 Task: View property listings for condos in Phoenix, Arizona, with access to golf courses and scenic desert views.
Action: Mouse pressed left at (300, 176)
Screenshot: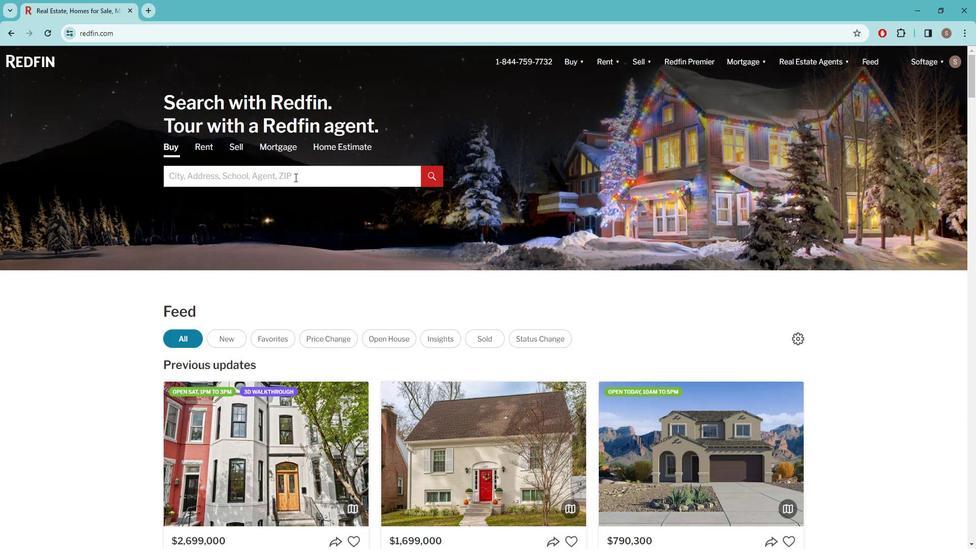 
Action: Key pressed p<Key.caps_lock>HO
Screenshot: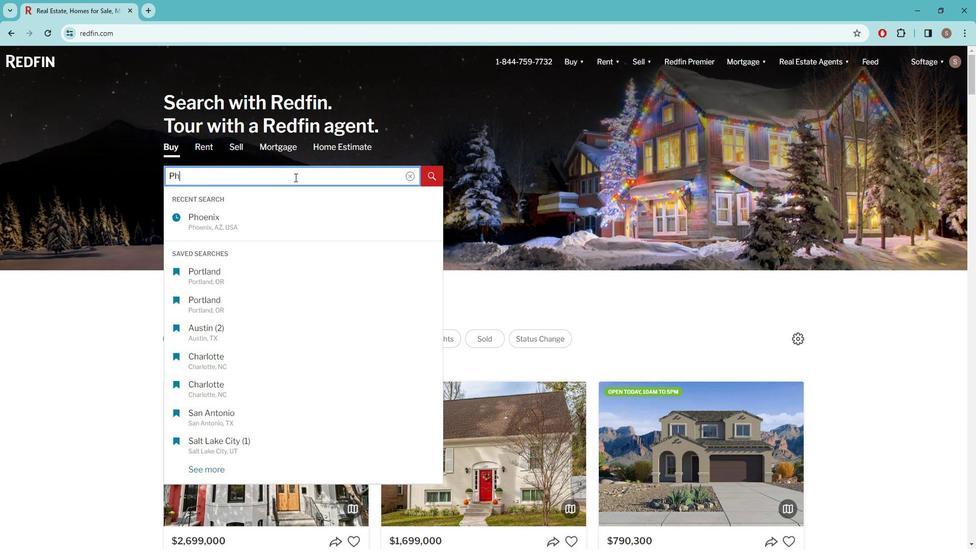 
Action: Mouse moved to (265, 225)
Screenshot: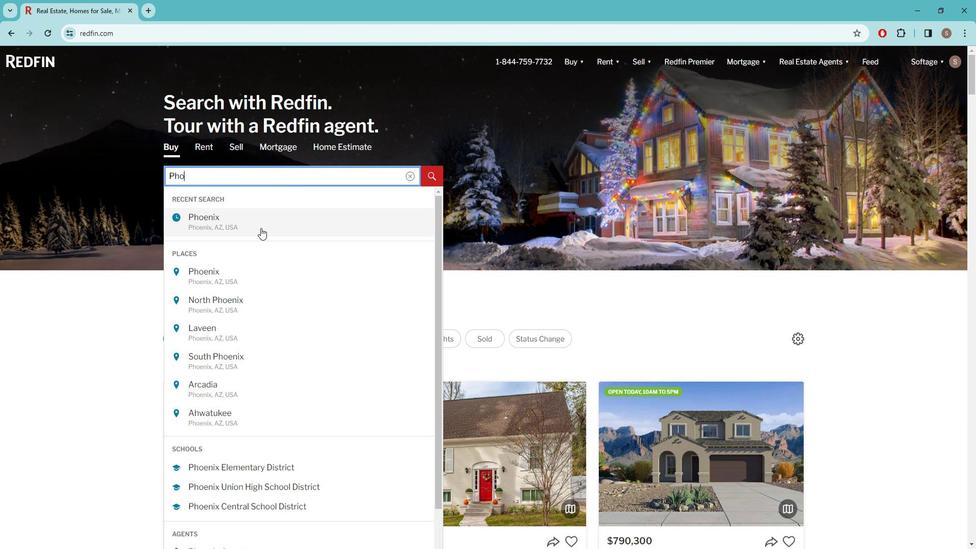 
Action: Mouse pressed left at (265, 225)
Screenshot: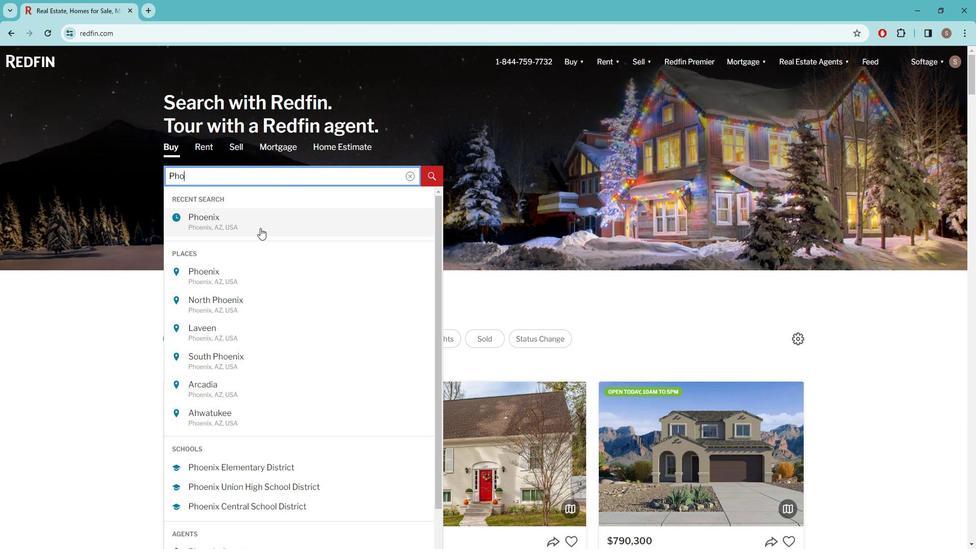 
Action: Mouse moved to (856, 127)
Screenshot: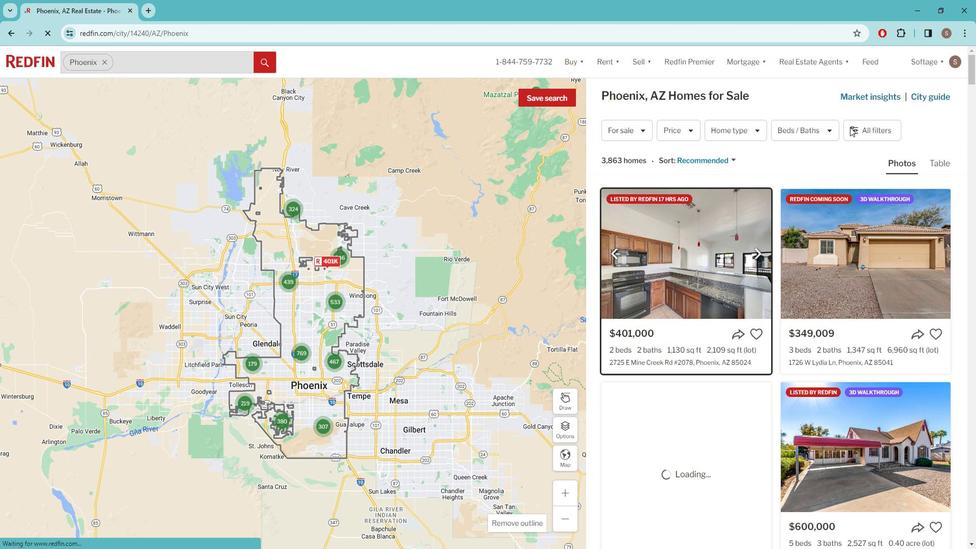 
Action: Mouse pressed left at (856, 127)
Screenshot: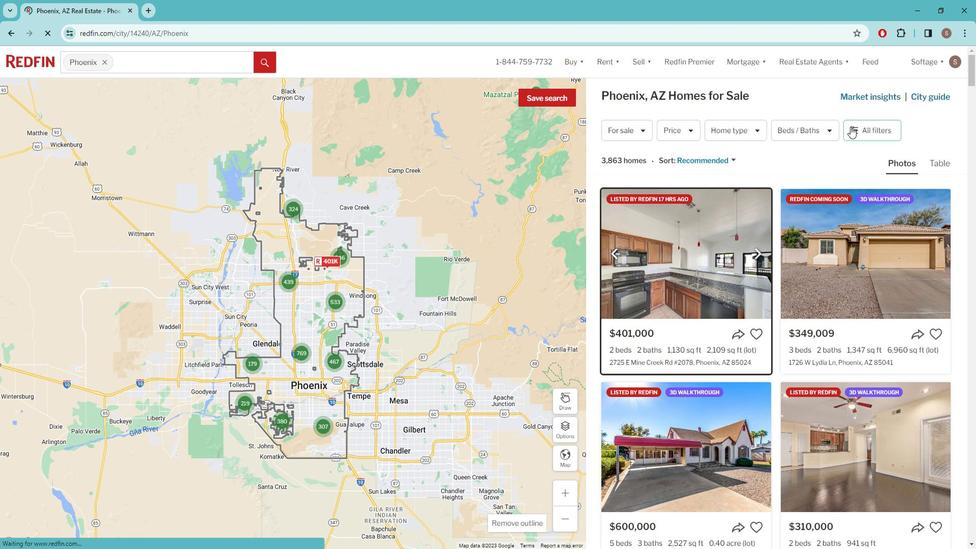 
Action: Mouse moved to (864, 128)
Screenshot: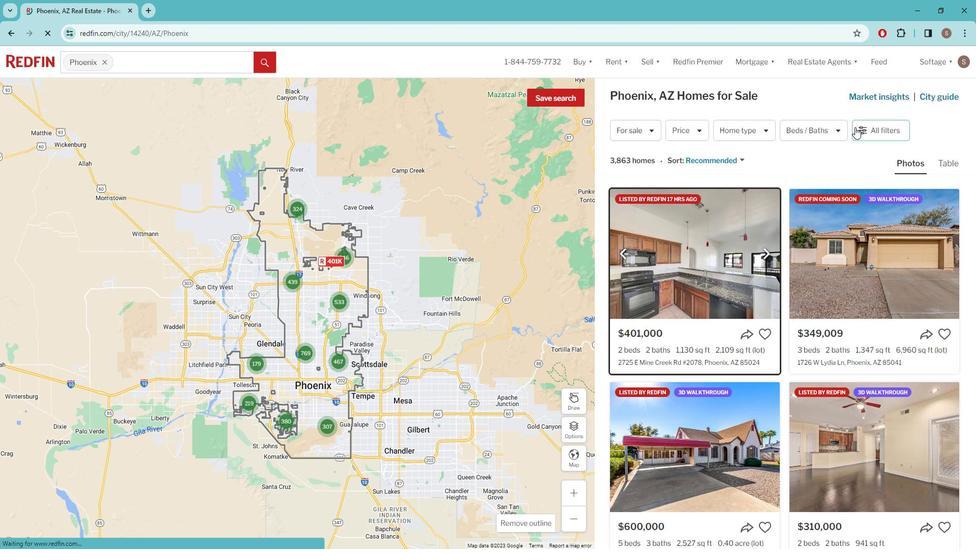 
Action: Mouse pressed left at (864, 128)
Screenshot: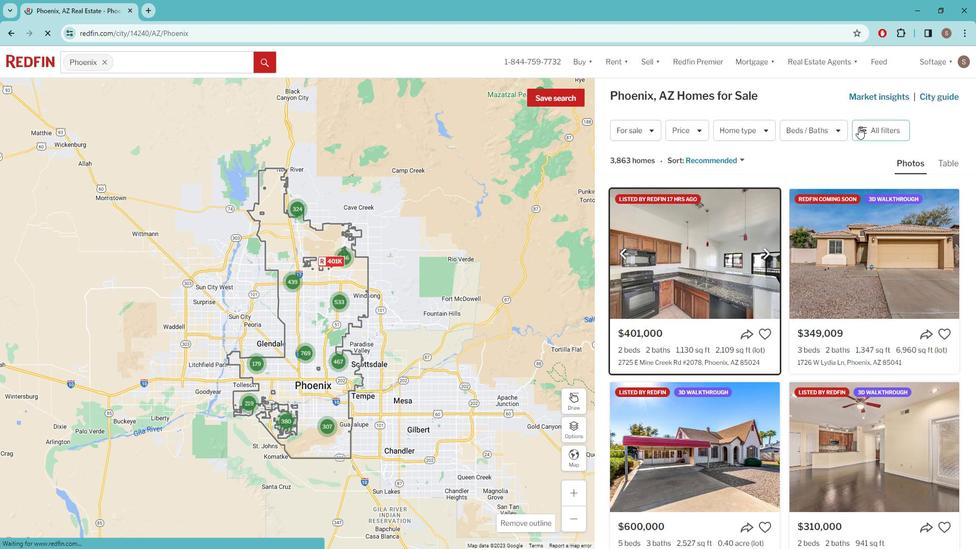 
Action: Mouse pressed left at (864, 128)
Screenshot: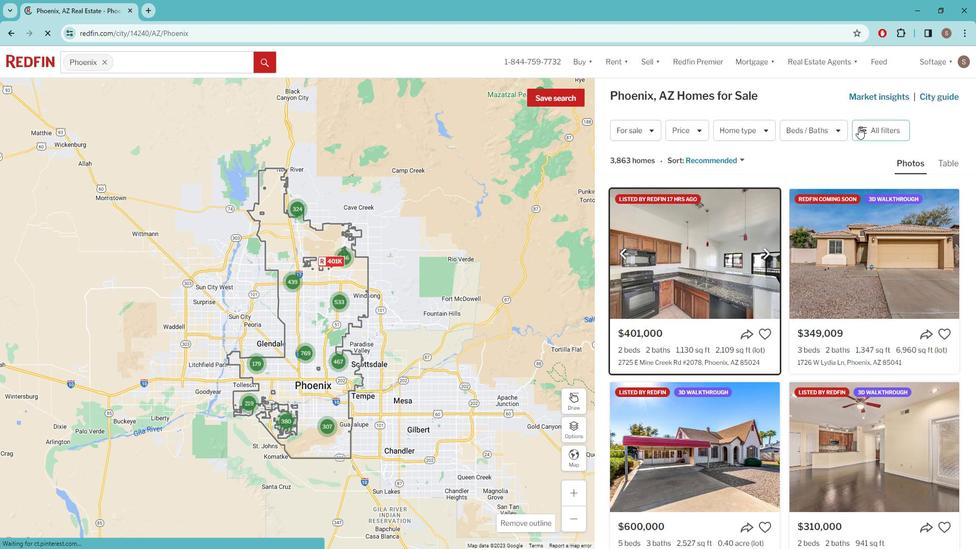 
Action: Mouse moved to (810, 224)
Screenshot: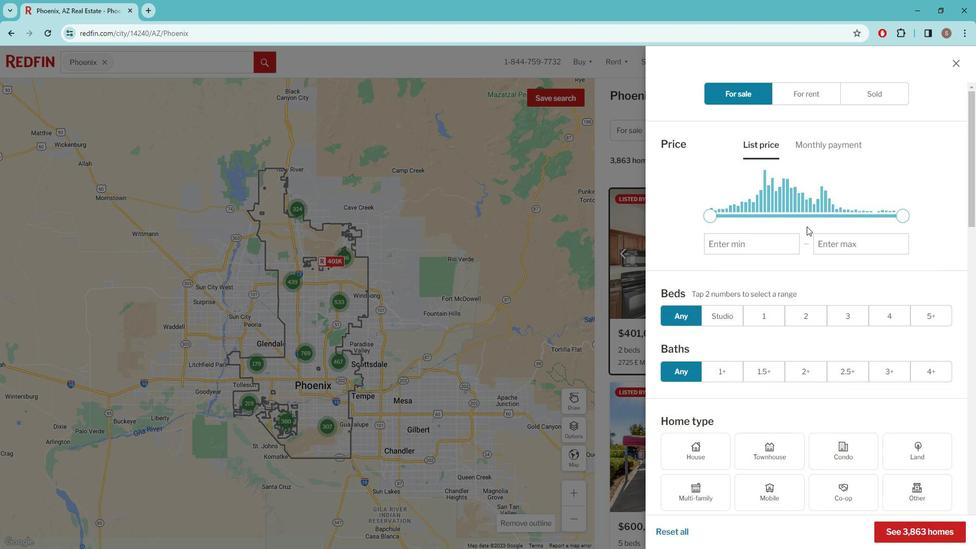 
Action: Mouse scrolled (810, 224) with delta (0, 0)
Screenshot: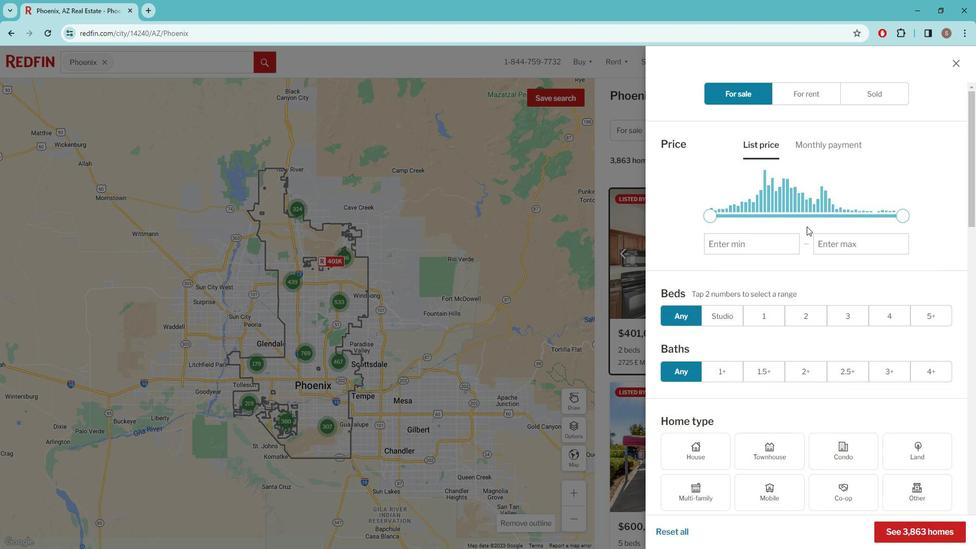 
Action: Mouse moved to (809, 224)
Screenshot: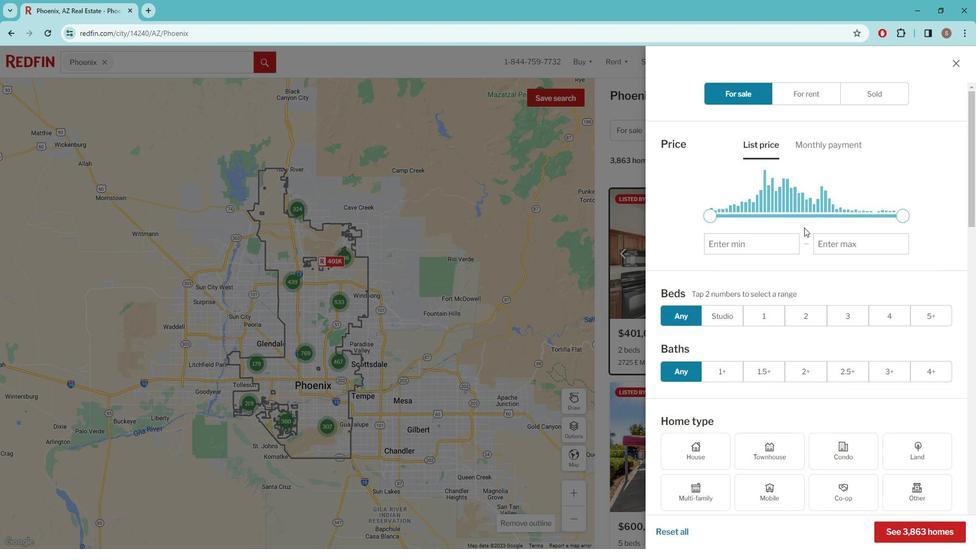 
Action: Mouse scrolled (809, 224) with delta (0, 0)
Screenshot: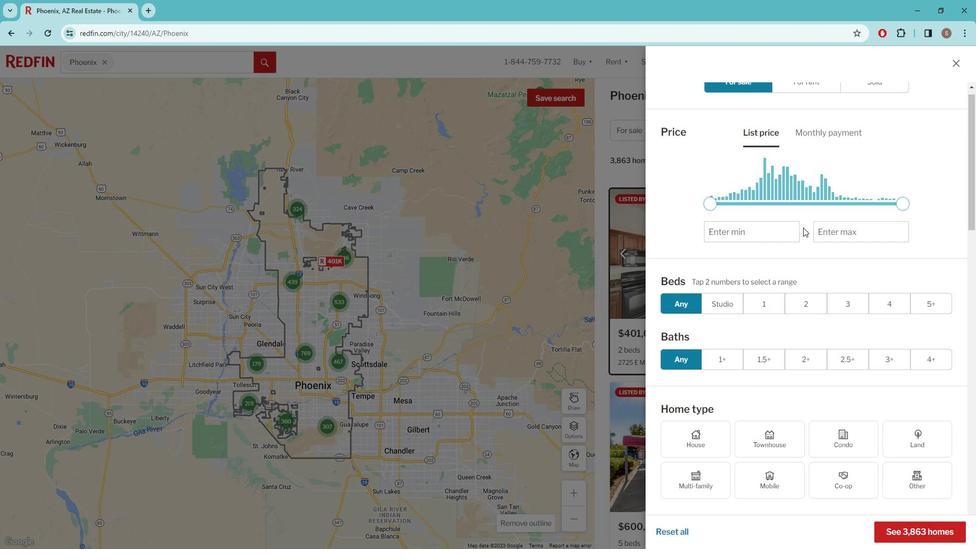 
Action: Mouse moved to (841, 334)
Screenshot: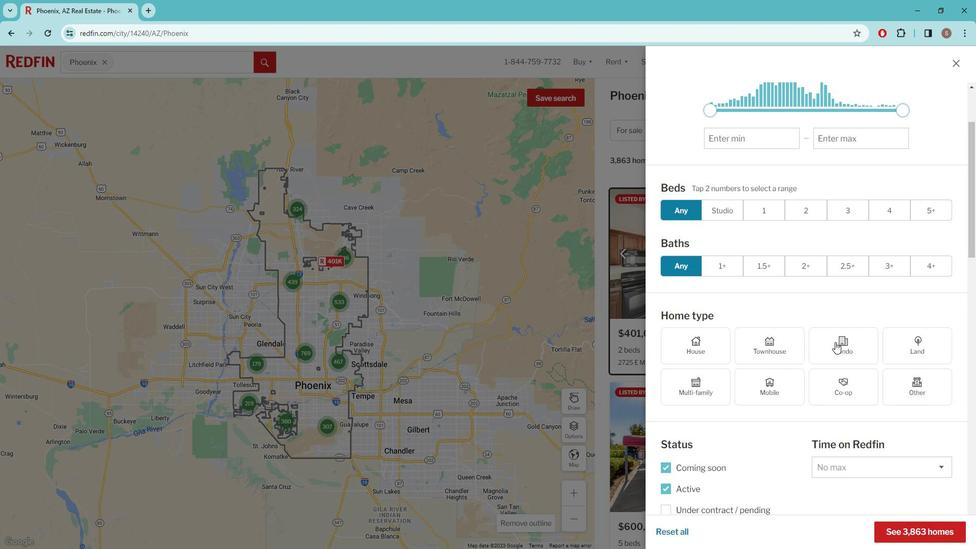 
Action: Mouse pressed left at (841, 334)
Screenshot: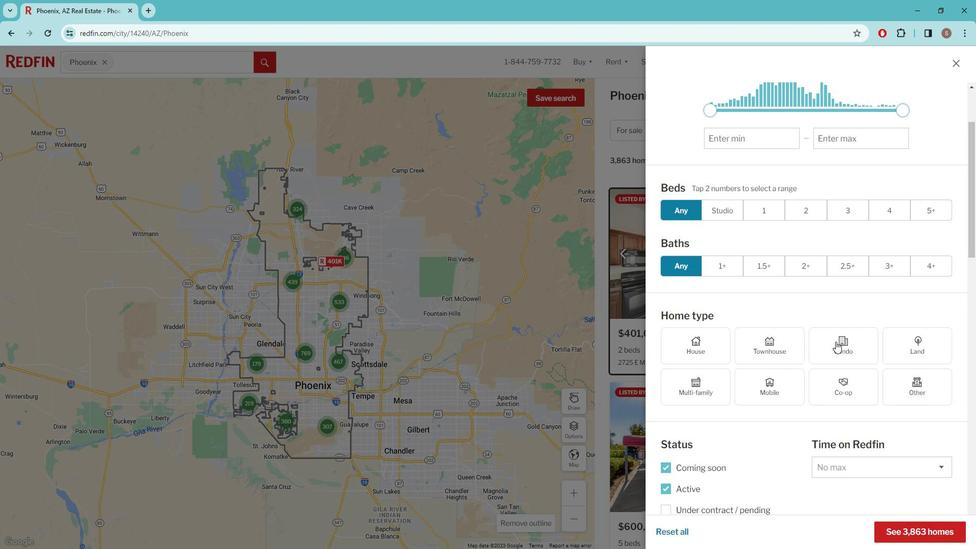 
Action: Mouse moved to (826, 326)
Screenshot: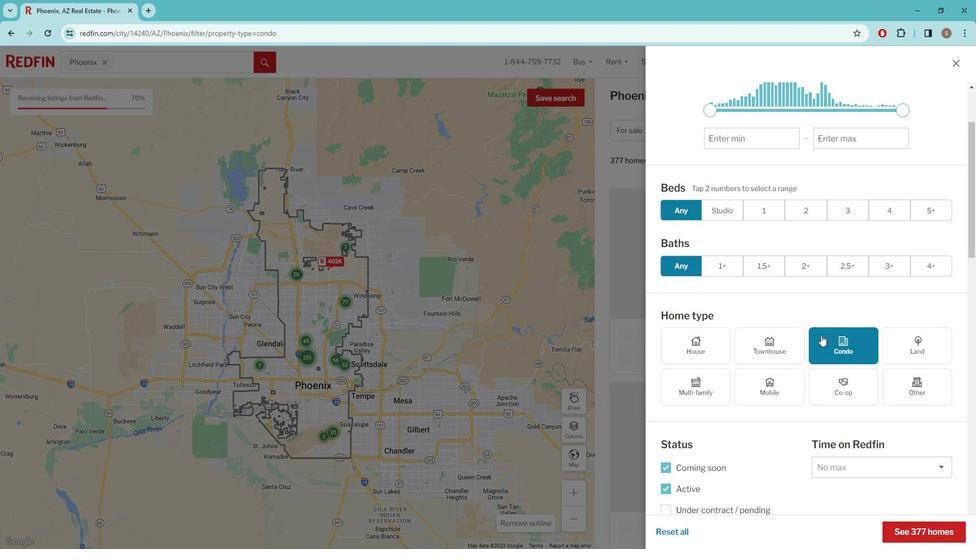 
Action: Mouse scrolled (826, 326) with delta (0, 0)
Screenshot: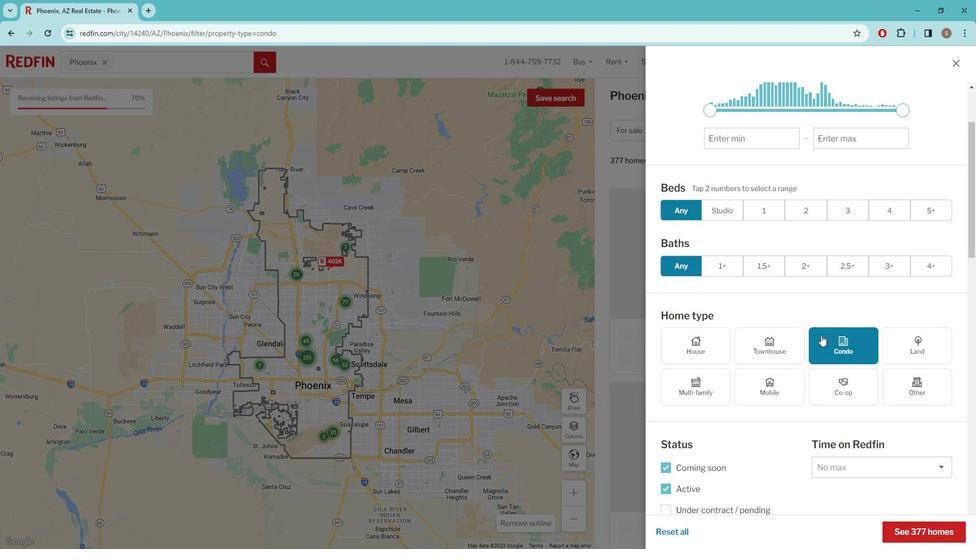 
Action: Mouse moved to (817, 306)
Screenshot: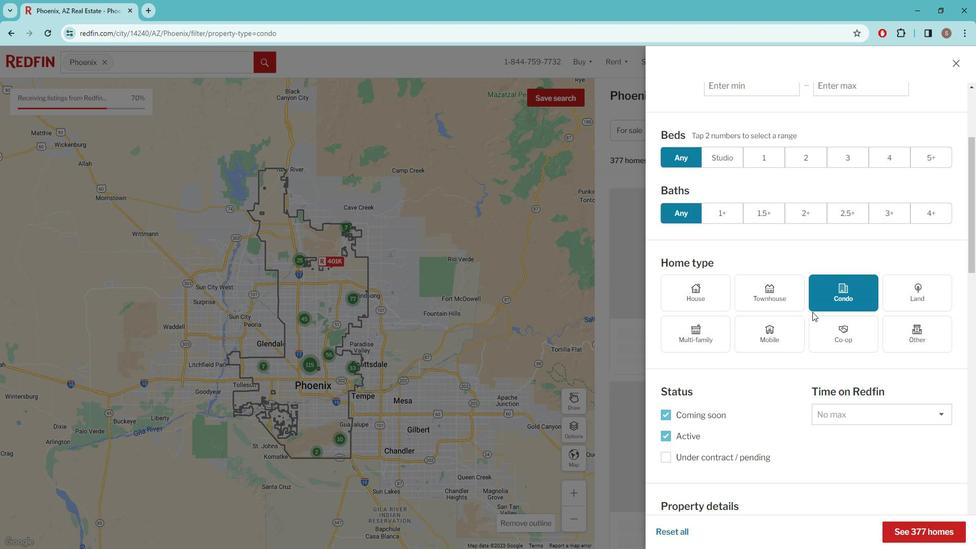 
Action: Mouse scrolled (817, 305) with delta (0, 0)
Screenshot: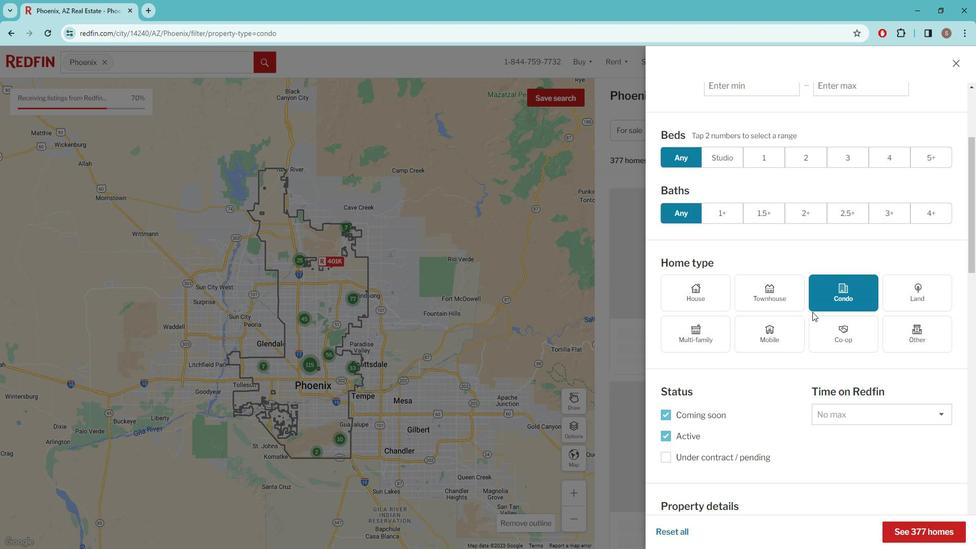 
Action: Mouse moved to (816, 306)
Screenshot: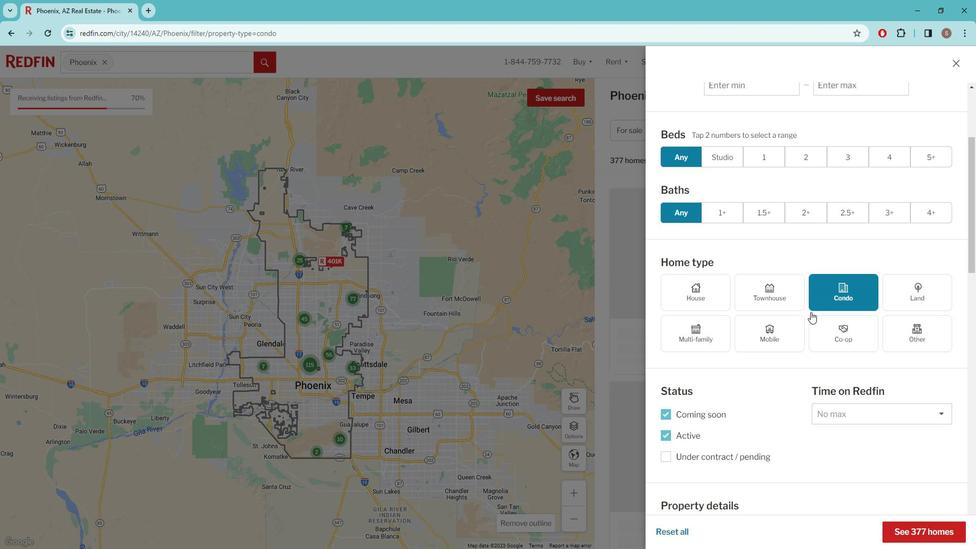
Action: Mouse scrolled (816, 305) with delta (0, 0)
Screenshot: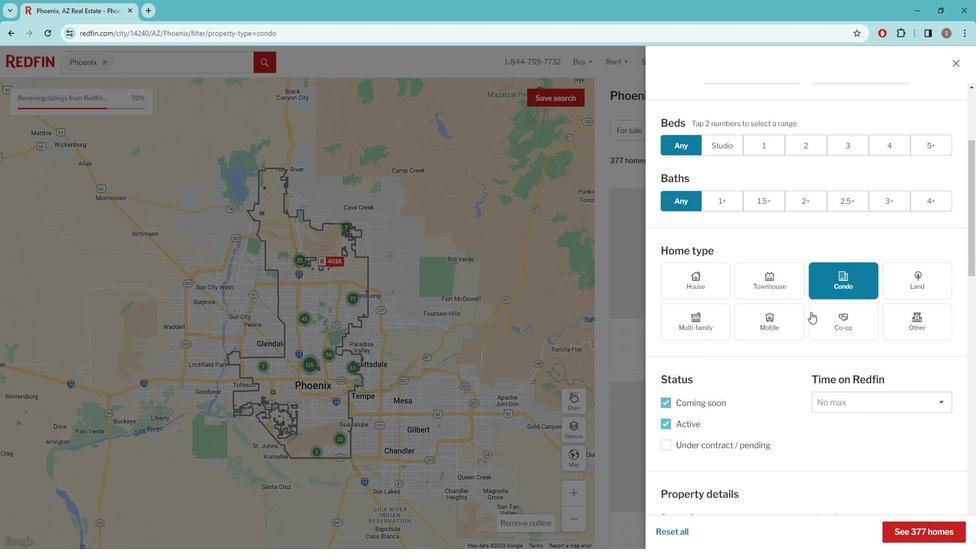 
Action: Mouse moved to (815, 304)
Screenshot: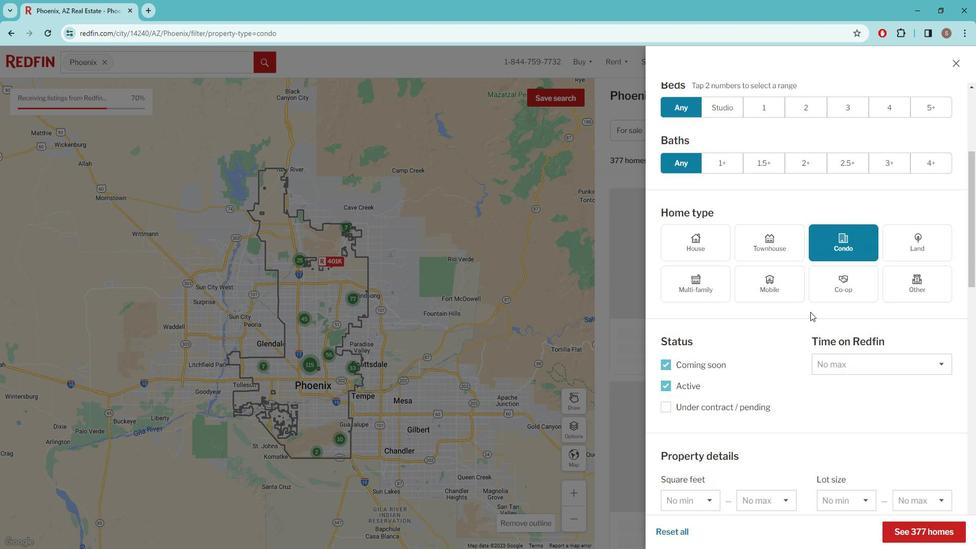 
Action: Mouse scrolled (815, 305) with delta (0, 0)
Screenshot: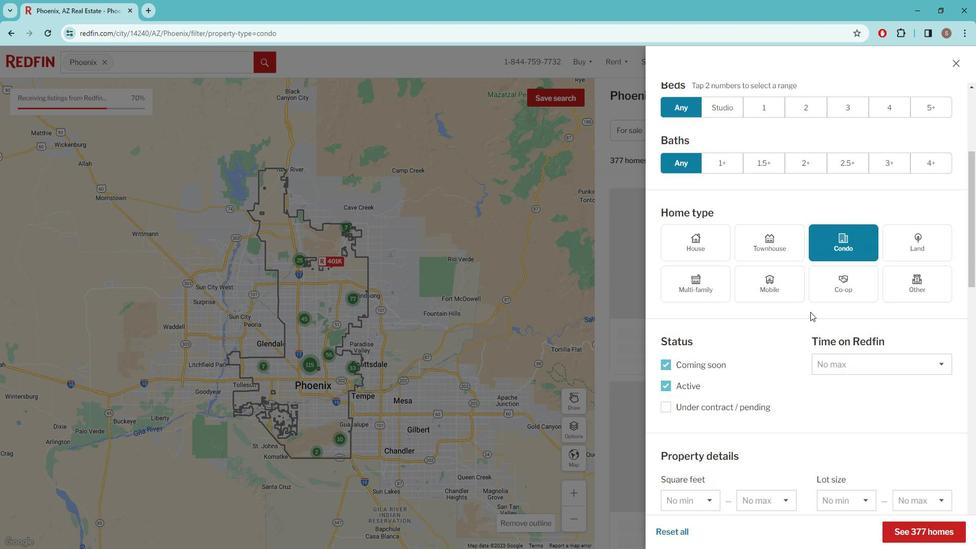 
Action: Mouse moved to (813, 302)
Screenshot: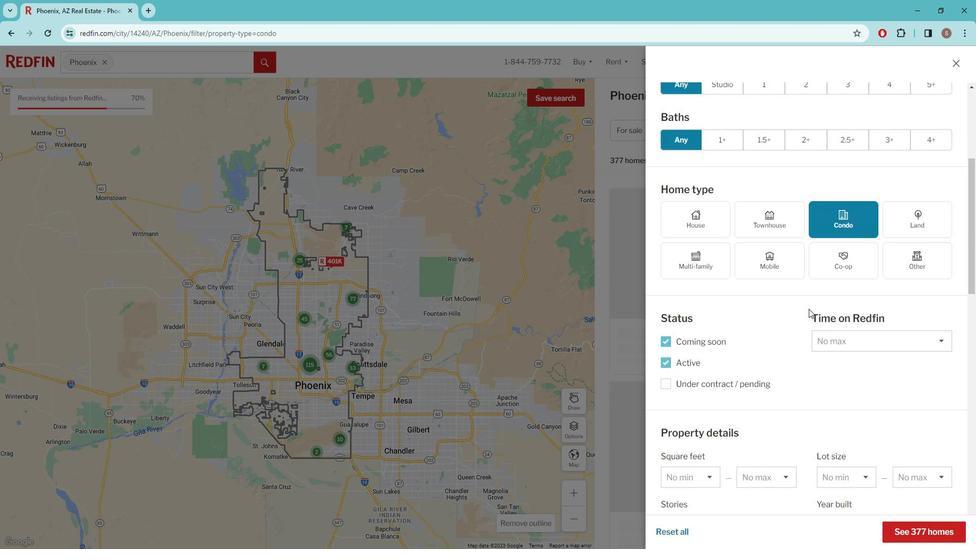
Action: Mouse scrolled (813, 302) with delta (0, 0)
Screenshot: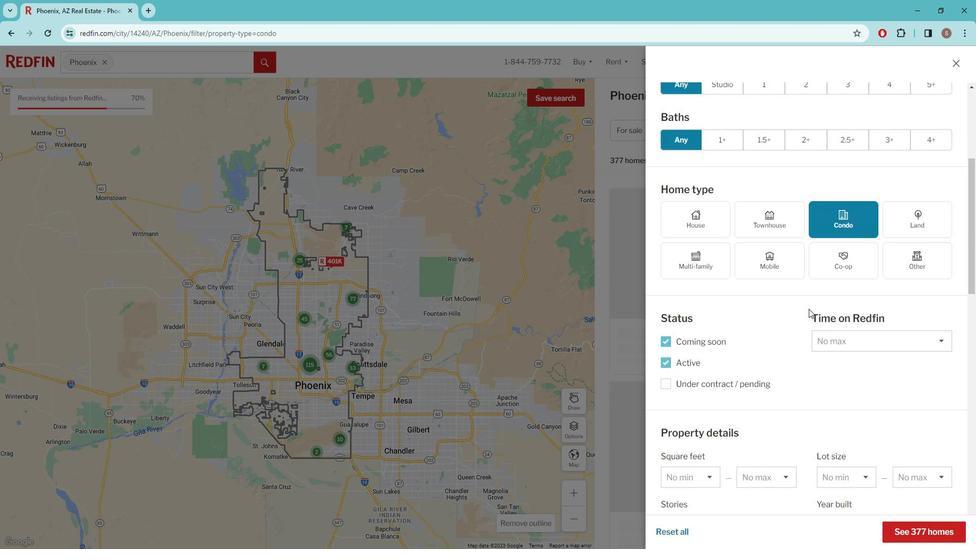 
Action: Mouse moved to (808, 298)
Screenshot: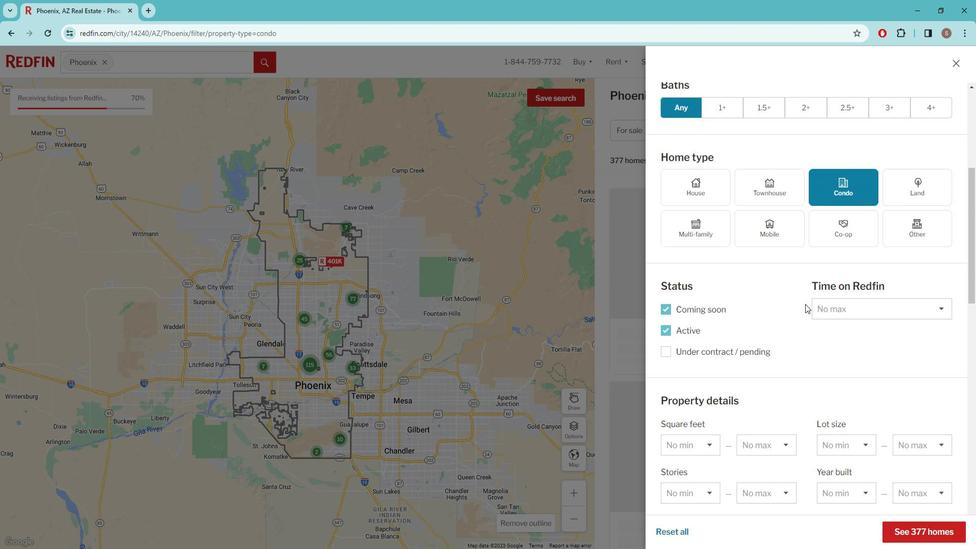 
Action: Mouse scrolled (808, 298) with delta (0, 0)
Screenshot: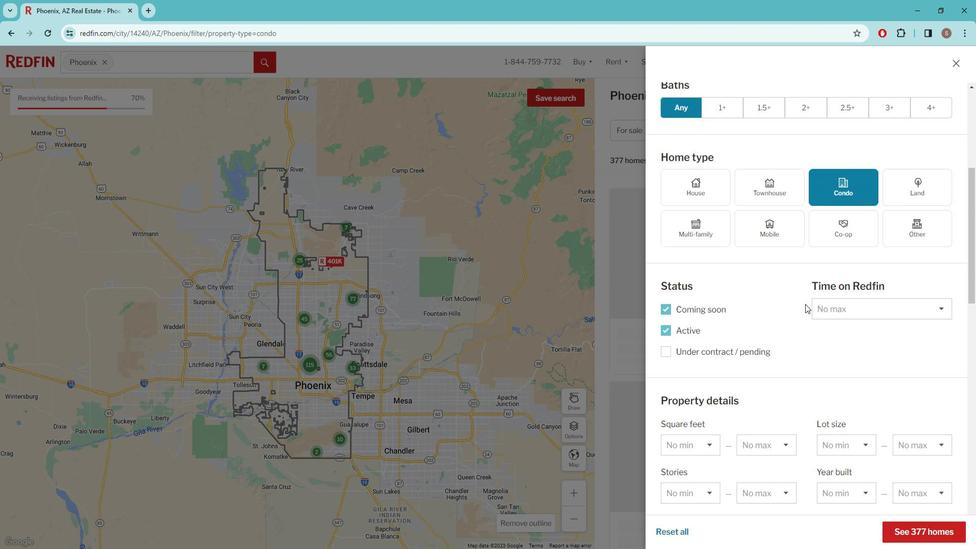 
Action: Mouse moved to (808, 298)
Screenshot: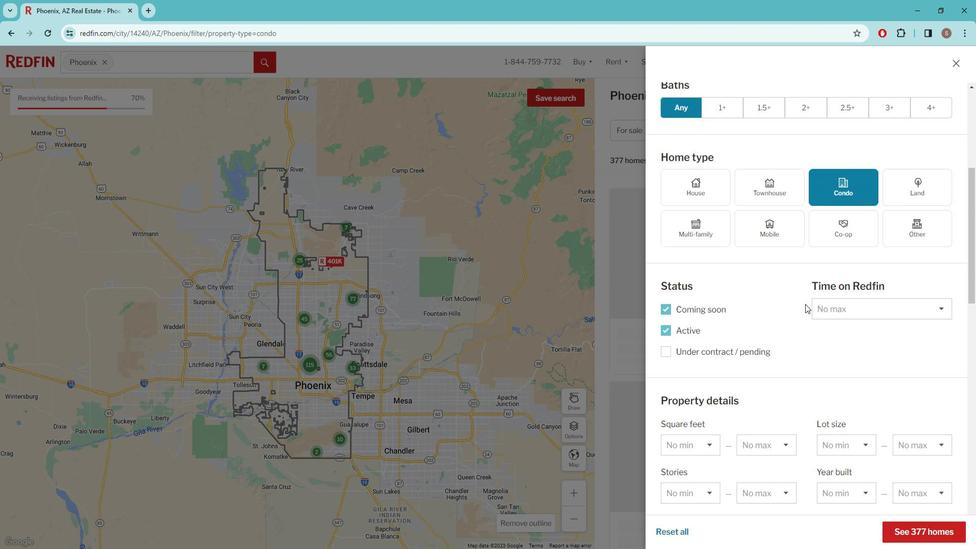 
Action: Mouse scrolled (808, 298) with delta (0, 0)
Screenshot: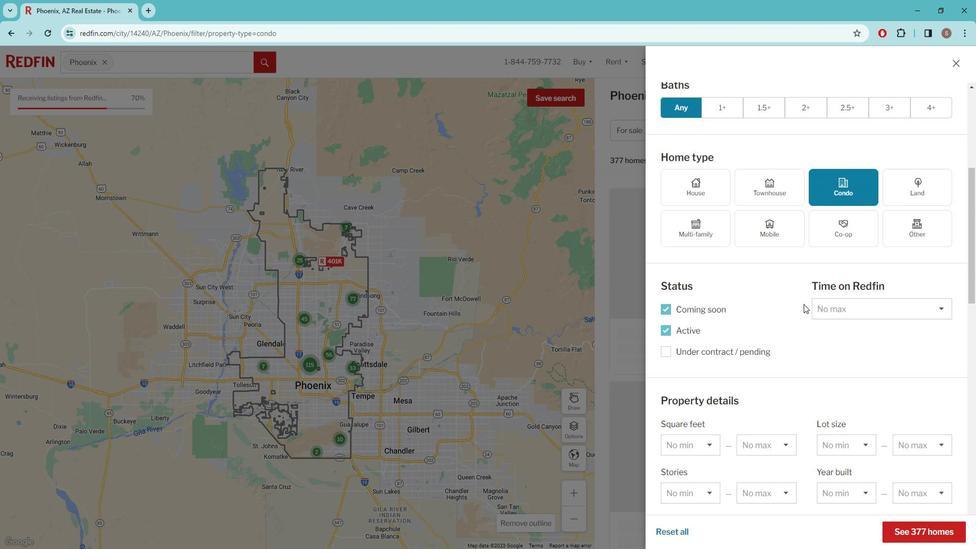 
Action: Mouse moved to (806, 299)
Screenshot: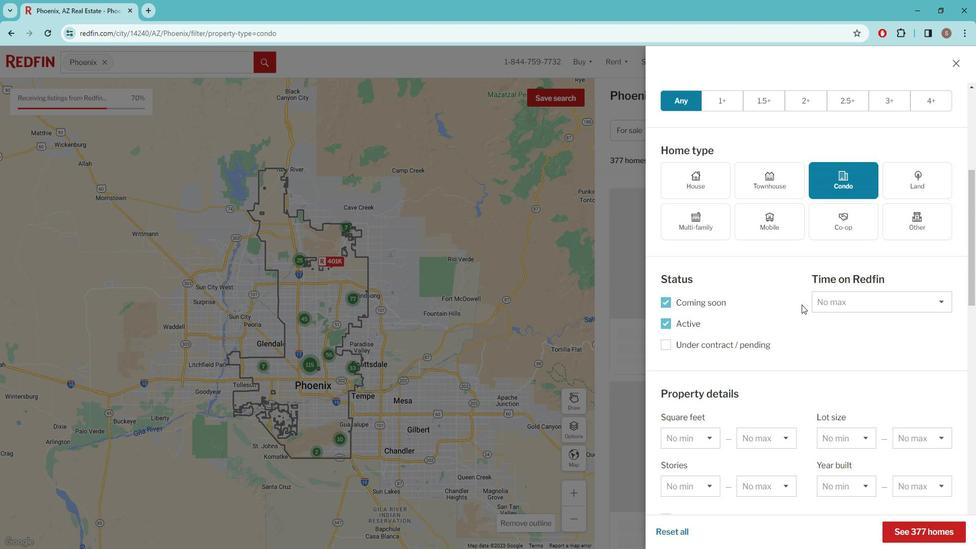 
Action: Mouse scrolled (806, 299) with delta (0, 0)
Screenshot: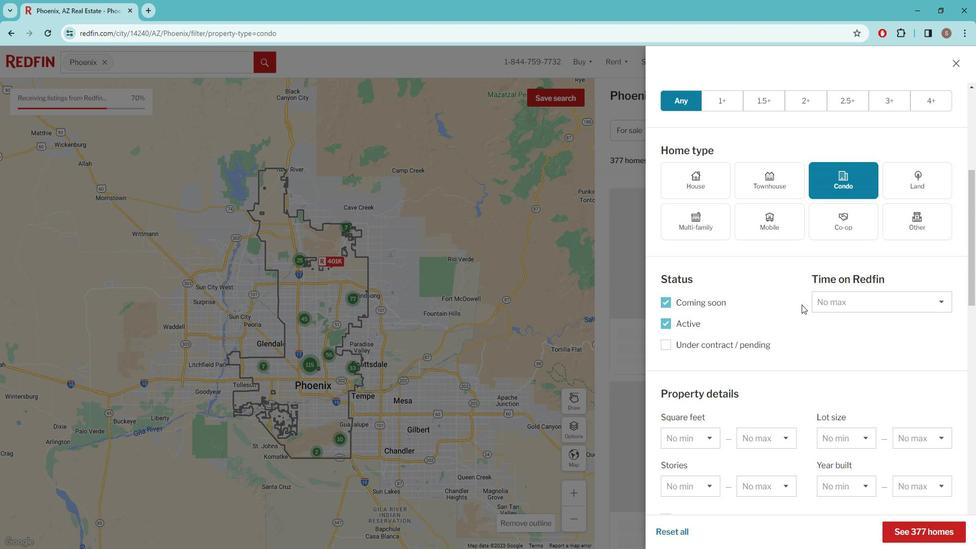 
Action: Mouse moved to (786, 297)
Screenshot: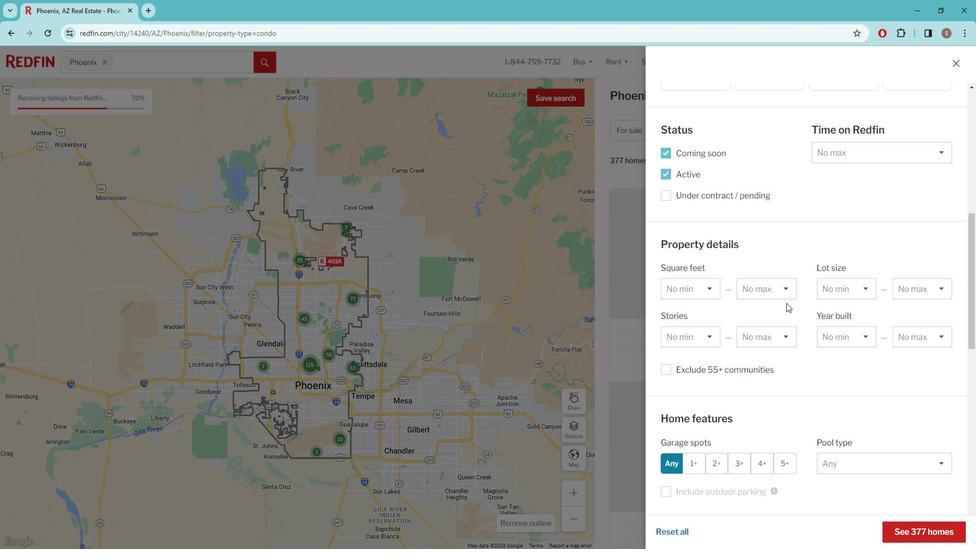 
Action: Mouse scrolled (786, 296) with delta (0, 0)
Screenshot: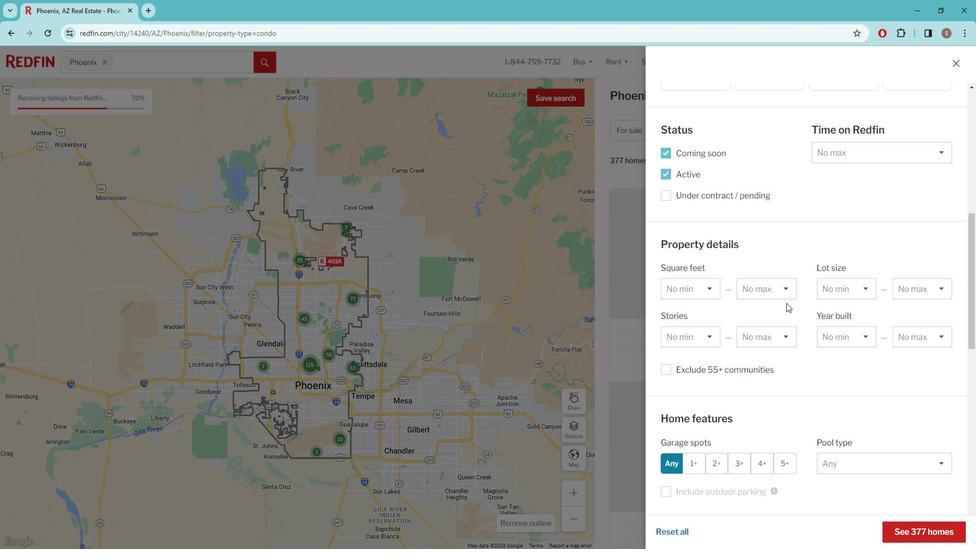 
Action: Mouse moved to (785, 298)
Screenshot: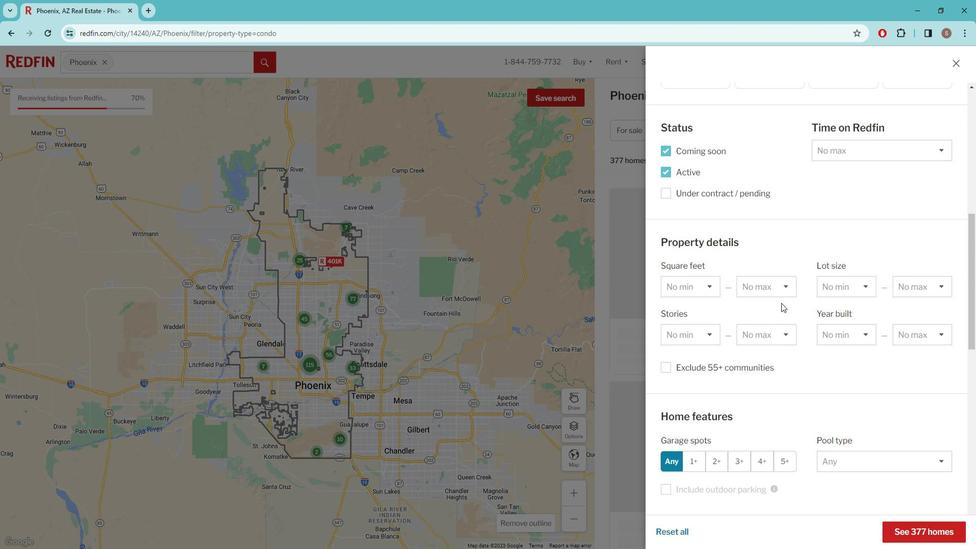 
Action: Mouse scrolled (785, 297) with delta (0, 0)
Screenshot: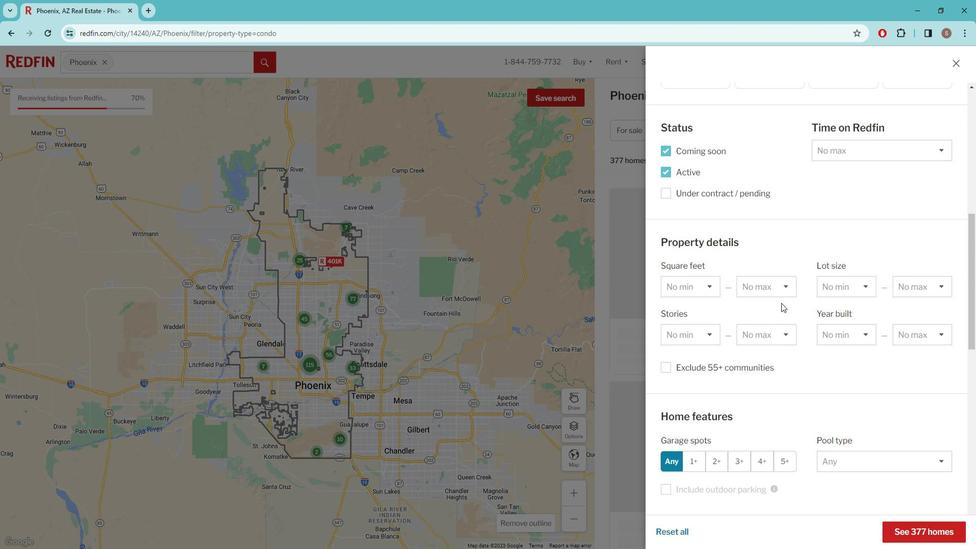 
Action: Mouse moved to (724, 327)
Screenshot: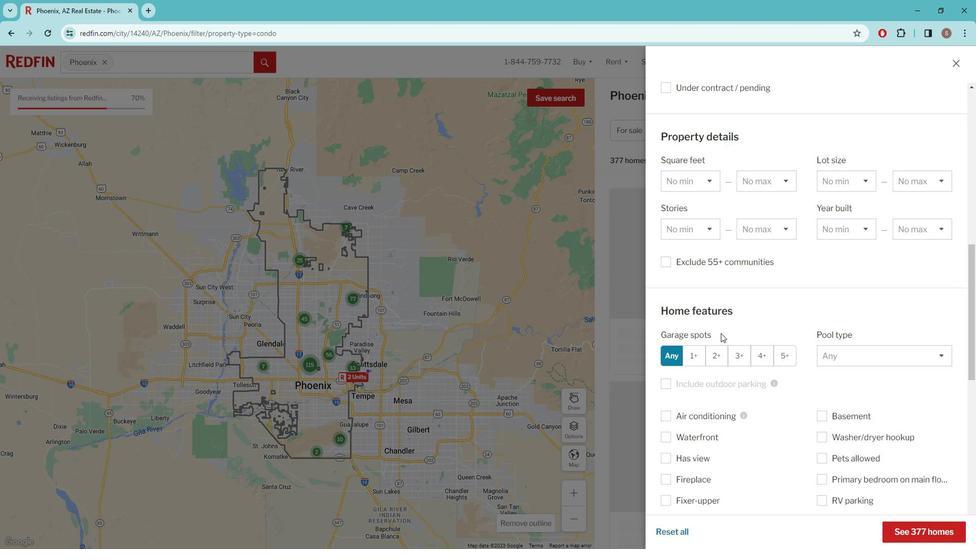 
Action: Mouse scrolled (724, 326) with delta (0, 0)
Screenshot: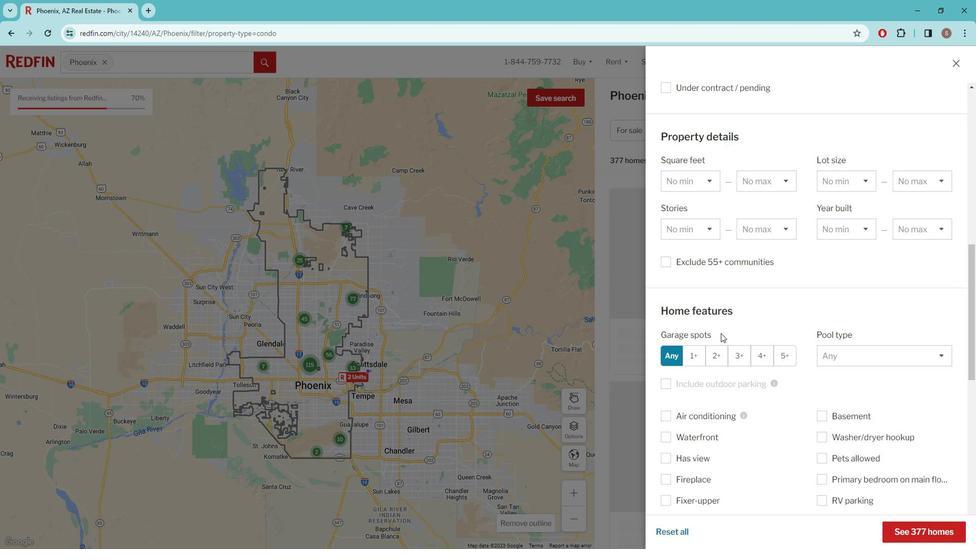 
Action: Mouse moved to (700, 348)
Screenshot: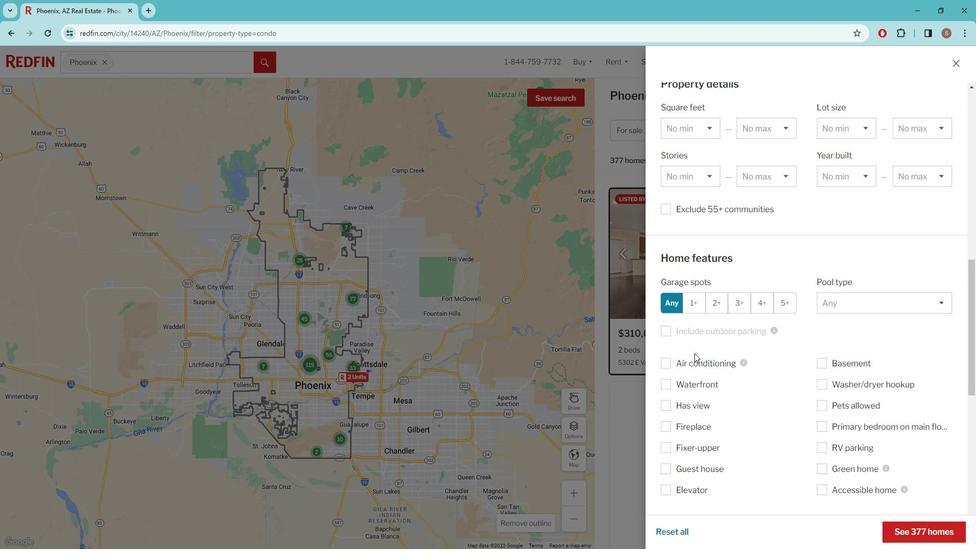 
Action: Mouse scrolled (700, 347) with delta (0, 0)
Screenshot: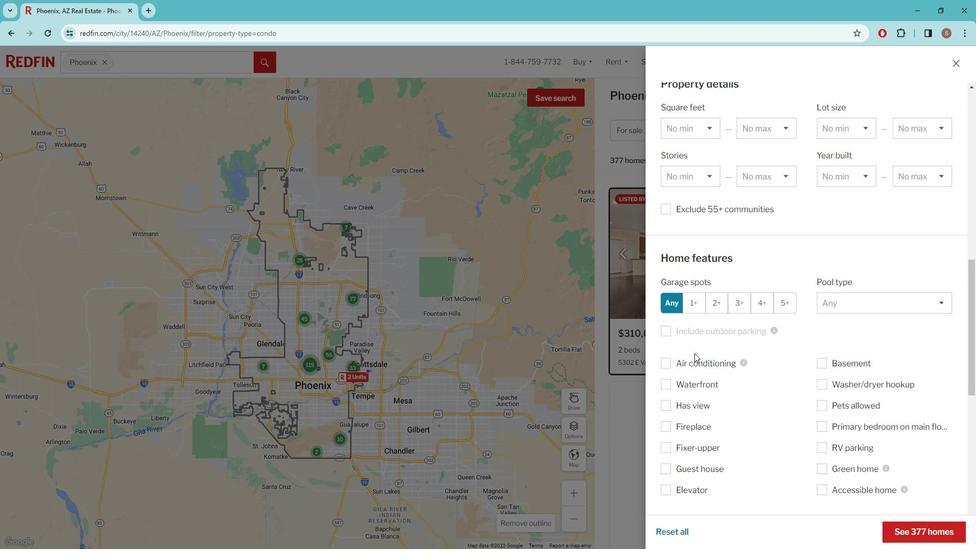 
Action: Mouse scrolled (700, 347) with delta (0, 0)
Screenshot: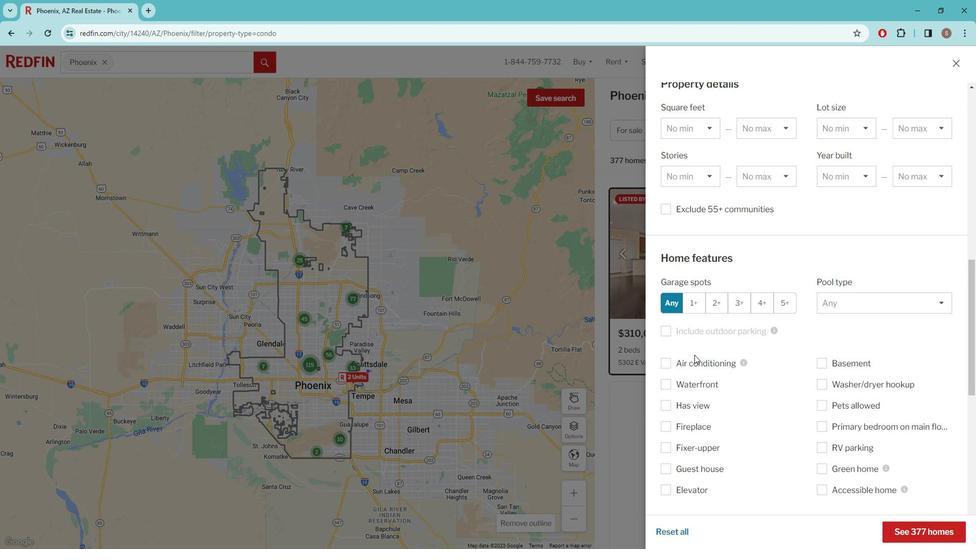 
Action: Mouse scrolled (700, 347) with delta (0, 0)
Screenshot: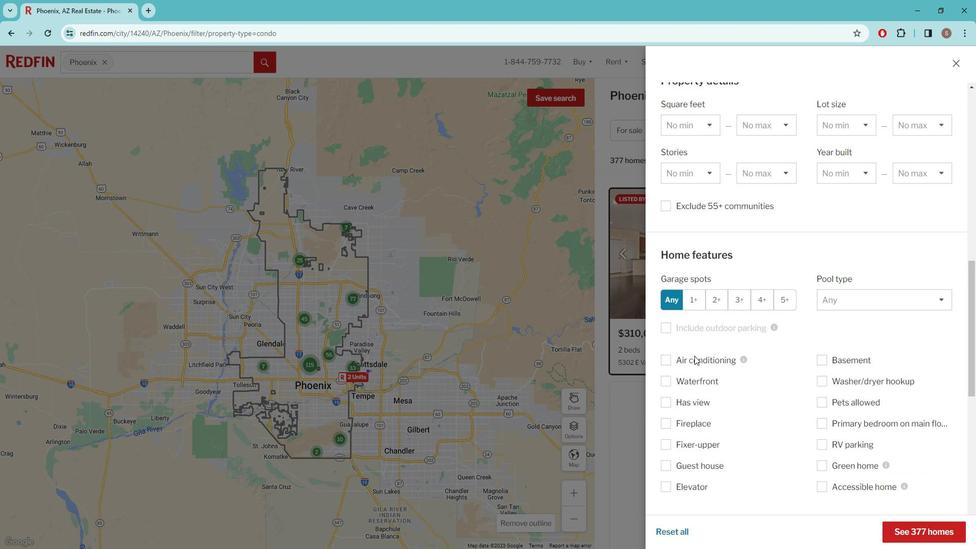 
Action: Mouse moved to (690, 381)
Screenshot: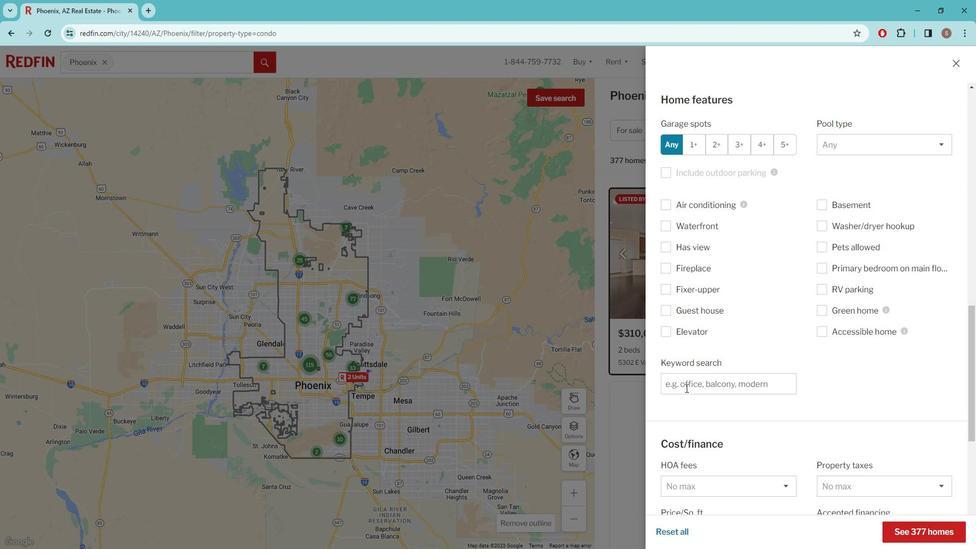 
Action: Mouse pressed left at (690, 381)
Screenshot: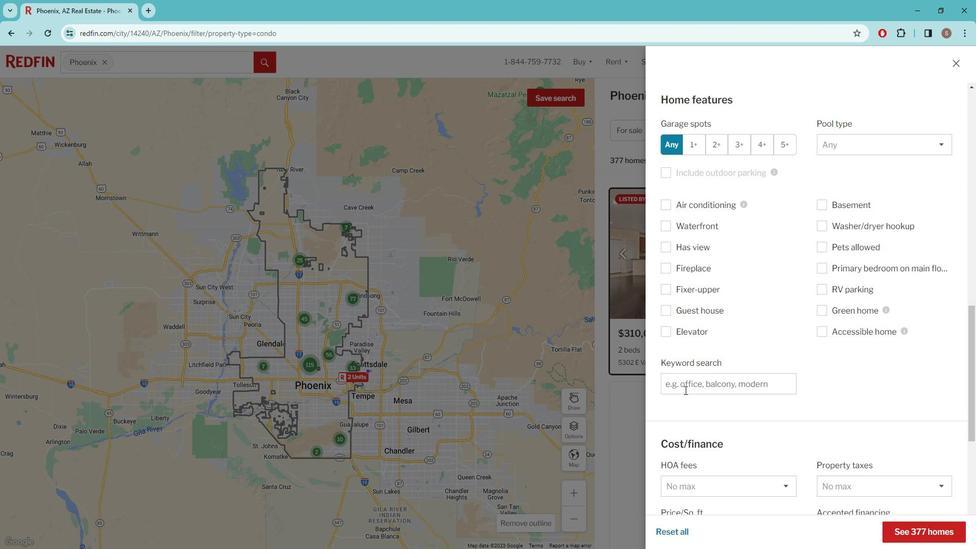 
Action: Key pressed ACCESS<Key.space>TO<Key.space>GOLF<Key.space>COURSE<Key.space>AB<Key.backspace>ND<Key.space>DESERT<Key.space>VIEW
Screenshot: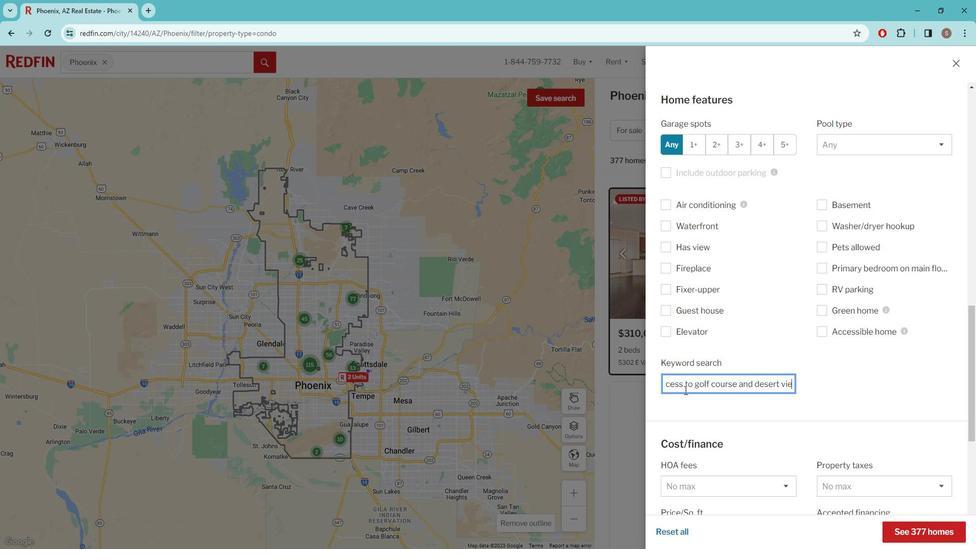 
Action: Mouse moved to (778, 410)
Screenshot: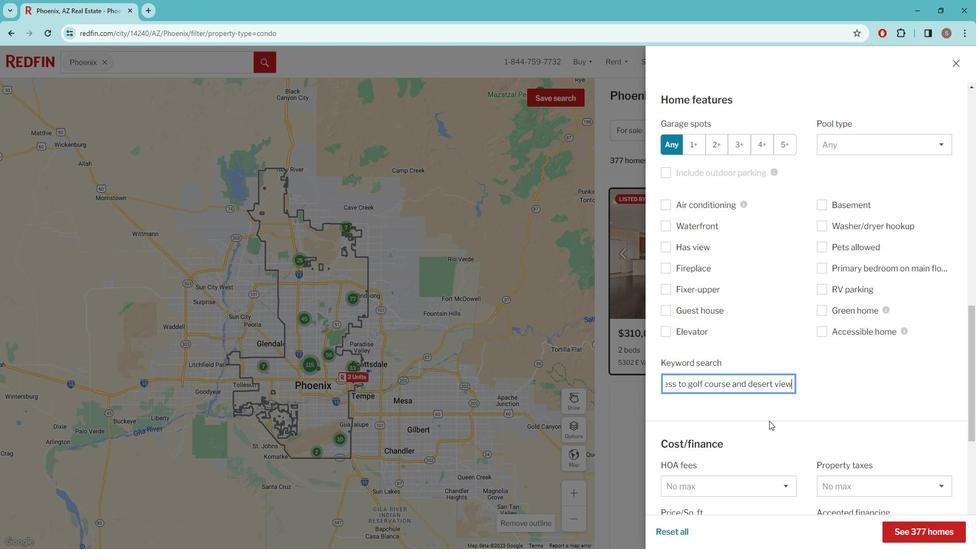 
Action: Mouse scrolled (778, 409) with delta (0, 0)
Screenshot: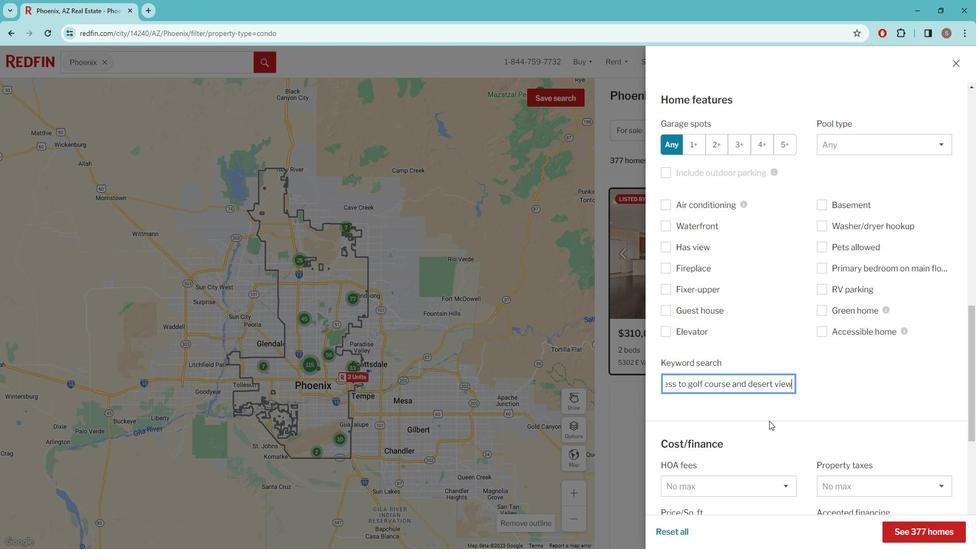 
Action: Mouse moved to (778, 409)
Screenshot: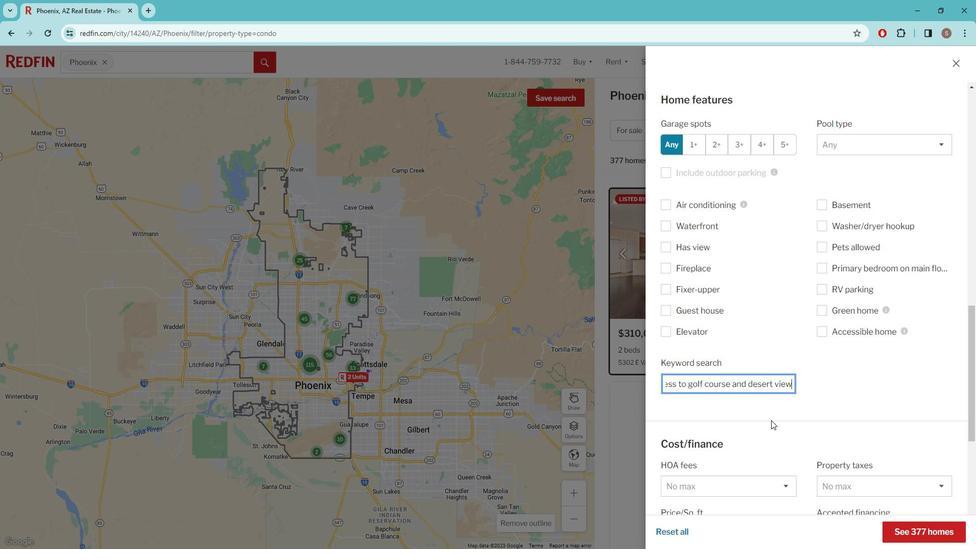 
Action: Mouse scrolled (778, 409) with delta (0, 0)
Screenshot: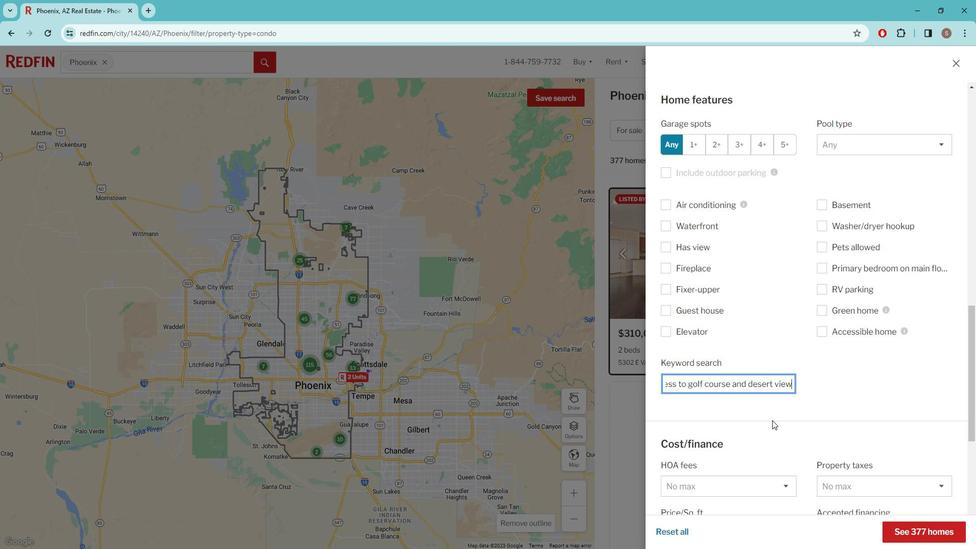 
Action: Mouse moved to (779, 409)
Screenshot: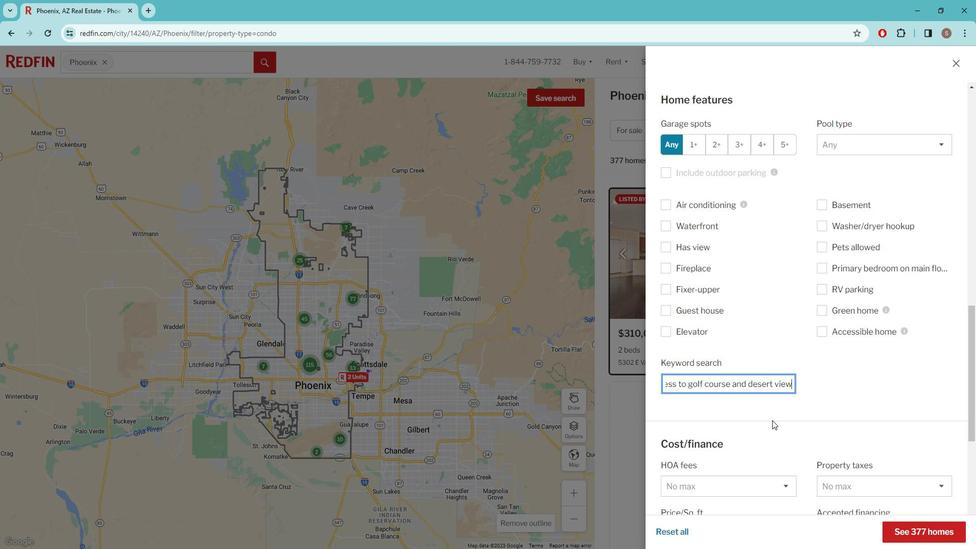 
Action: Mouse scrolled (779, 409) with delta (0, 0)
Screenshot: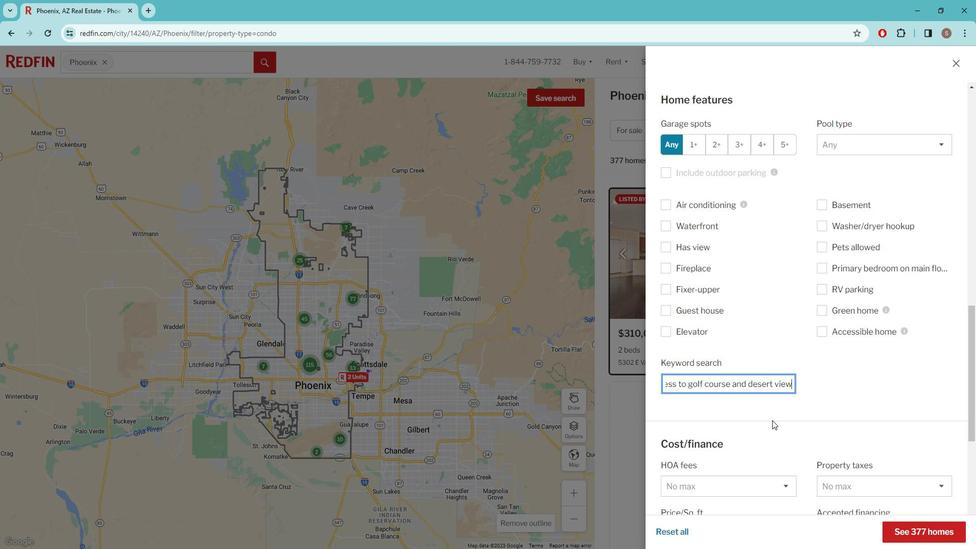
Action: Mouse moved to (779, 409)
Screenshot: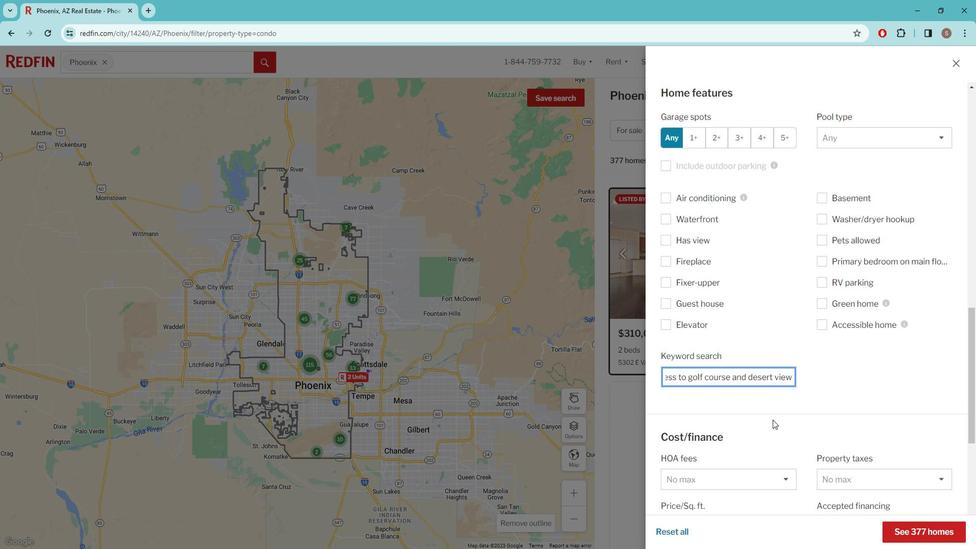 
Action: Mouse scrolled (779, 409) with delta (0, 0)
Screenshot: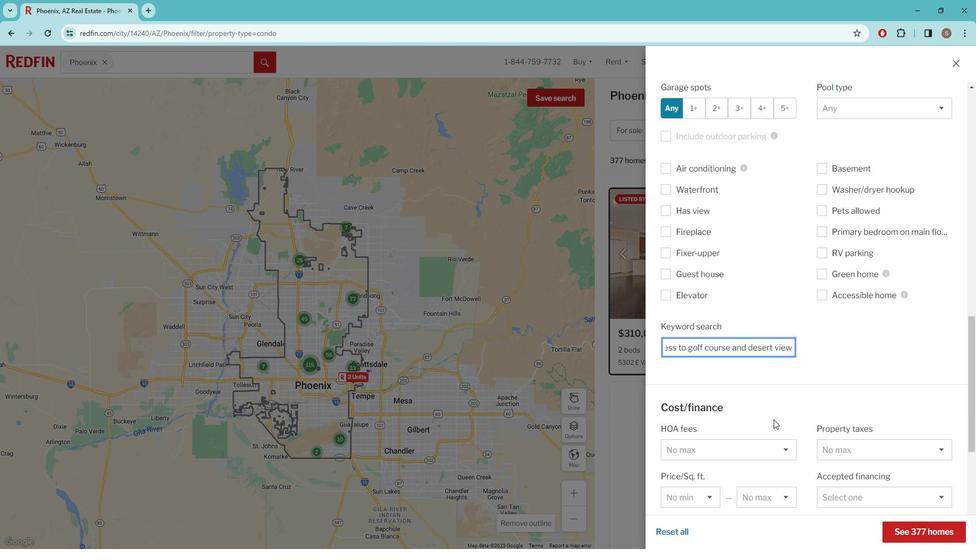 
Action: Mouse moved to (786, 407)
Screenshot: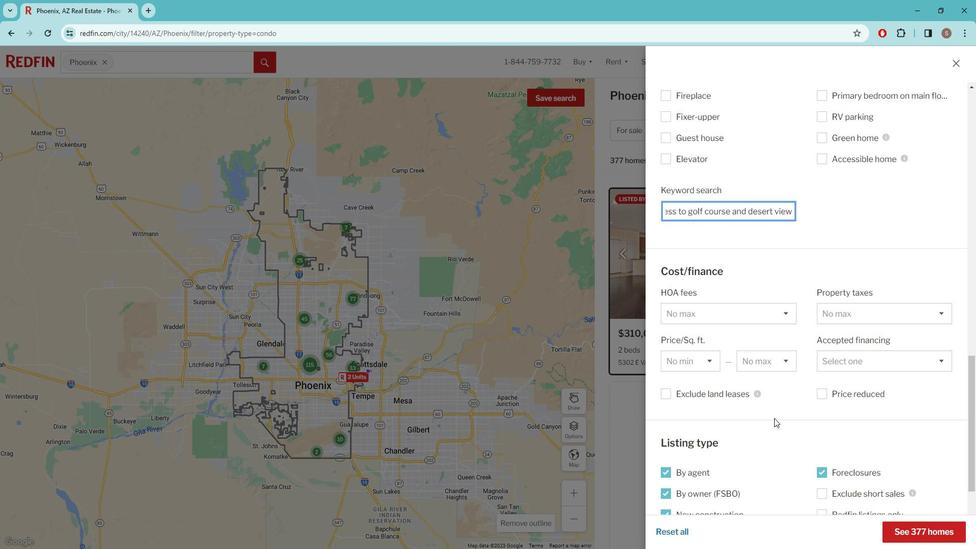 
Action: Mouse scrolled (786, 406) with delta (0, 0)
Screenshot: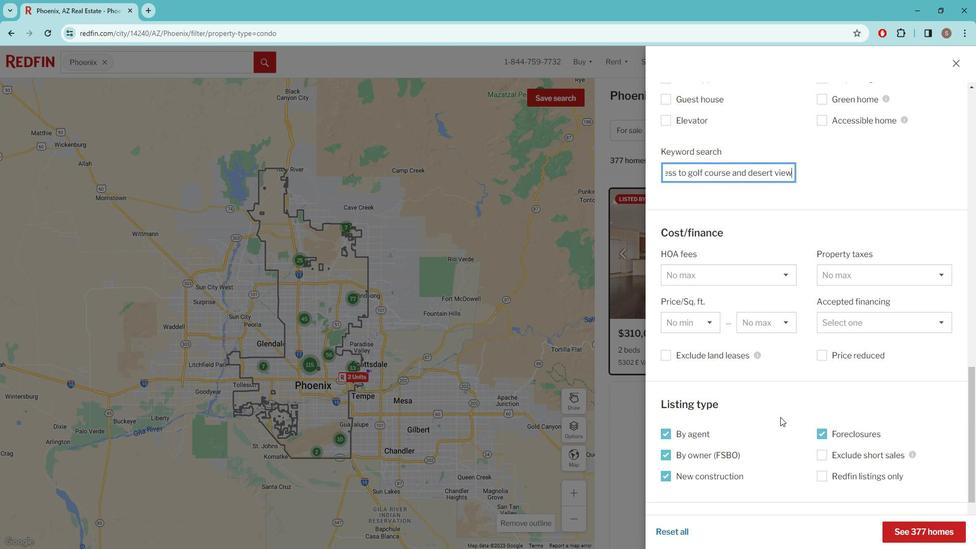 
Action: Mouse scrolled (786, 406) with delta (0, 0)
Screenshot: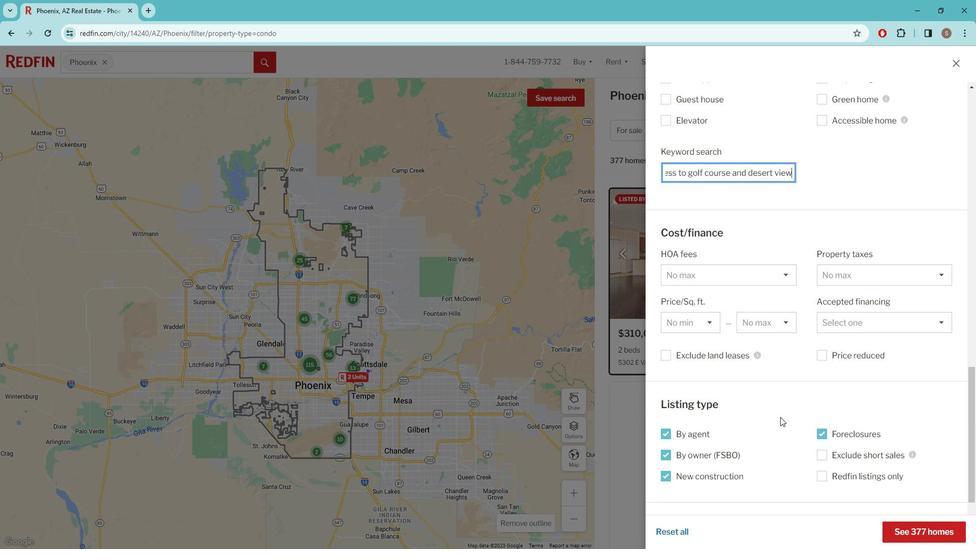 
Action: Mouse scrolled (786, 406) with delta (0, 0)
Screenshot: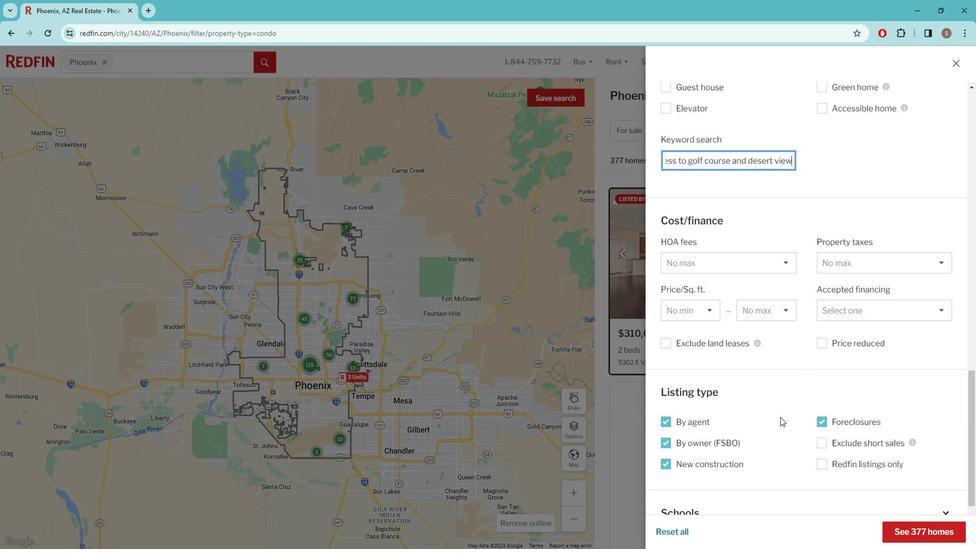 
Action: Mouse scrolled (786, 406) with delta (0, 0)
Screenshot: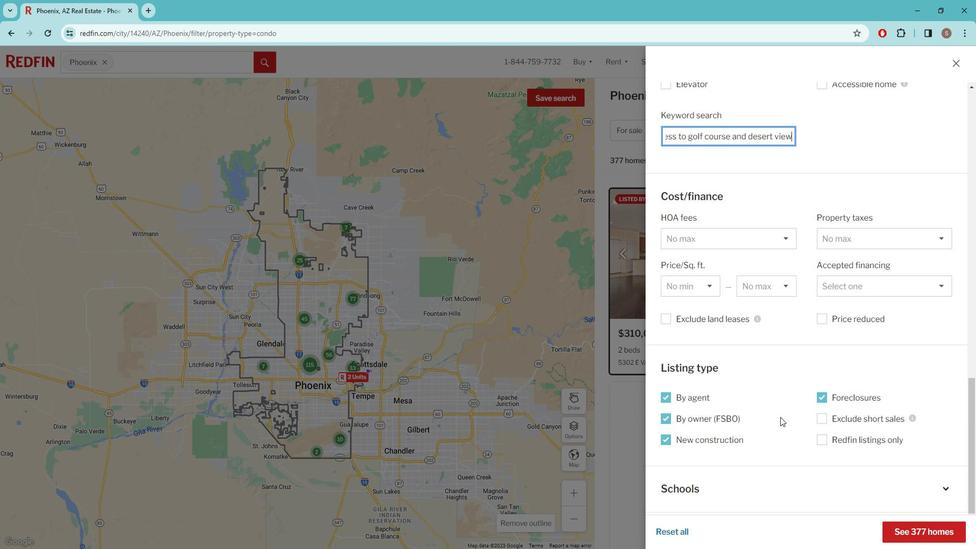 
Action: Mouse scrolled (786, 406) with delta (0, 0)
Screenshot: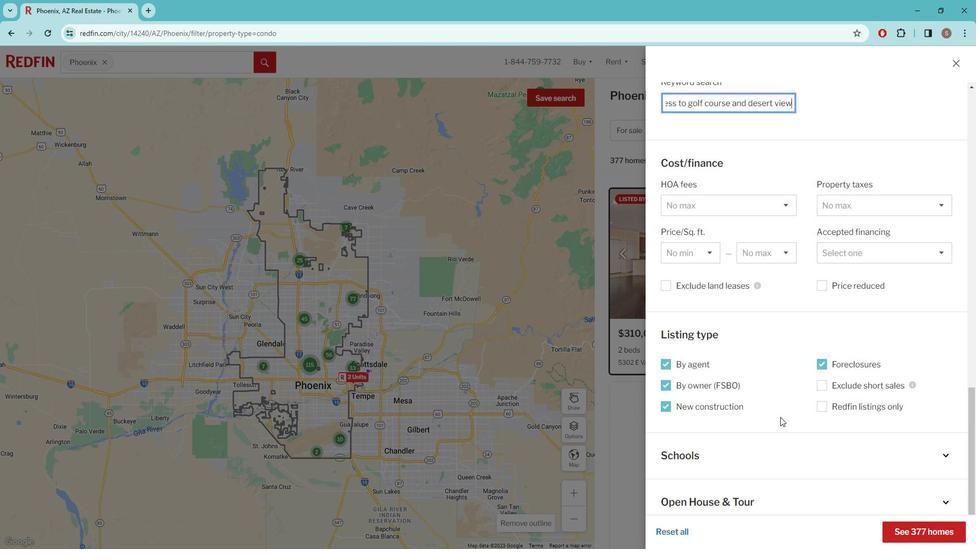 
Action: Mouse moved to (805, 411)
Screenshot: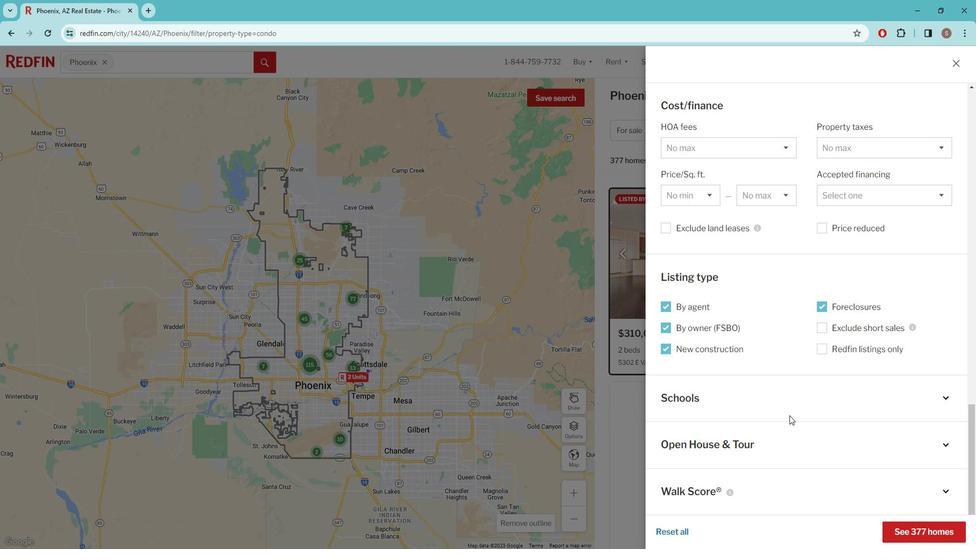 
Action: Mouse scrolled (805, 411) with delta (0, 0)
Screenshot: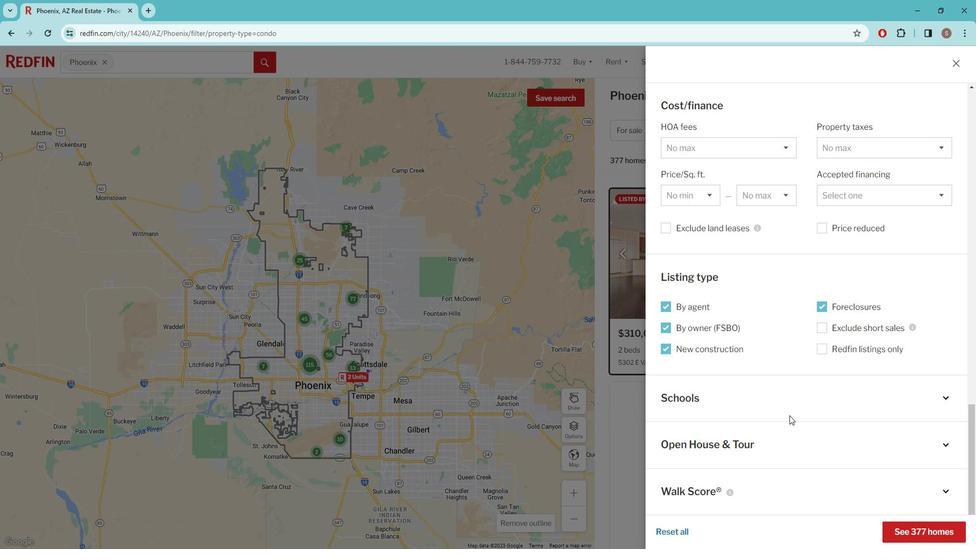 
Action: Mouse moved to (917, 515)
Screenshot: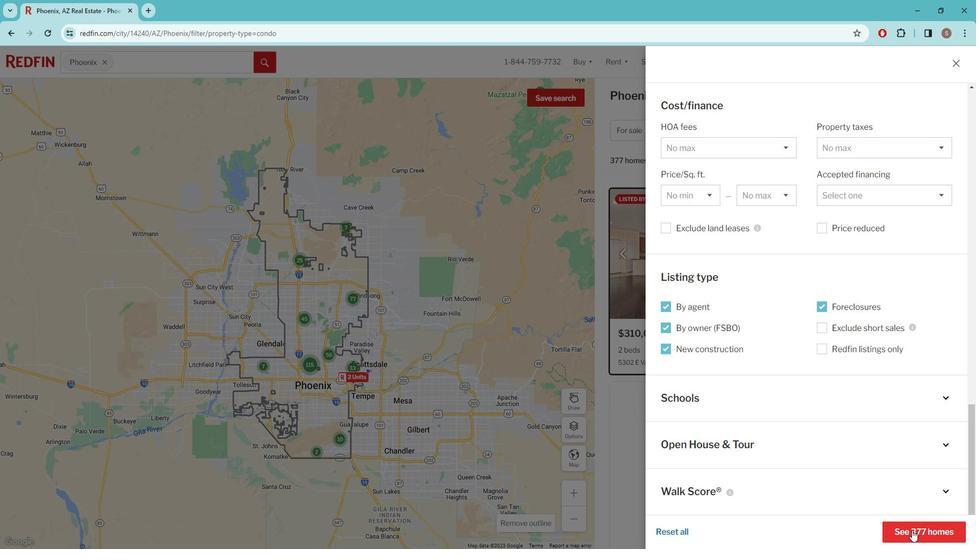 
Action: Mouse pressed left at (917, 515)
Screenshot: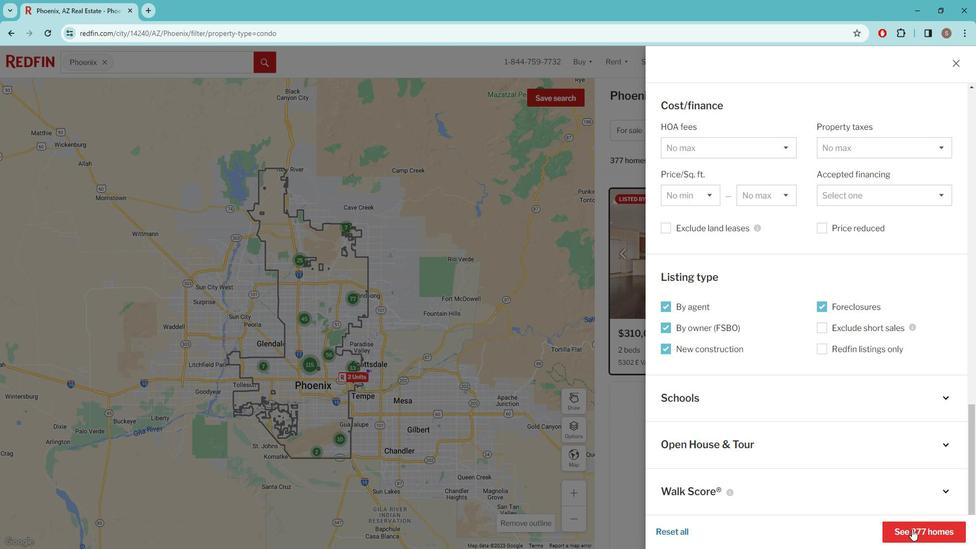 
Action: Mouse moved to (718, 328)
Screenshot: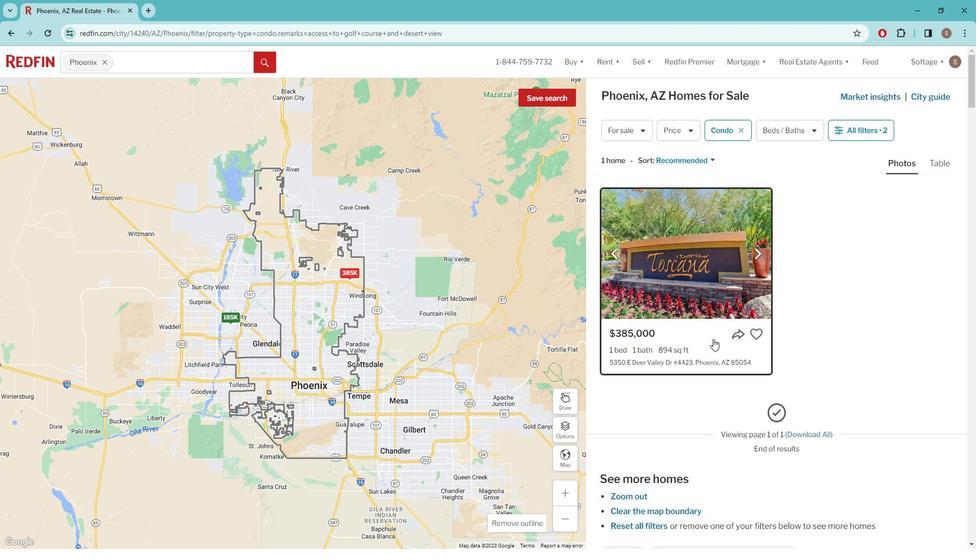 
Action: Mouse pressed left at (718, 328)
Screenshot: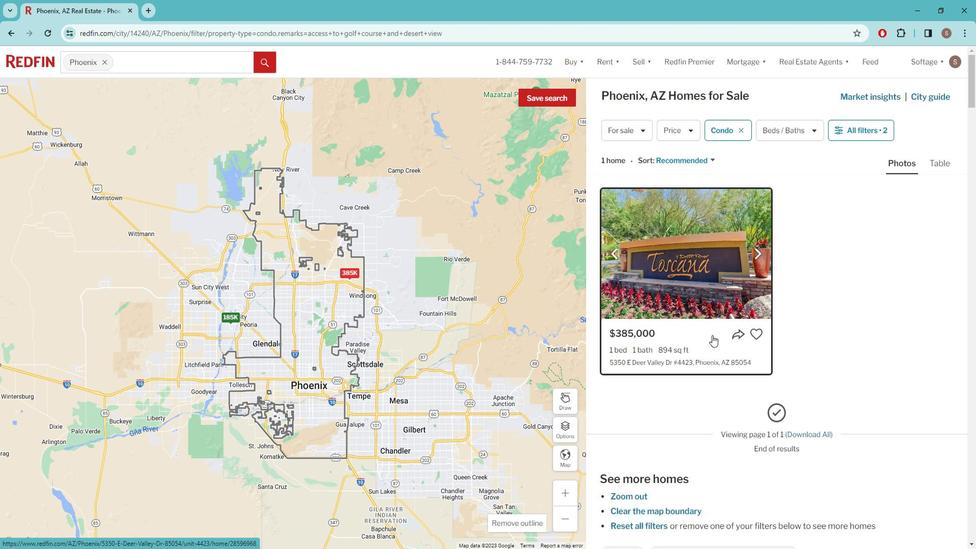 
Action: Mouse moved to (483, 369)
Screenshot: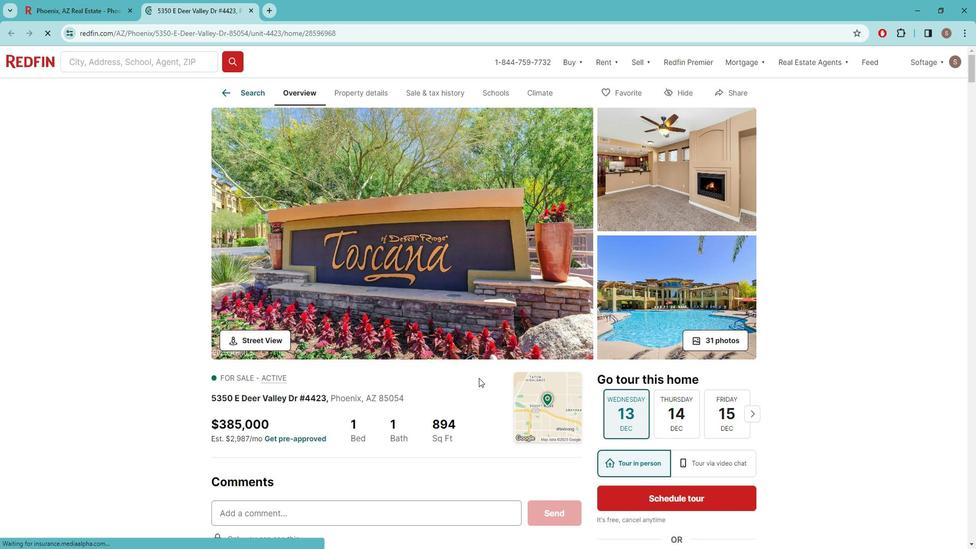 
Action: Mouse scrolled (483, 369) with delta (0, 0)
Screenshot: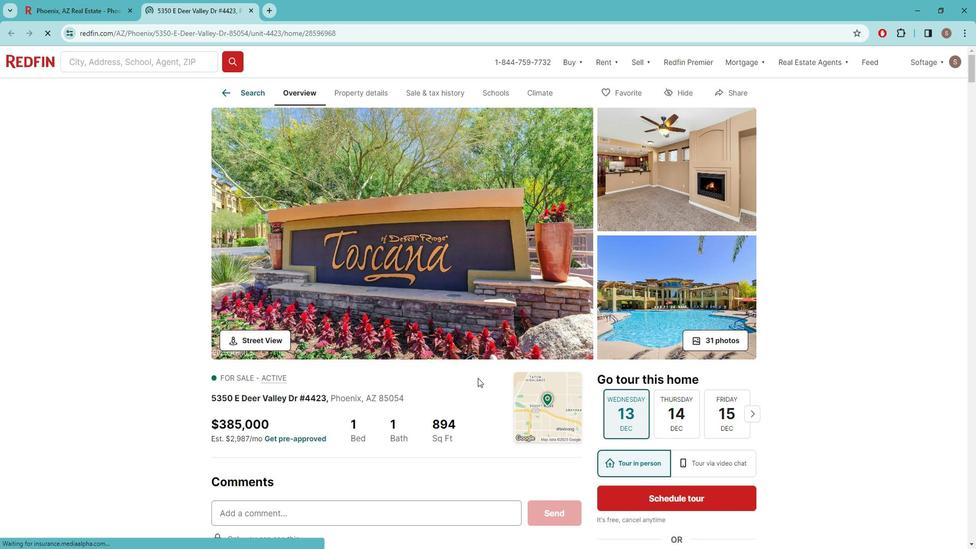 
Action: Mouse moved to (460, 216)
Screenshot: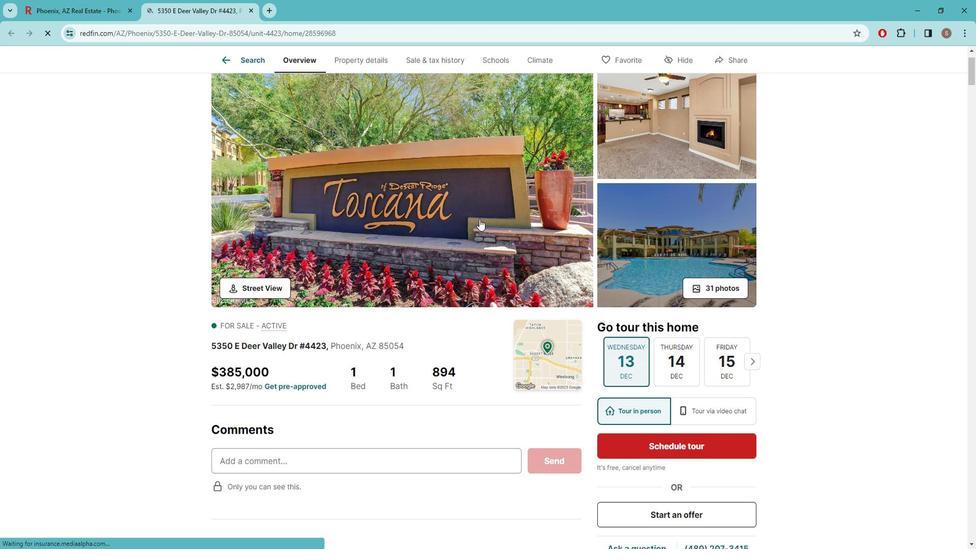 
Action: Mouse pressed left at (460, 216)
Screenshot: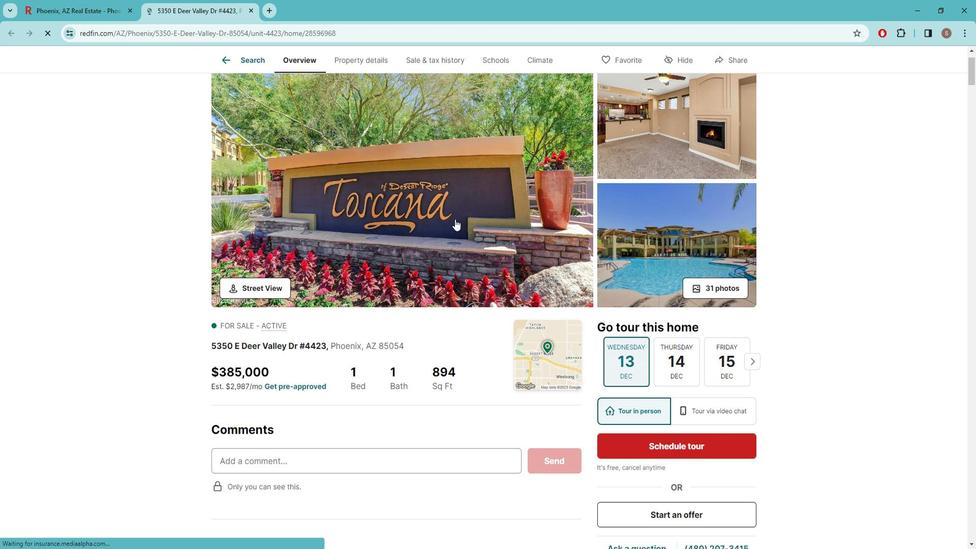
Action: Mouse moved to (168, 302)
Screenshot: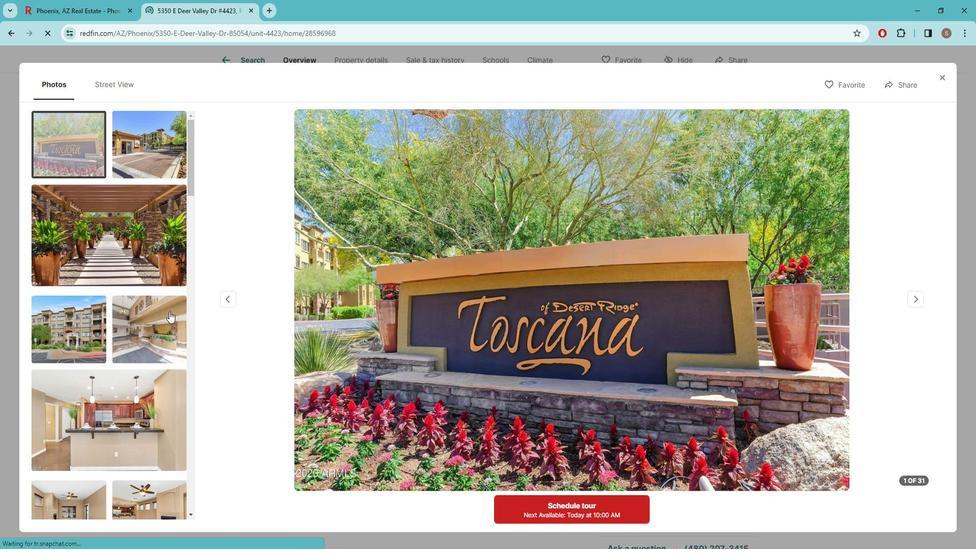 
Action: Mouse scrolled (168, 302) with delta (0, 0)
Screenshot: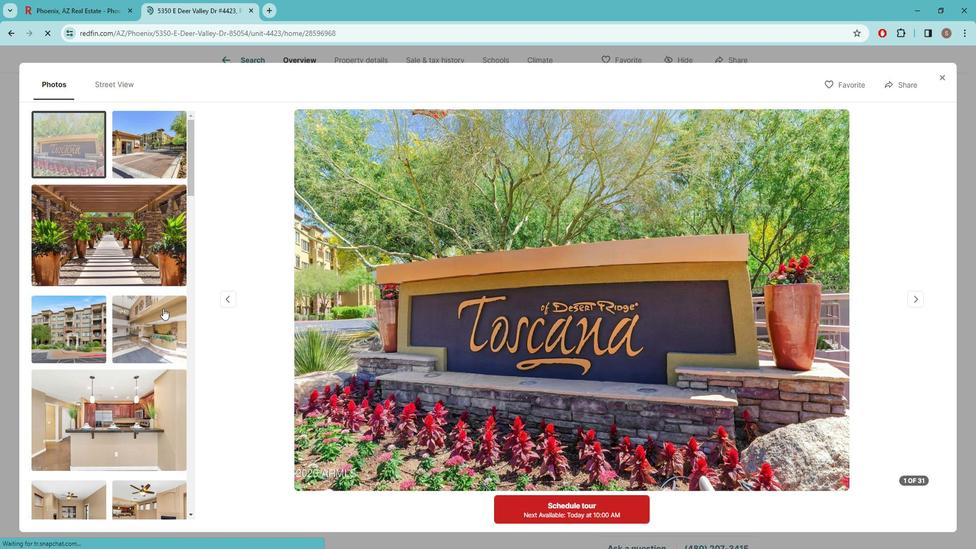 
Action: Mouse scrolled (168, 302) with delta (0, 0)
Screenshot: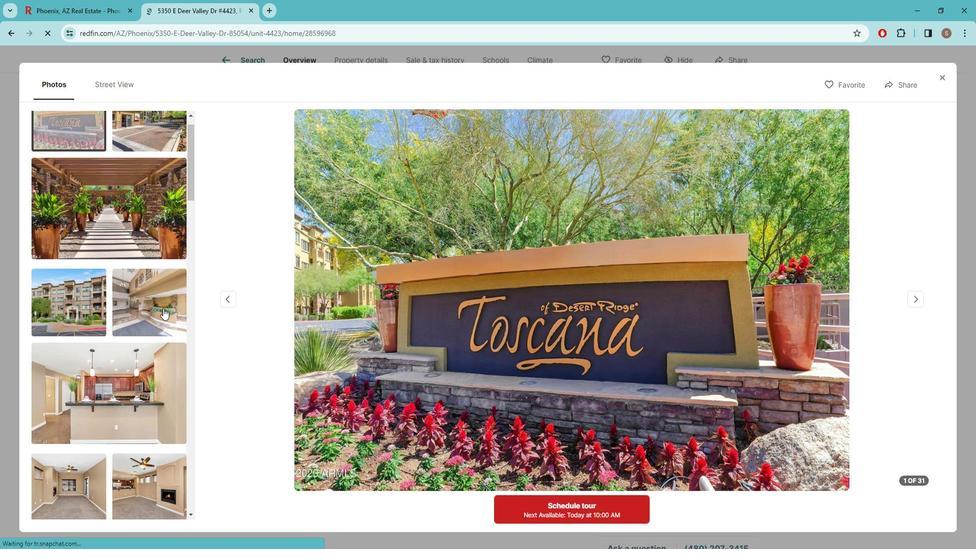 
Action: Mouse moved to (168, 301)
Screenshot: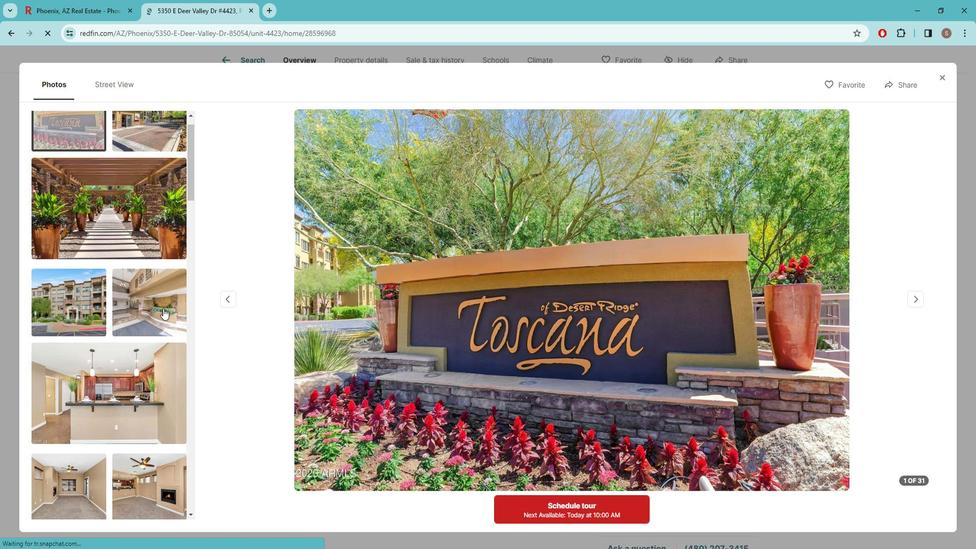 
Action: Mouse scrolled (168, 301) with delta (0, 0)
Screenshot: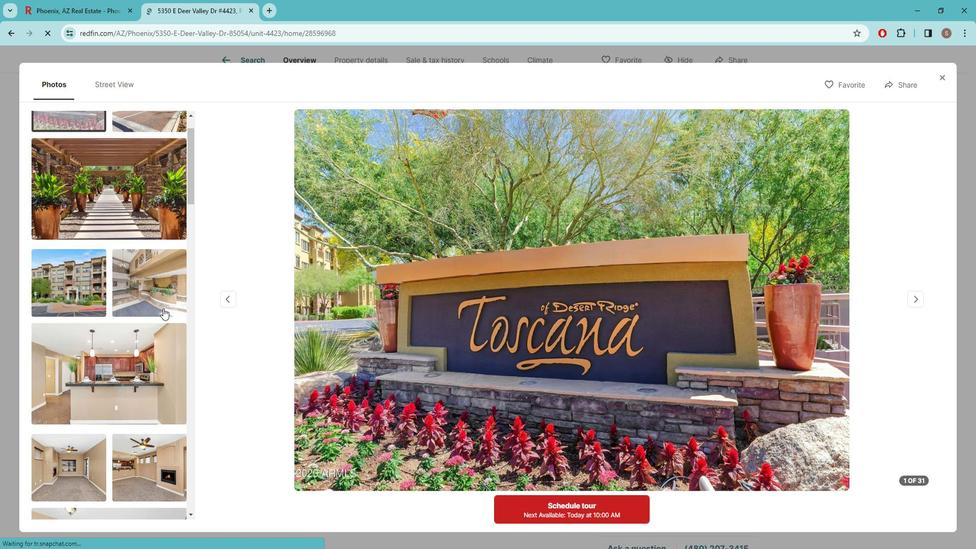 
Action: Mouse moved to (155, 291)
Screenshot: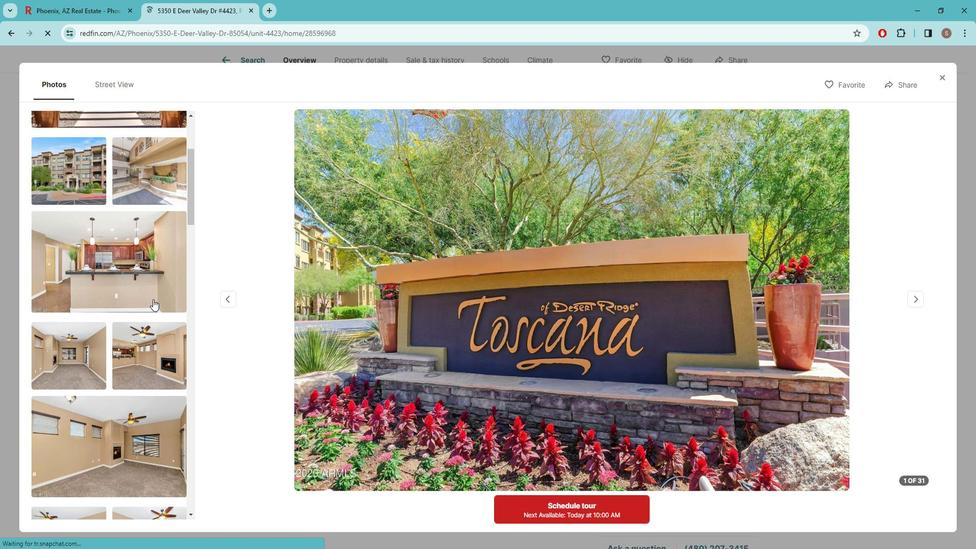 
Action: Mouse scrolled (155, 290) with delta (0, 0)
Screenshot: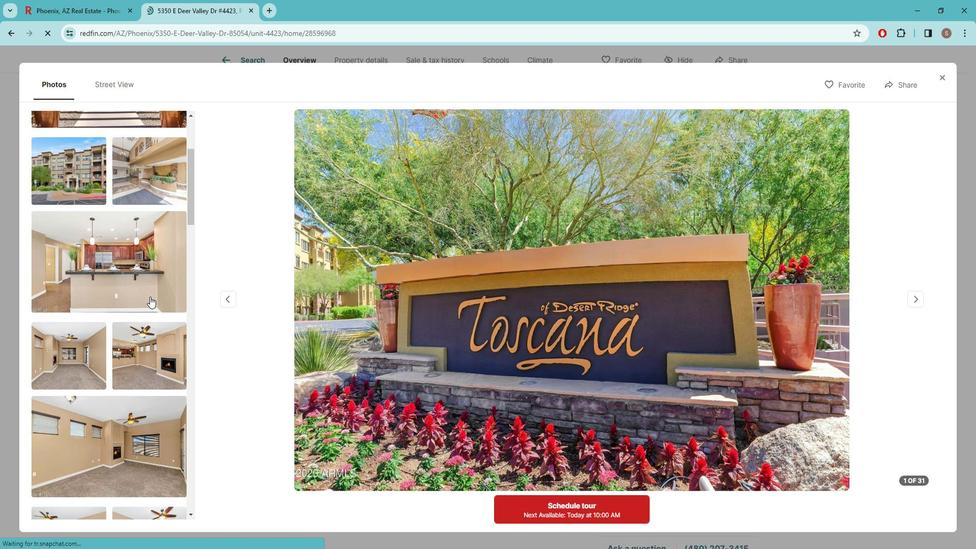 
Action: Mouse scrolled (155, 290) with delta (0, 0)
Screenshot: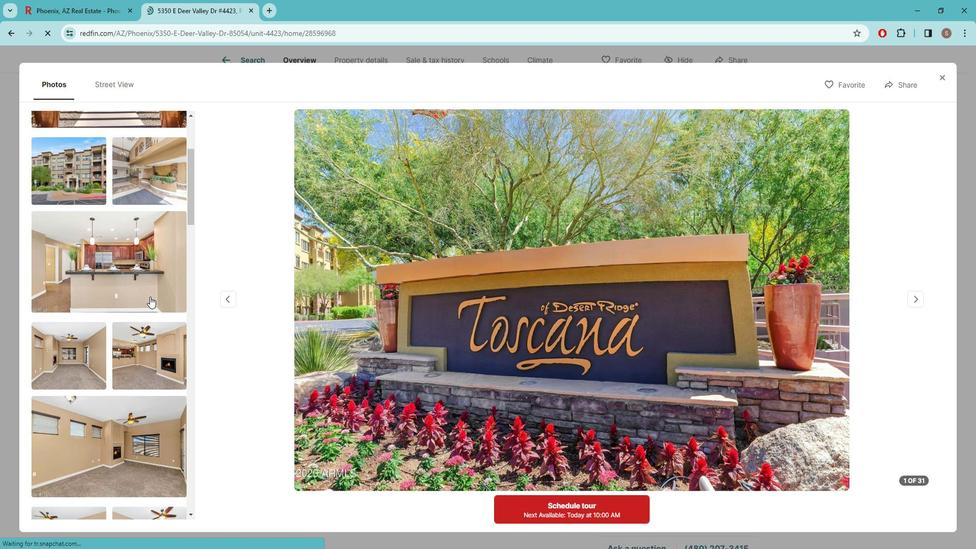 
Action: Mouse scrolled (155, 290) with delta (0, 0)
Screenshot: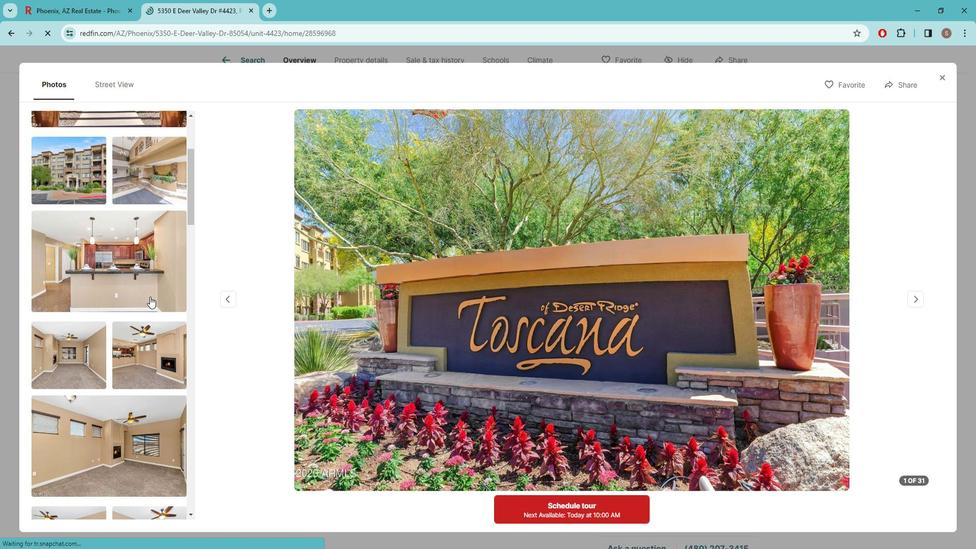 
Action: Mouse moved to (153, 290)
Screenshot: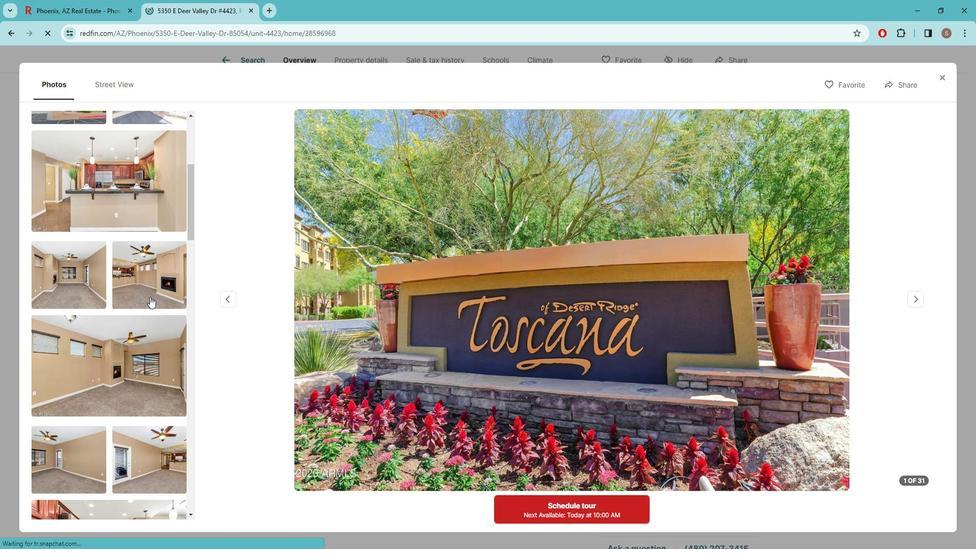 
Action: Mouse scrolled (153, 289) with delta (0, 0)
Screenshot: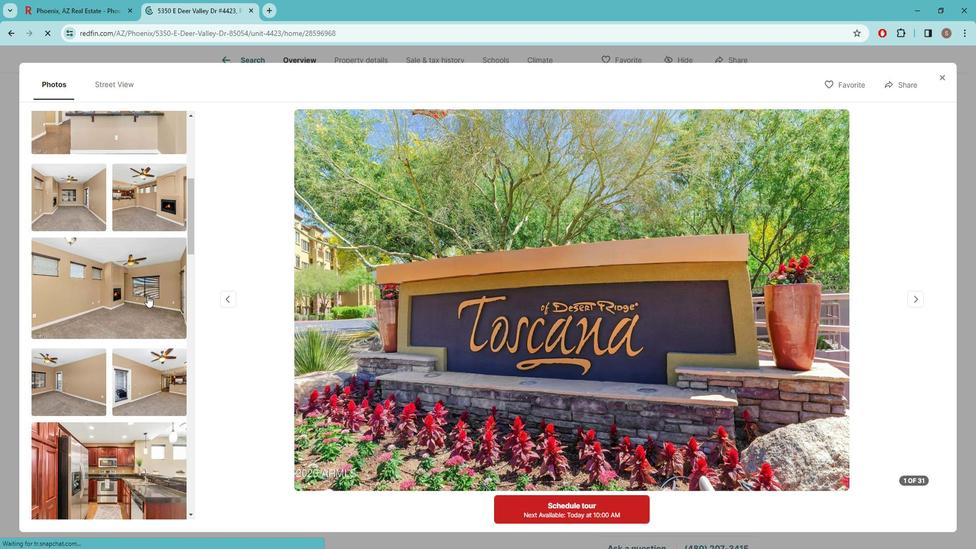 
Action: Mouse scrolled (153, 289) with delta (0, 0)
Screenshot: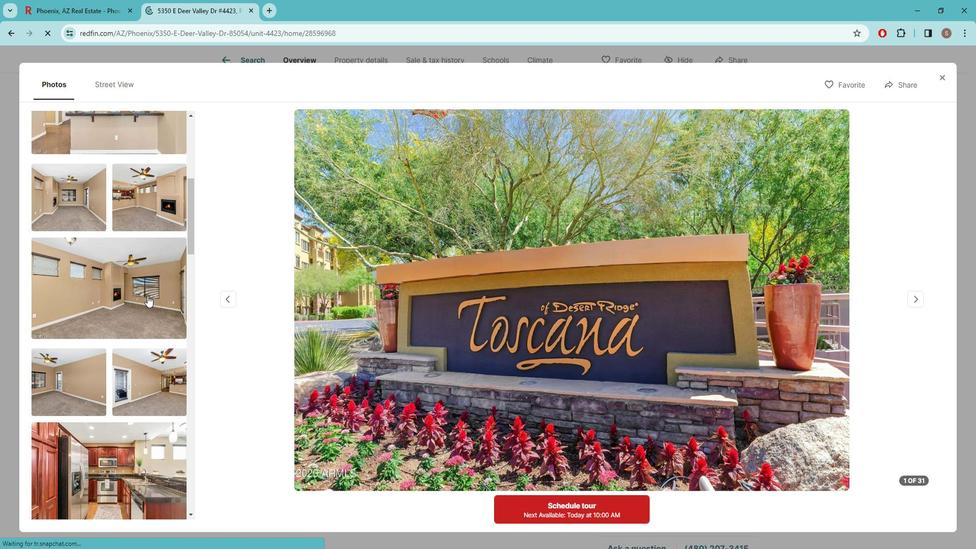 
Action: Mouse scrolled (153, 289) with delta (0, 0)
Screenshot: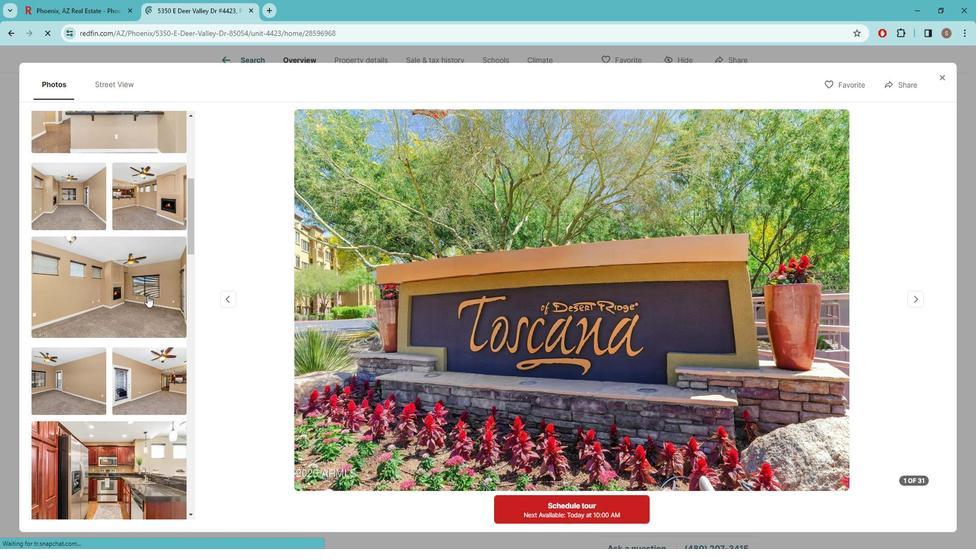 
Action: Mouse scrolled (153, 289) with delta (0, 0)
Screenshot: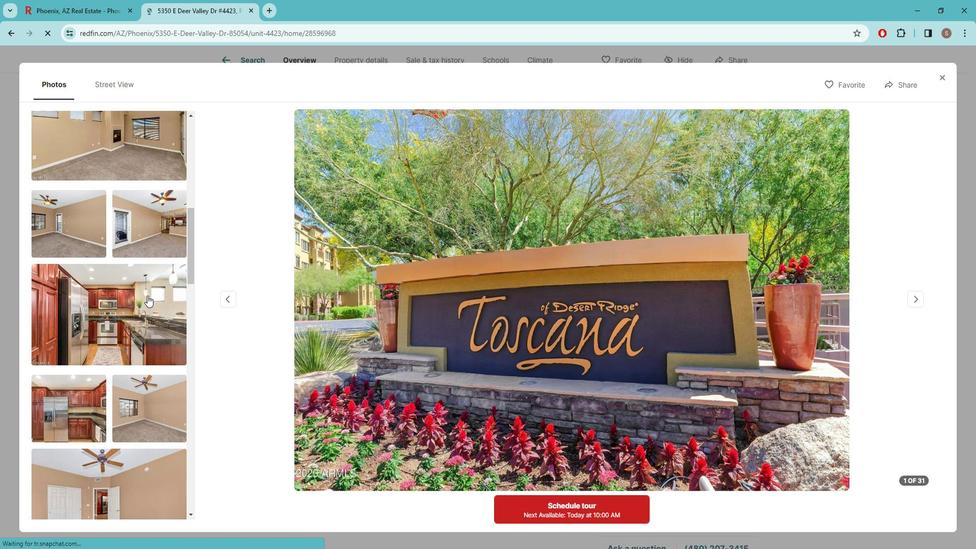 
Action: Mouse scrolled (153, 289) with delta (0, 0)
Screenshot: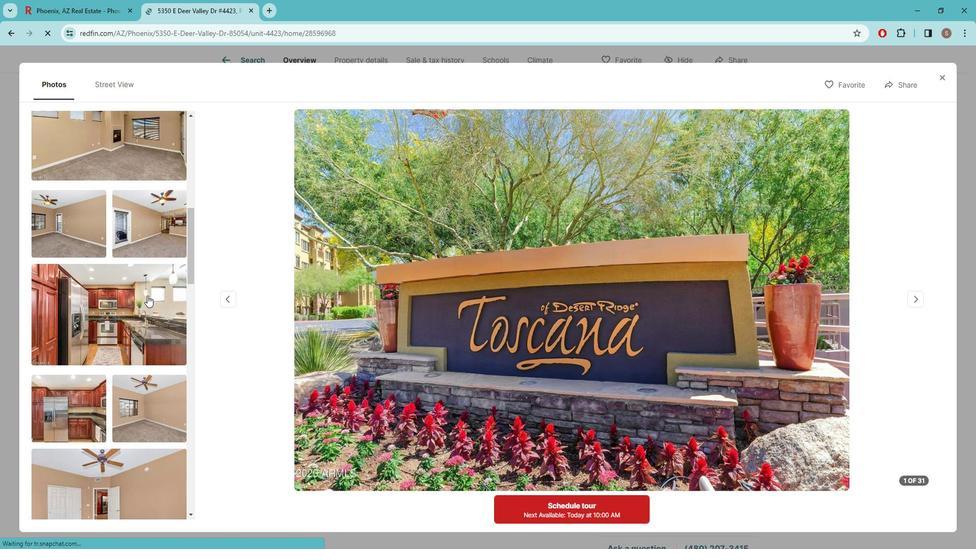 
Action: Mouse scrolled (153, 289) with delta (0, 0)
Screenshot: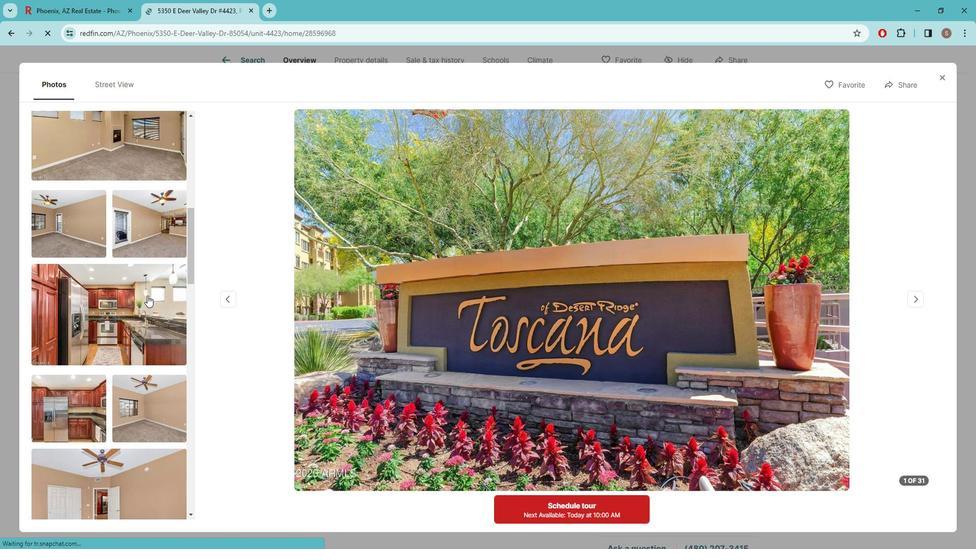 
Action: Mouse scrolled (153, 289) with delta (0, 0)
Screenshot: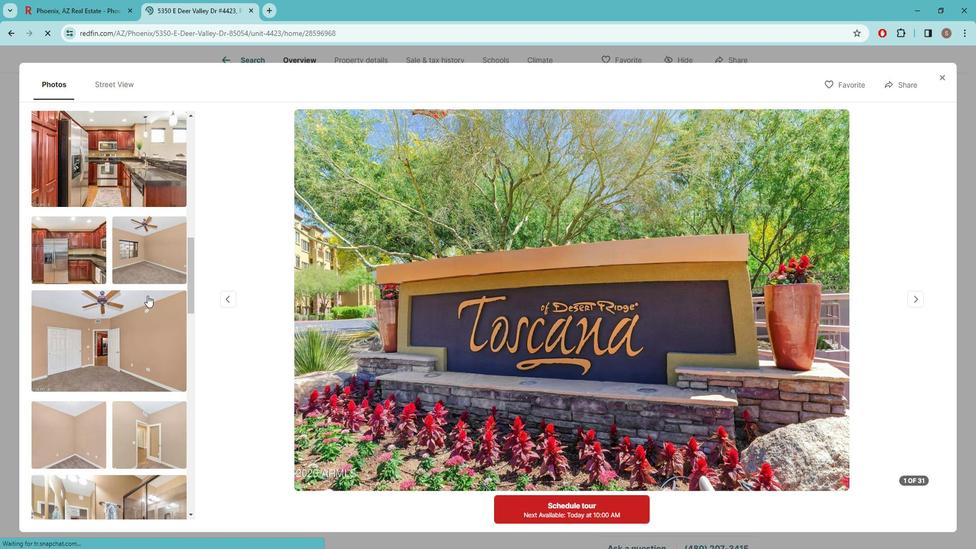 
Action: Mouse scrolled (153, 289) with delta (0, 0)
Screenshot: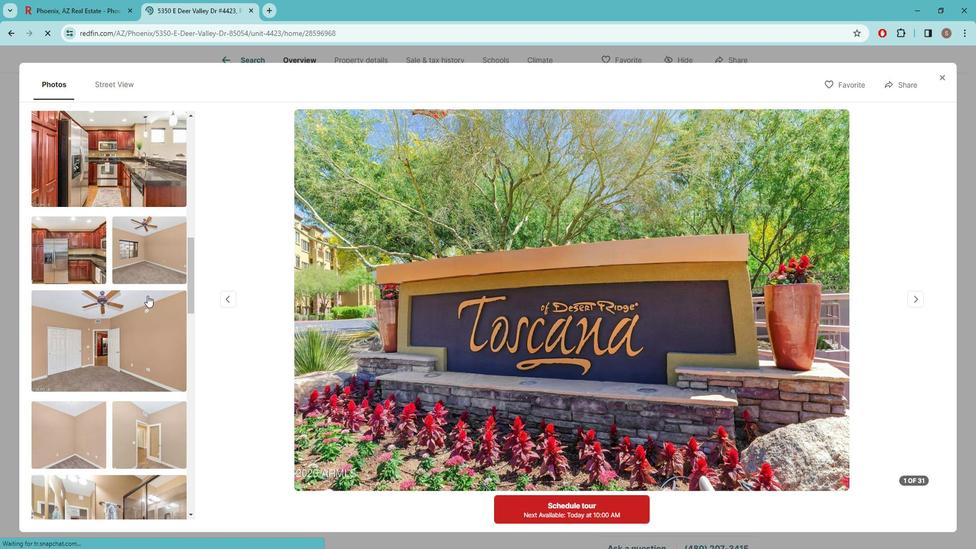 
Action: Mouse scrolled (153, 289) with delta (0, 0)
Screenshot: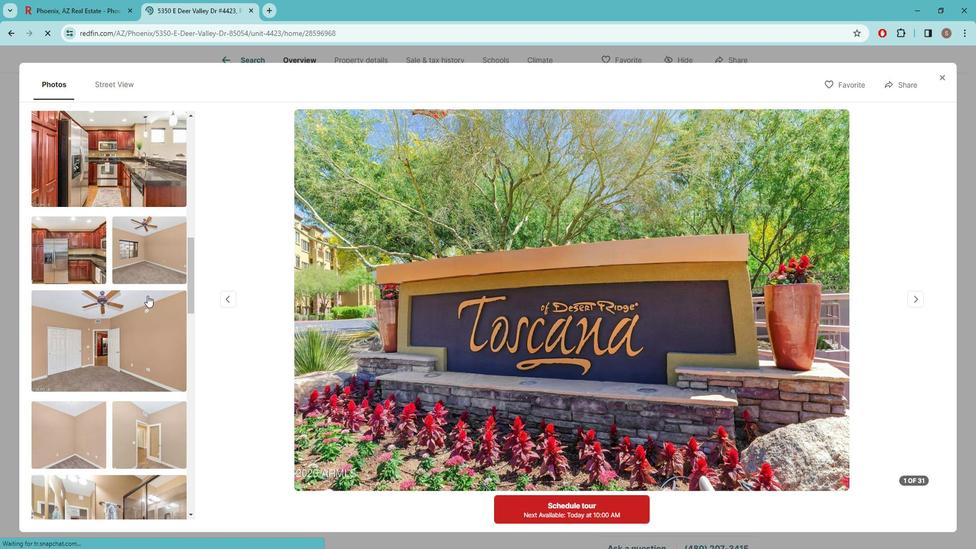
Action: Mouse scrolled (153, 289) with delta (0, 0)
Screenshot: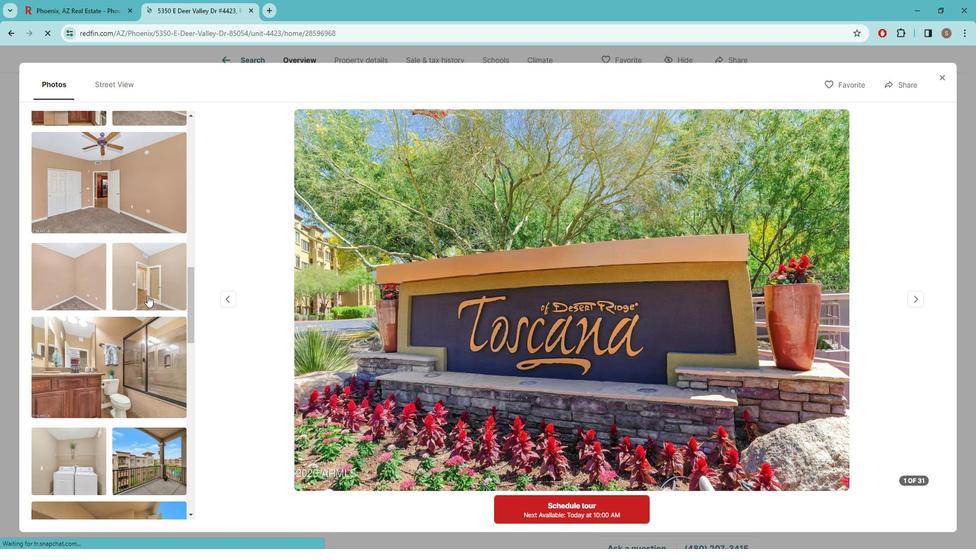 
Action: Mouse scrolled (153, 289) with delta (0, 0)
Screenshot: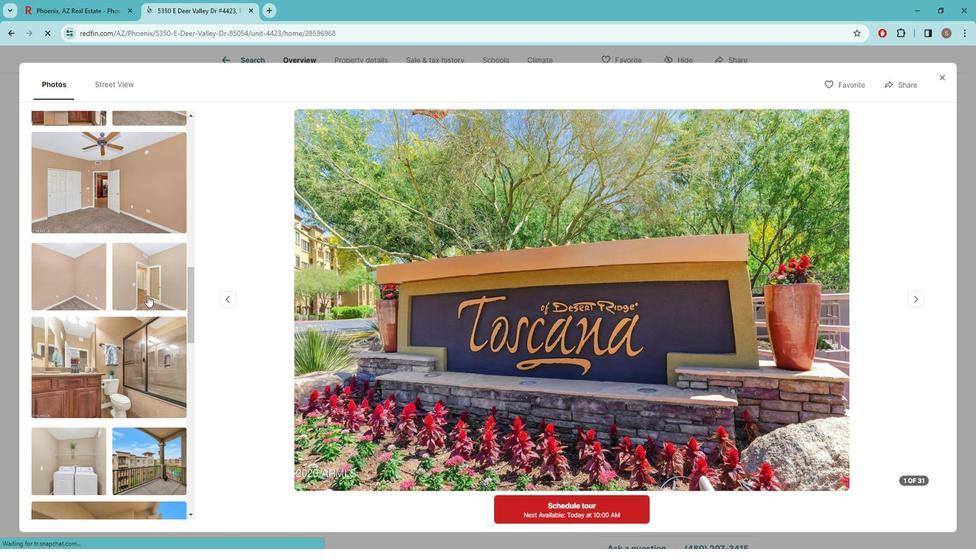 
Action: Mouse scrolled (153, 289) with delta (0, 0)
Screenshot: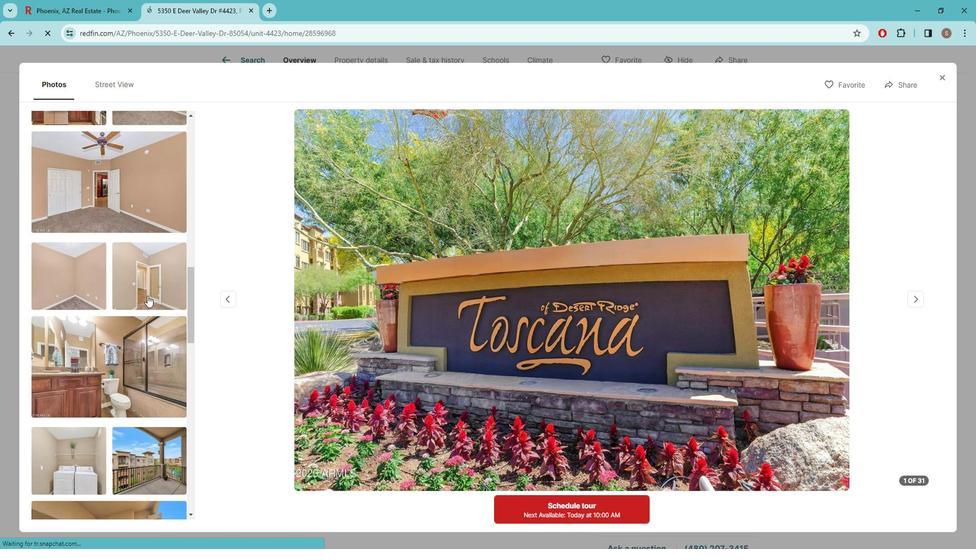 
Action: Mouse scrolled (153, 289) with delta (0, 0)
Screenshot: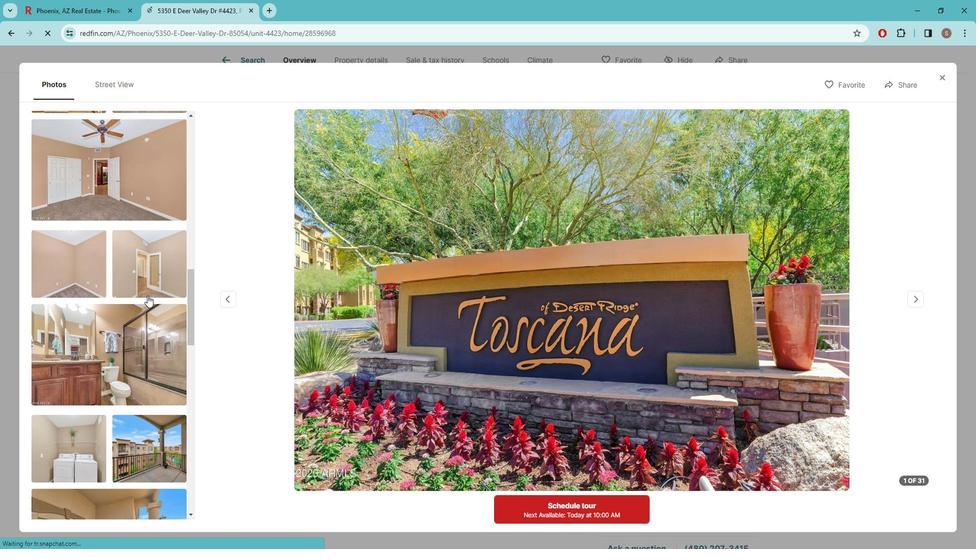 
Action: Mouse scrolled (153, 289) with delta (0, 0)
Screenshot: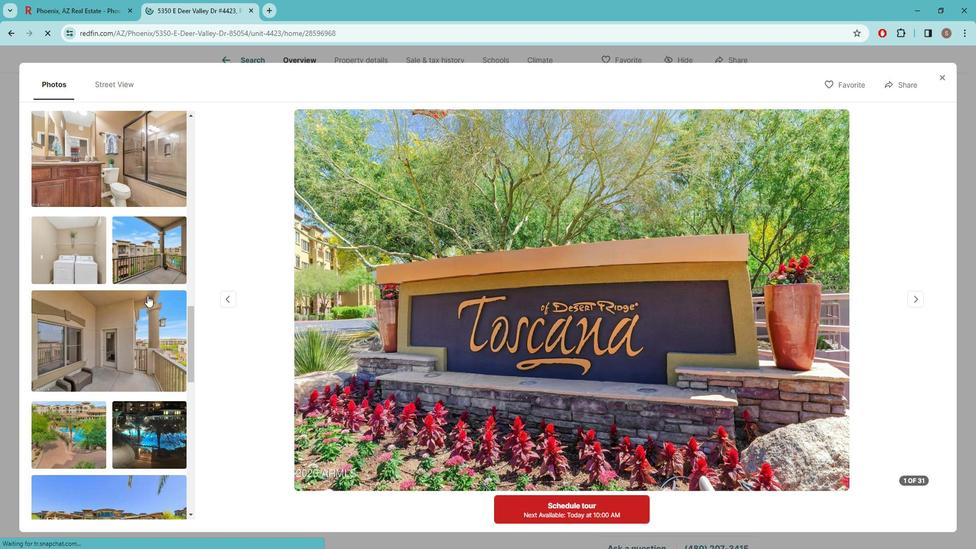 
Action: Mouse scrolled (153, 289) with delta (0, 0)
Screenshot: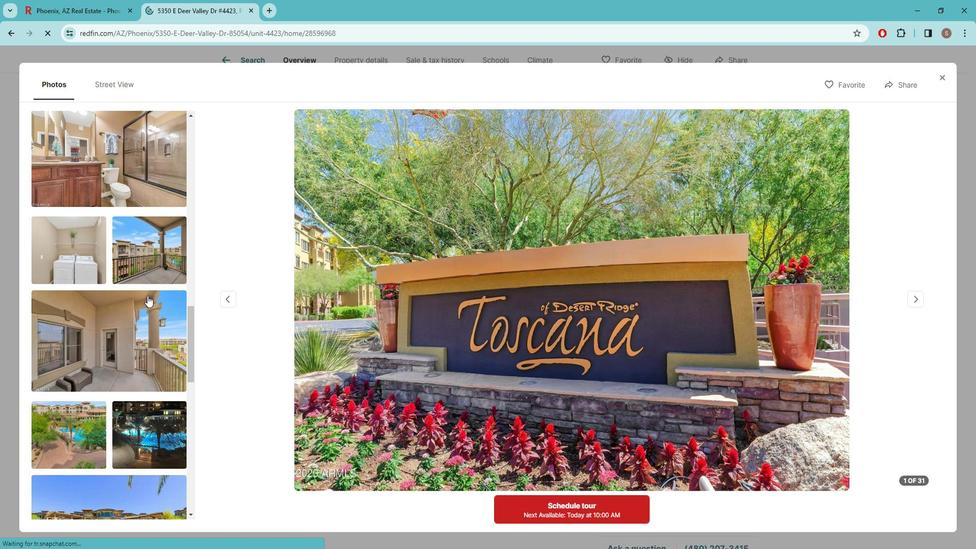 
Action: Mouse scrolled (153, 289) with delta (0, 0)
Screenshot: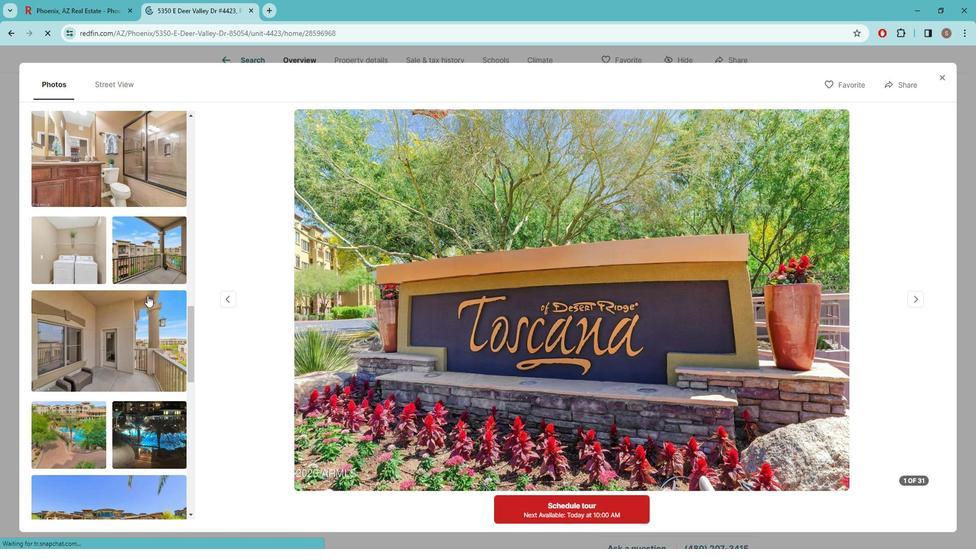 
Action: Mouse scrolled (153, 289) with delta (0, 0)
Screenshot: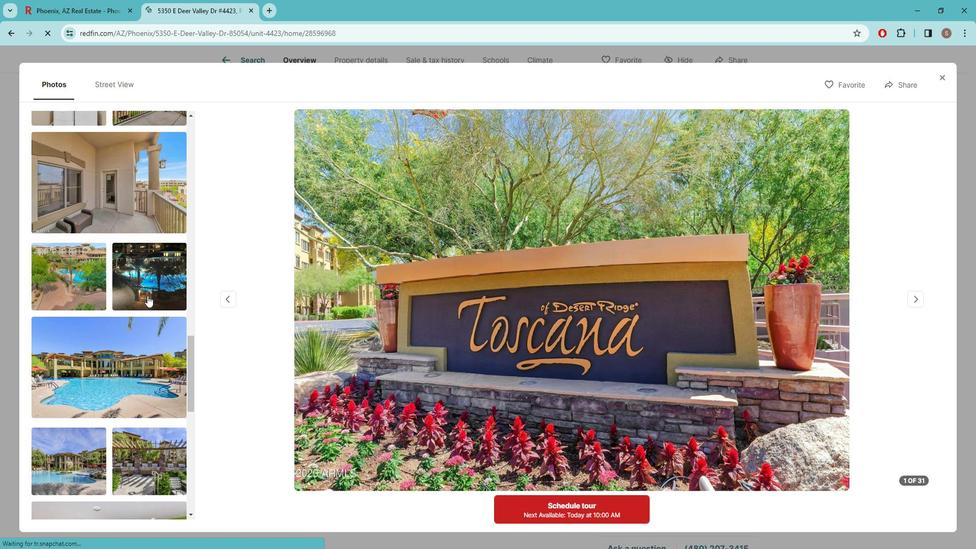
Action: Mouse scrolled (153, 289) with delta (0, 0)
Screenshot: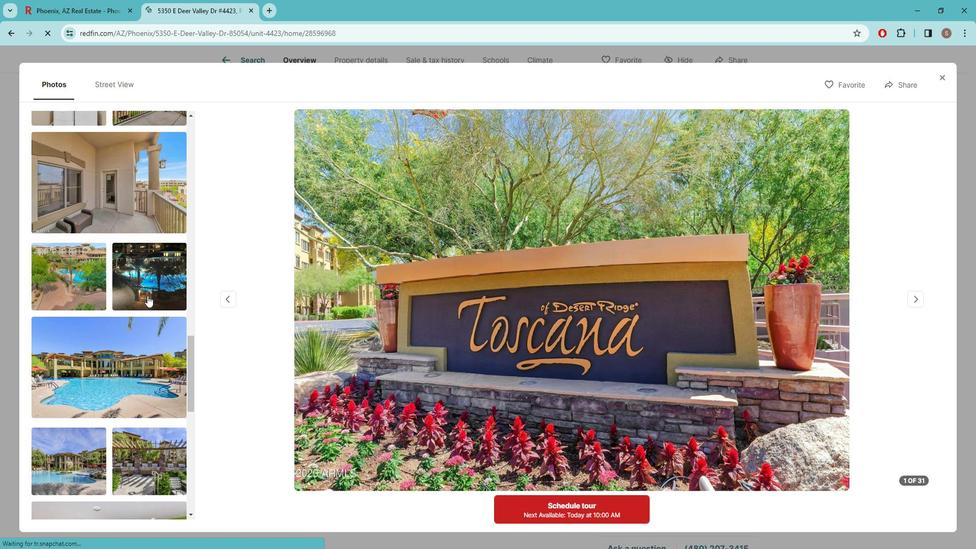 
Action: Mouse scrolled (153, 289) with delta (0, 0)
Screenshot: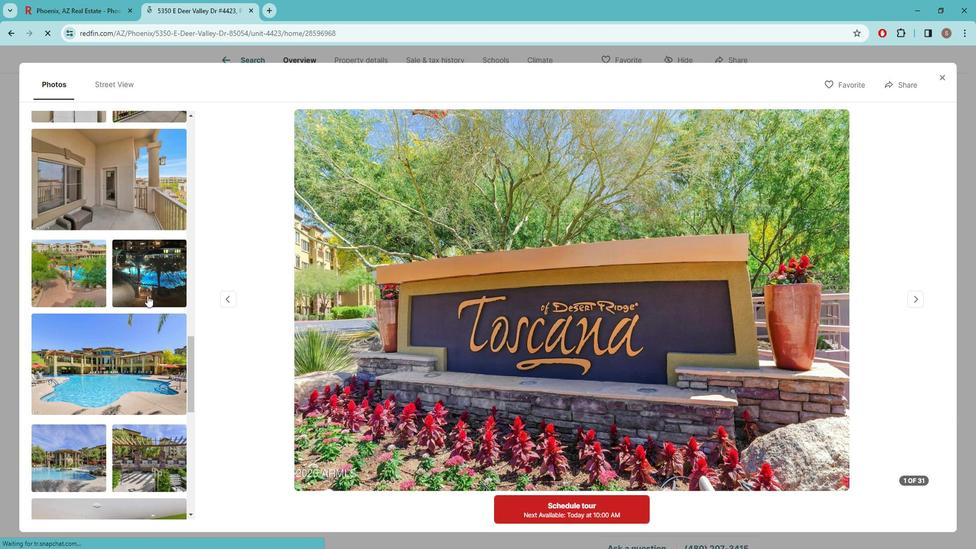 
Action: Mouse scrolled (153, 289) with delta (0, 0)
Screenshot: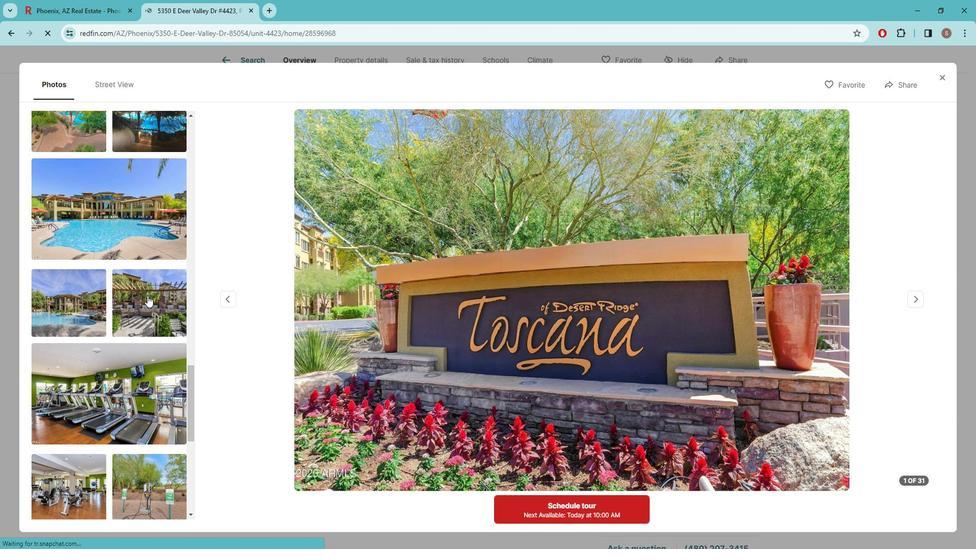 
Action: Mouse scrolled (153, 289) with delta (0, 0)
Screenshot: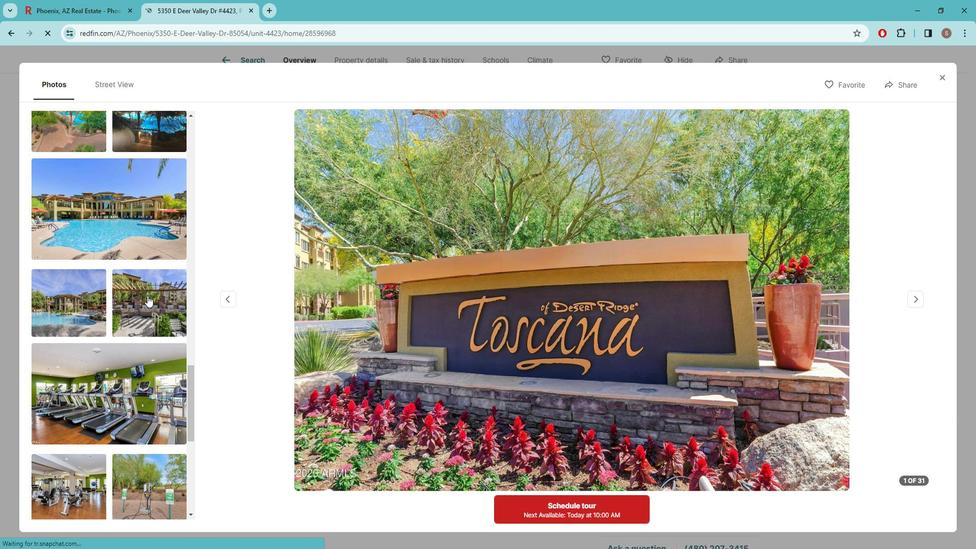 
Action: Mouse scrolled (153, 289) with delta (0, 0)
Screenshot: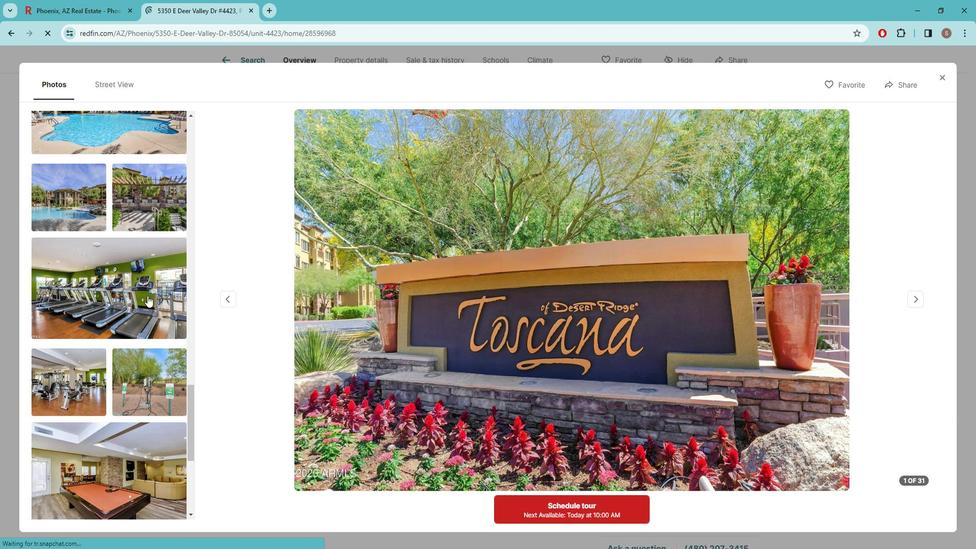 
Action: Mouse scrolled (153, 289) with delta (0, 0)
Screenshot: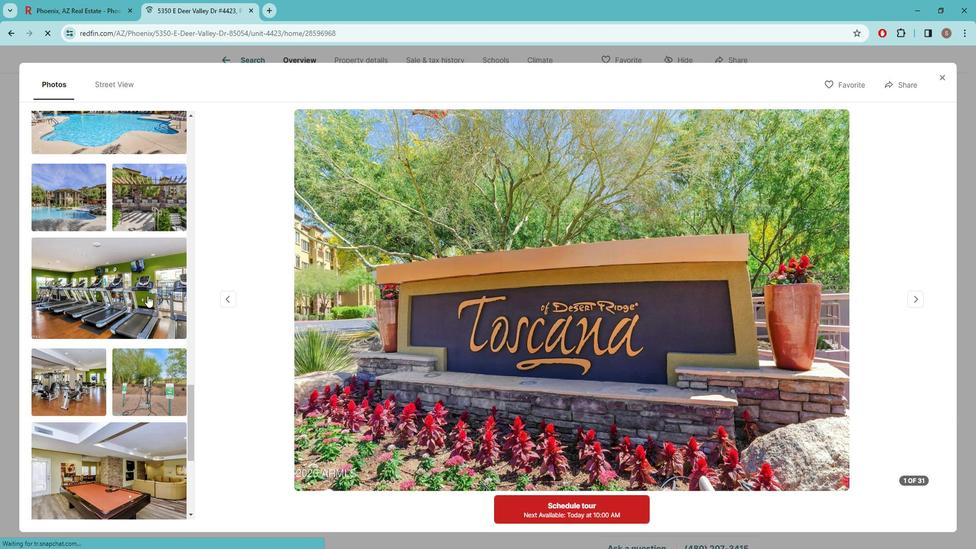 
Action: Mouse scrolled (153, 289) with delta (0, 0)
Screenshot: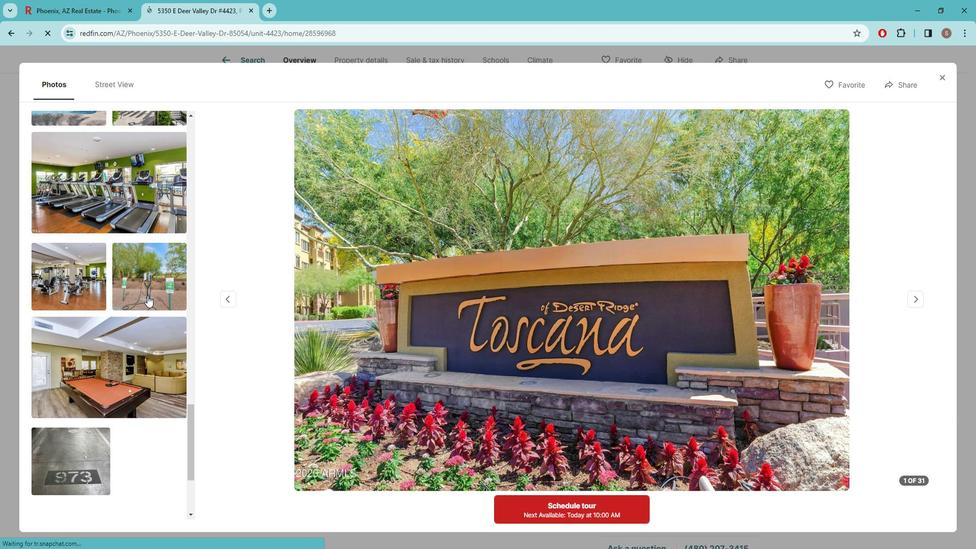 
Action: Mouse scrolled (153, 289) with delta (0, 0)
Screenshot: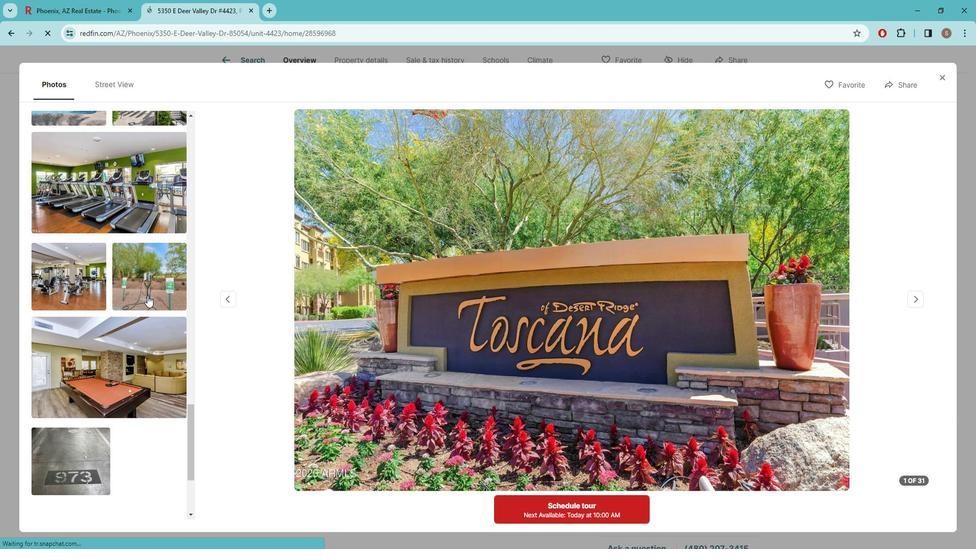 
Action: Mouse moved to (948, 77)
Screenshot: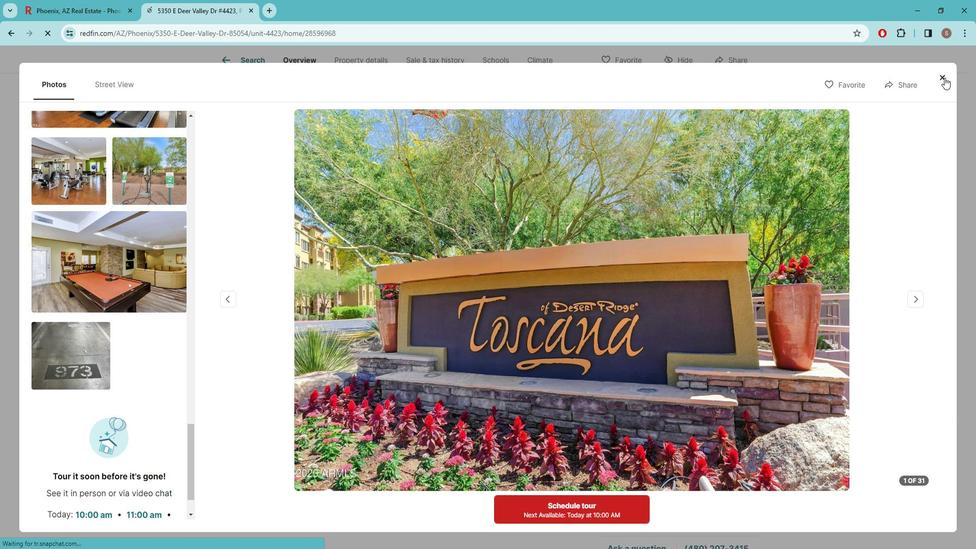 
Action: Mouse pressed left at (948, 77)
Screenshot: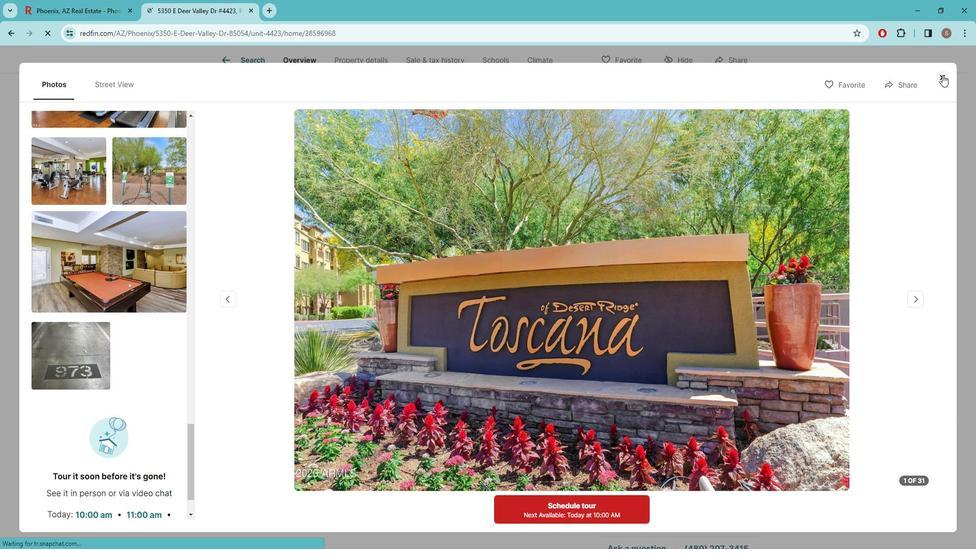 
Action: Mouse moved to (350, 62)
Screenshot: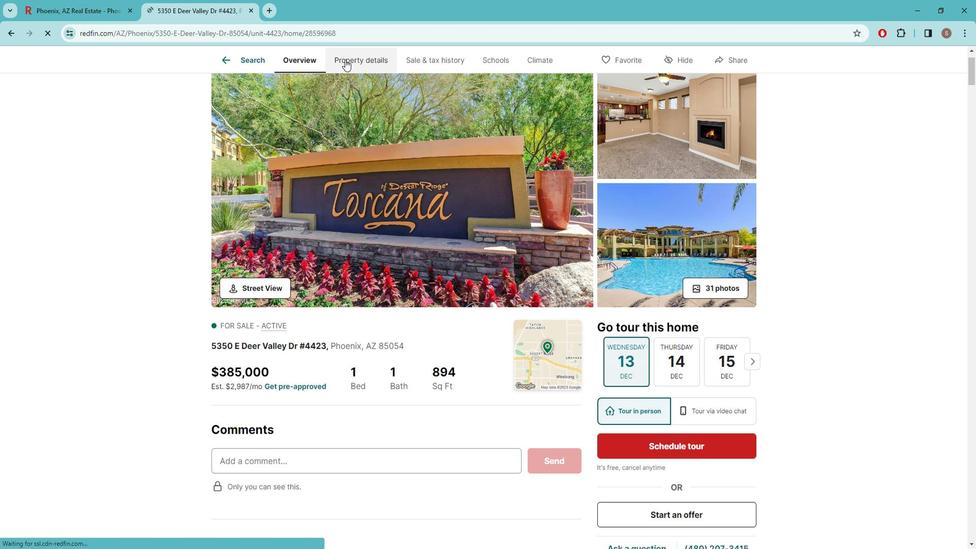
Action: Mouse pressed left at (350, 62)
Screenshot: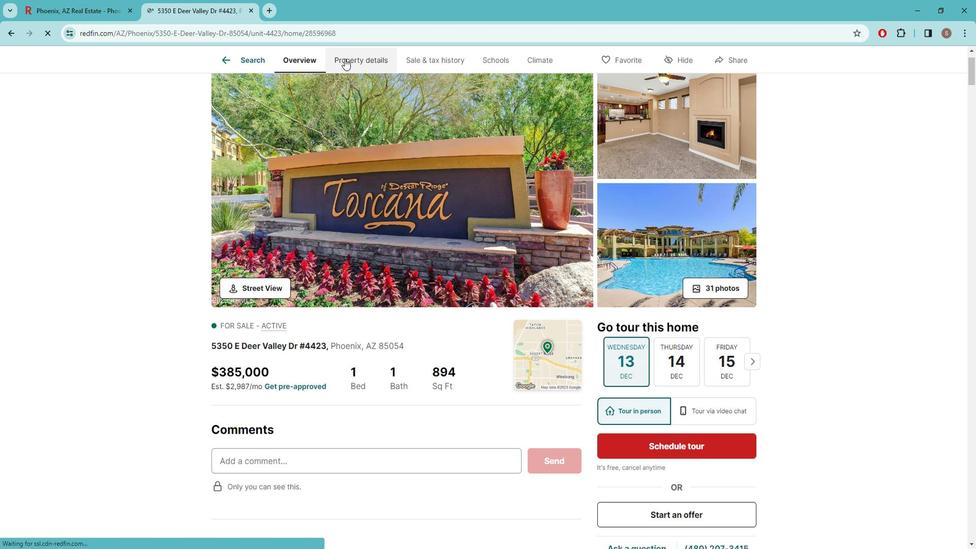 
Action: Mouse moved to (342, 159)
Screenshot: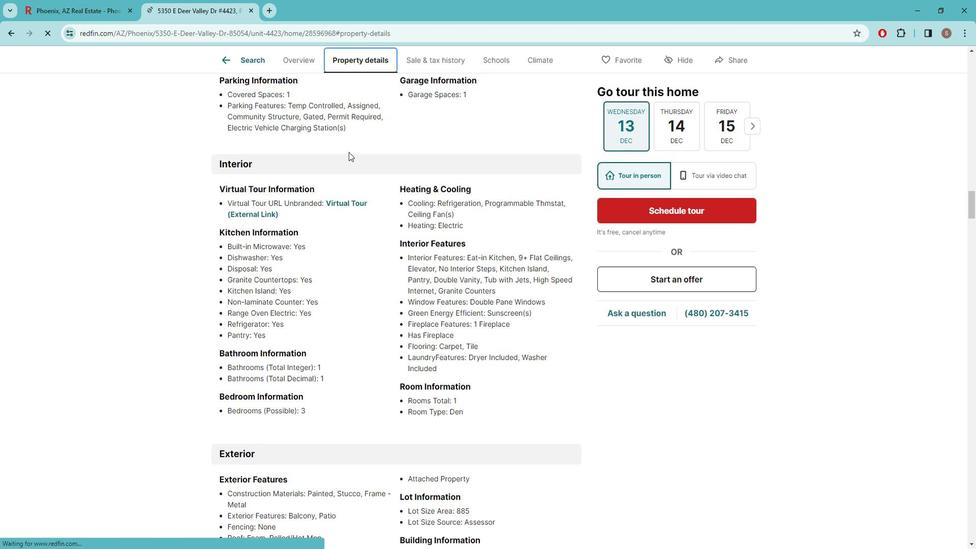 
Action: Mouse scrolled (342, 158) with delta (0, 0)
Screenshot: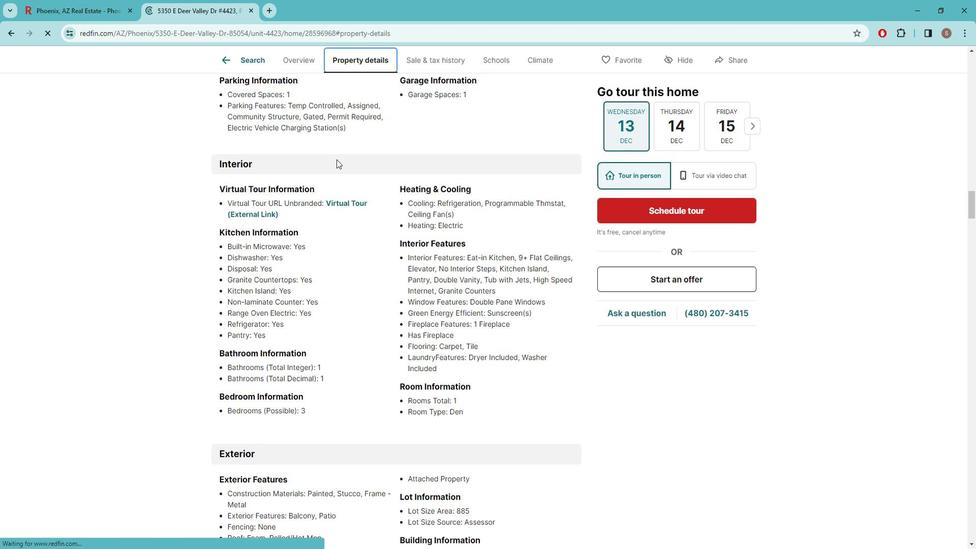 
Action: Mouse scrolled (342, 158) with delta (0, 0)
Screenshot: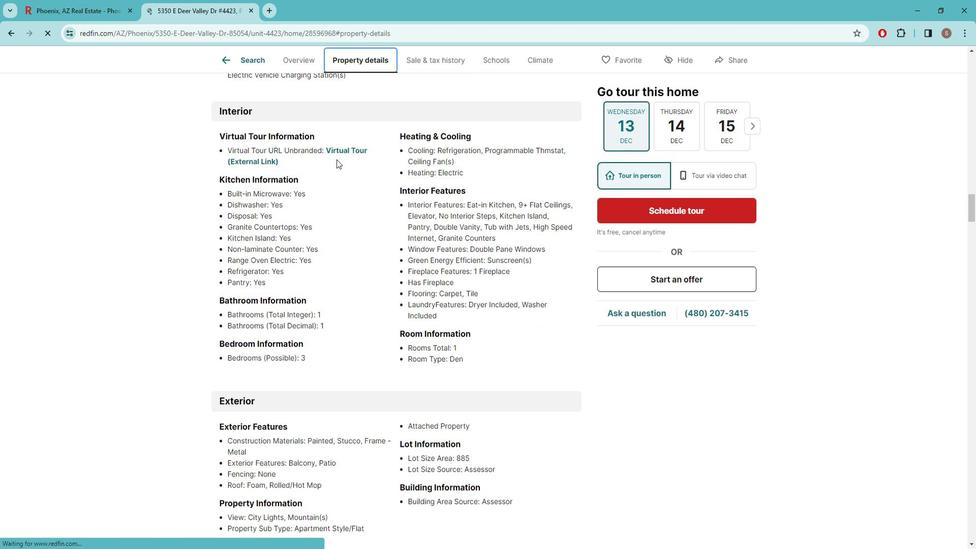 
Action: Mouse scrolled (342, 158) with delta (0, 0)
Screenshot: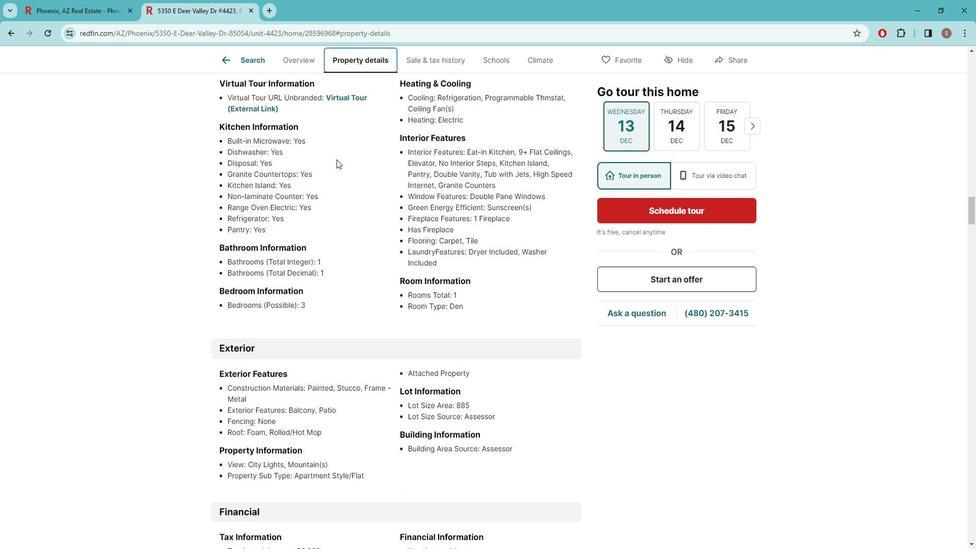
Action: Mouse scrolled (342, 158) with delta (0, 0)
Screenshot: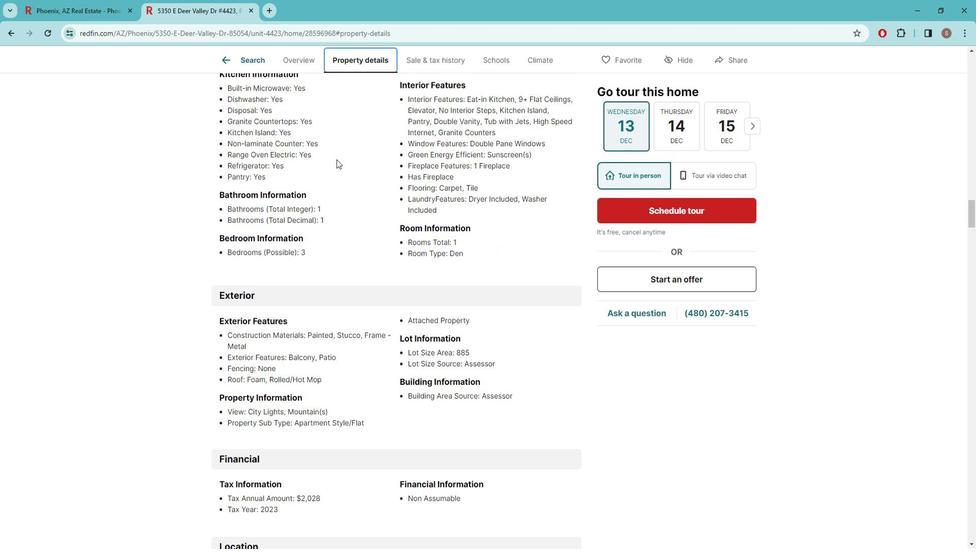 
Action: Mouse scrolled (342, 158) with delta (0, 0)
Screenshot: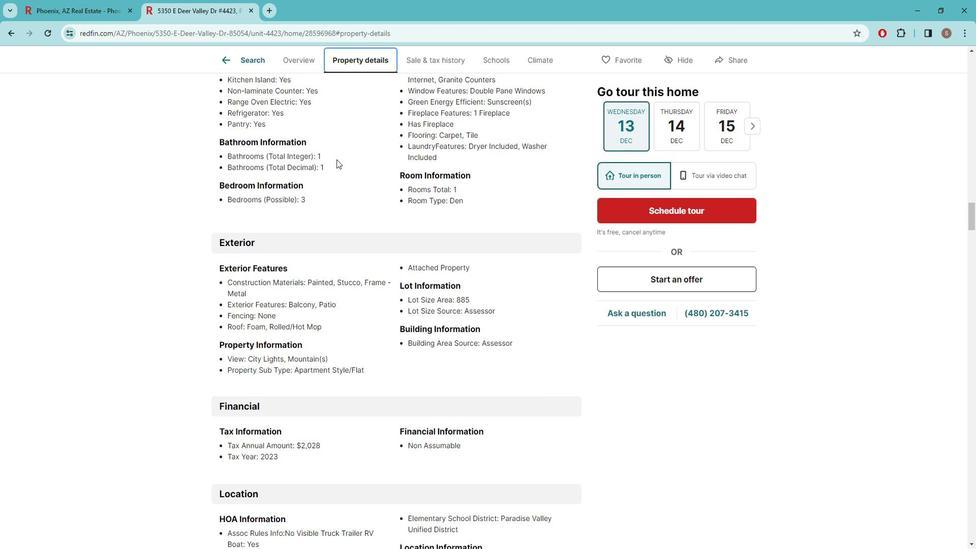 
Action: Mouse scrolled (342, 158) with delta (0, 0)
Screenshot: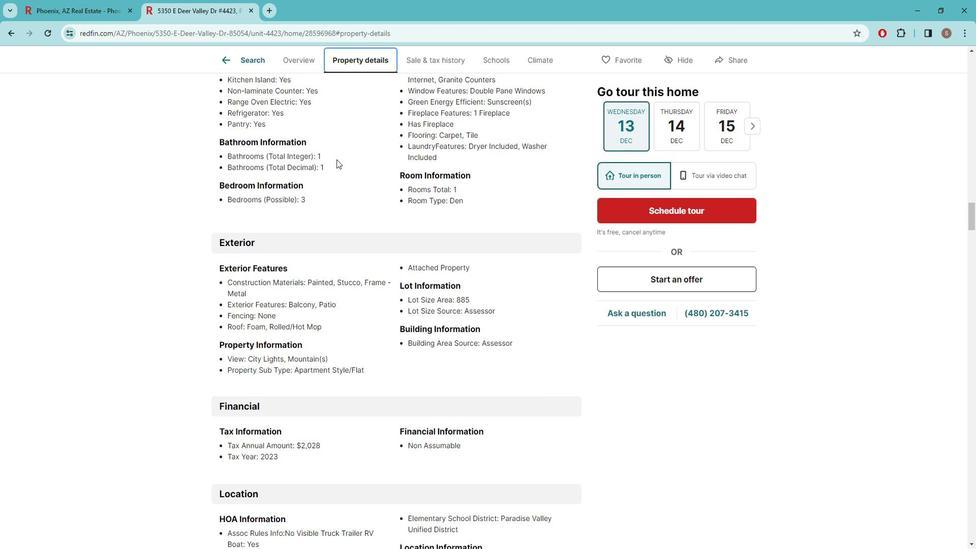 
Action: Mouse scrolled (342, 158) with delta (0, 0)
Screenshot: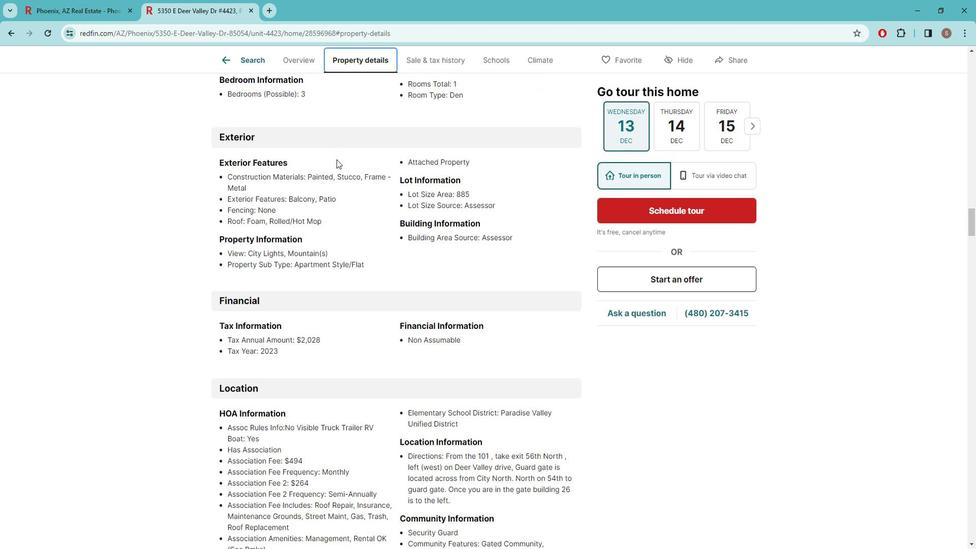 
Action: Mouse scrolled (342, 158) with delta (0, 0)
Screenshot: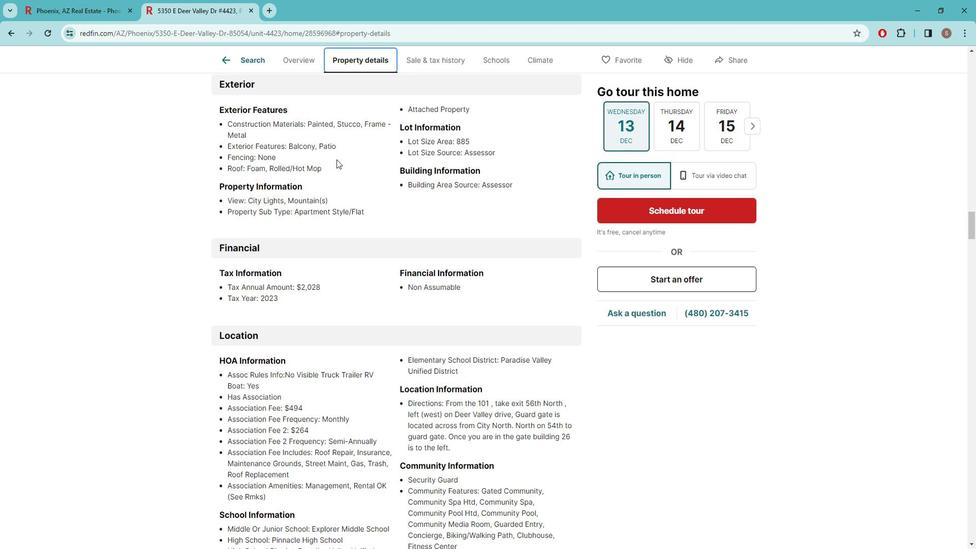 
Action: Mouse scrolled (342, 158) with delta (0, 0)
Screenshot: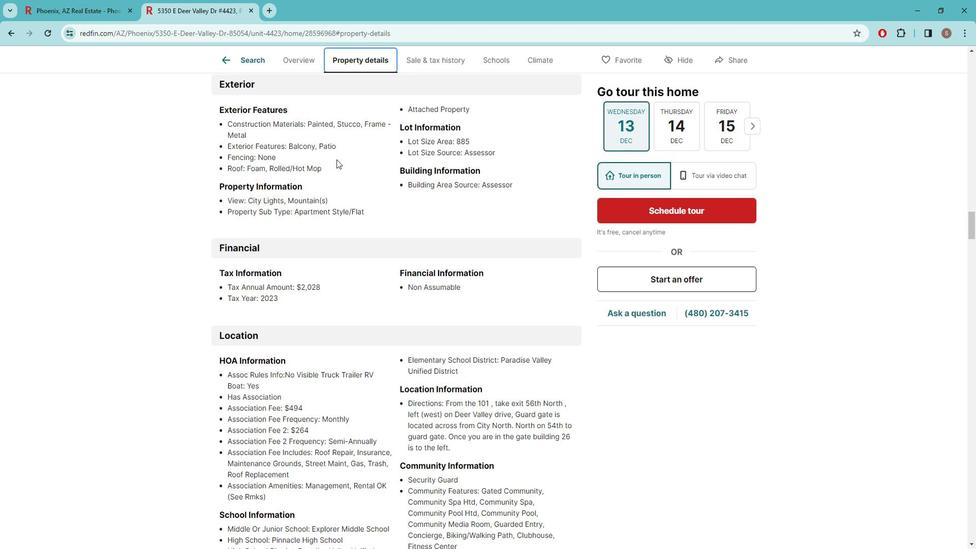 
Action: Mouse scrolled (342, 158) with delta (0, 0)
Screenshot: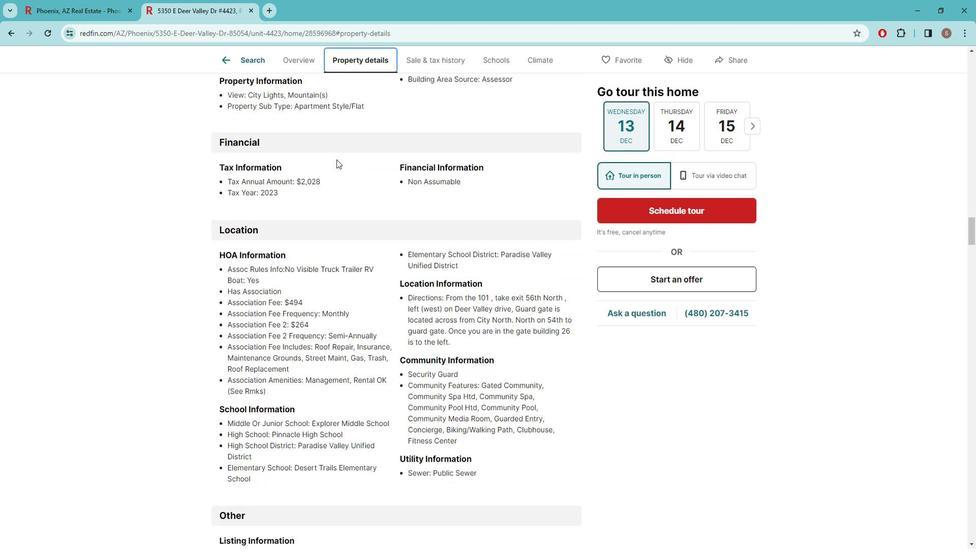 
Action: Mouse scrolled (342, 158) with delta (0, 0)
Screenshot: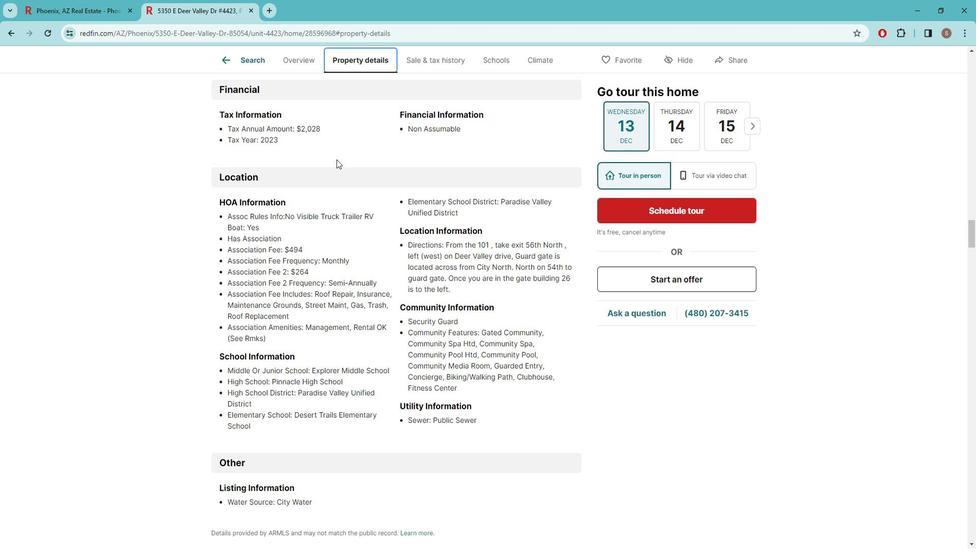 
Action: Mouse scrolled (342, 158) with delta (0, 0)
Screenshot: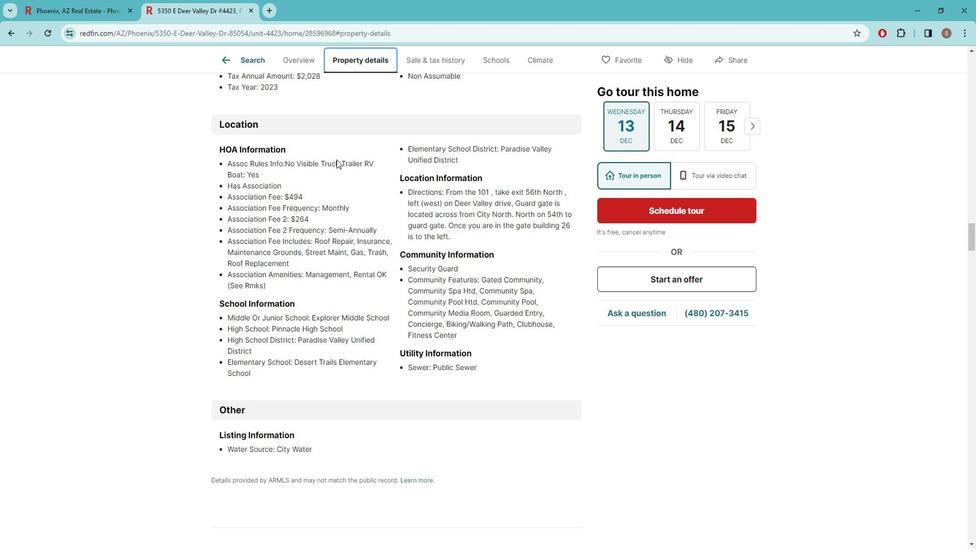 
Action: Mouse scrolled (342, 158) with delta (0, 0)
Screenshot: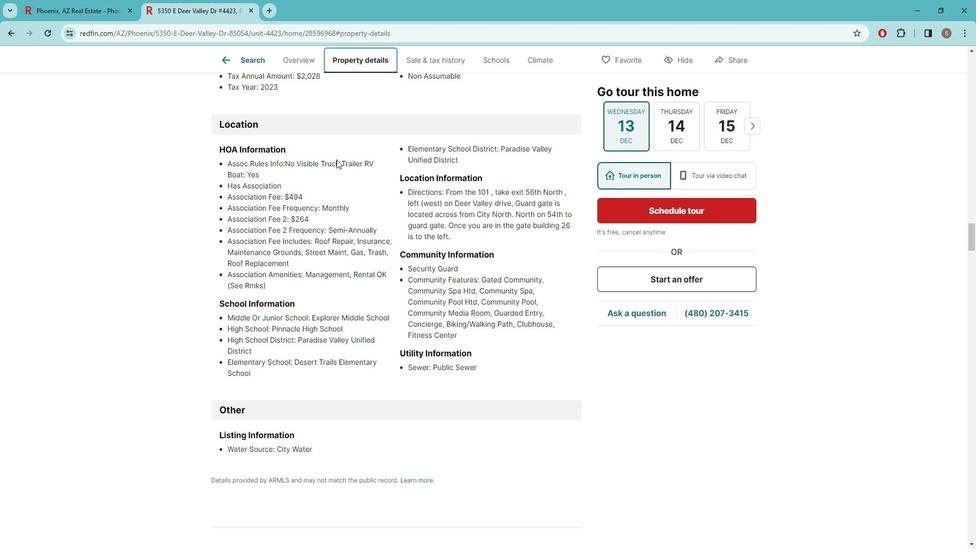 
Action: Mouse scrolled (342, 158) with delta (0, 0)
Screenshot: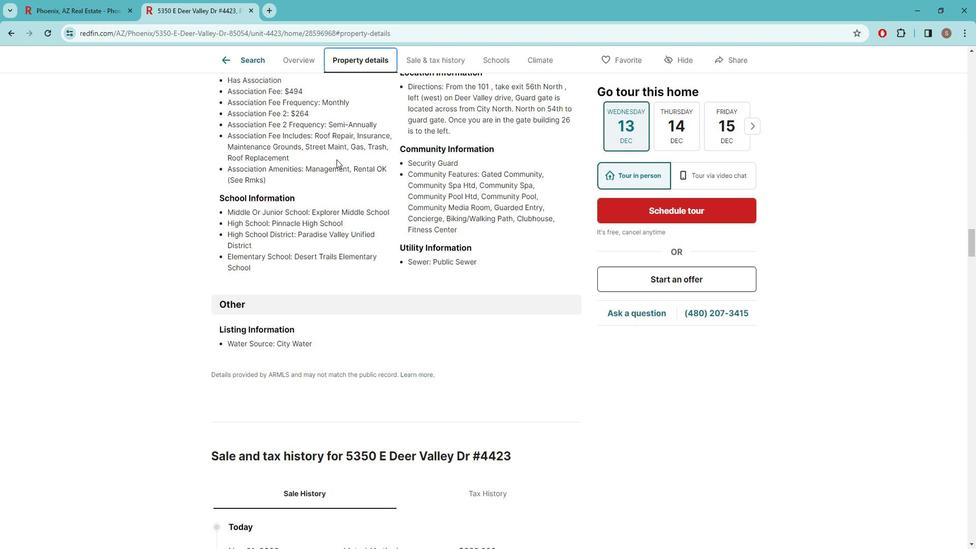 
Action: Mouse scrolled (342, 158) with delta (0, 0)
Screenshot: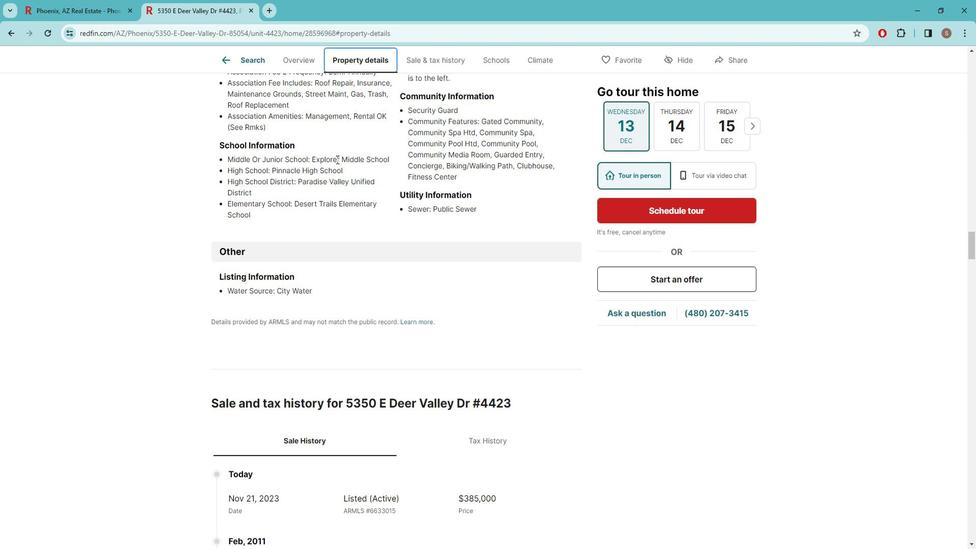 
Action: Mouse scrolled (342, 158) with delta (0, 0)
Screenshot: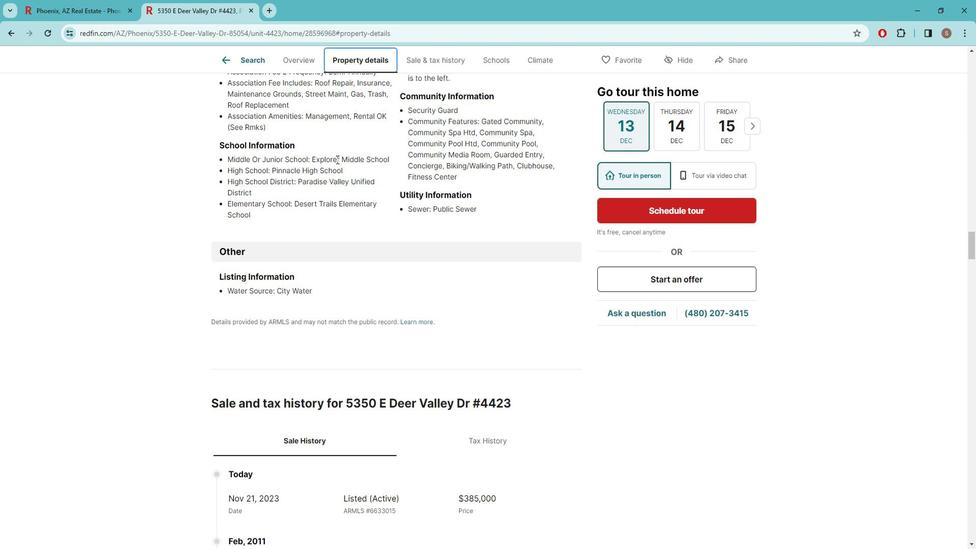 
Action: Mouse scrolled (342, 158) with delta (0, 0)
Screenshot: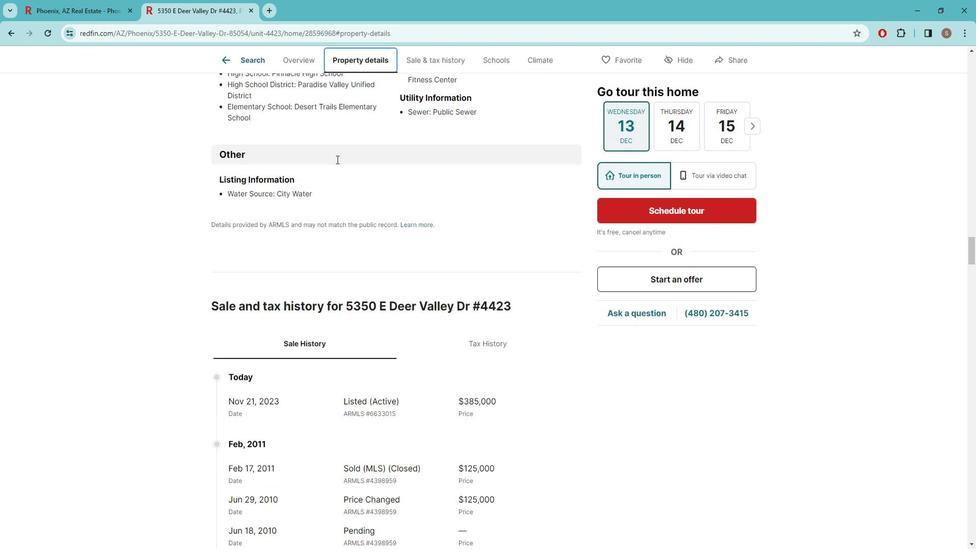 
Action: Mouse scrolled (342, 158) with delta (0, 0)
Screenshot: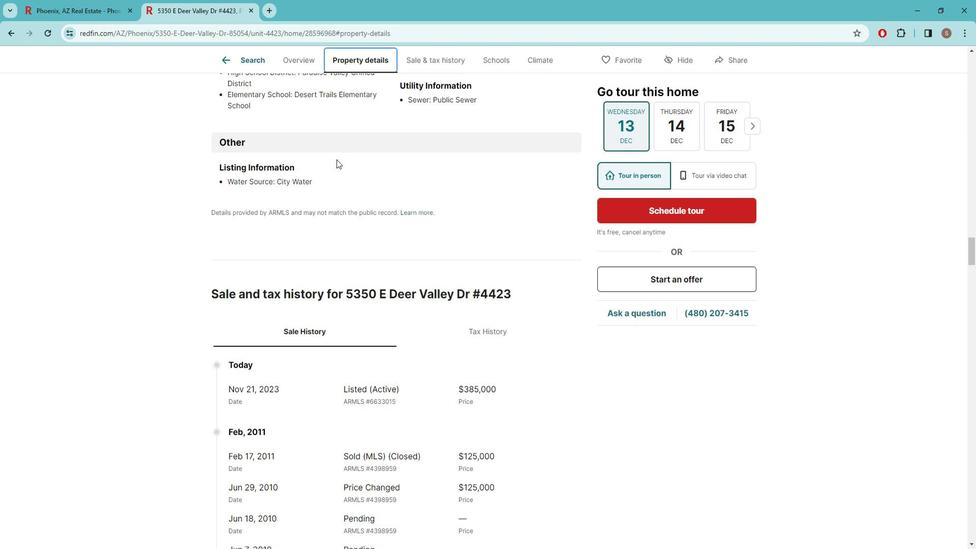
Action: Mouse scrolled (342, 158) with delta (0, 0)
Screenshot: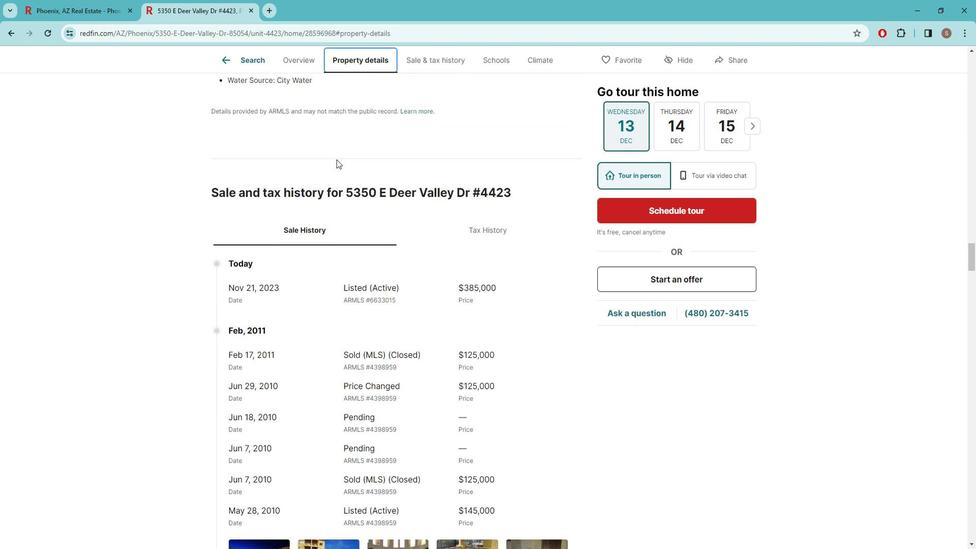 
Action: Mouse scrolled (342, 159) with delta (0, 0)
Screenshot: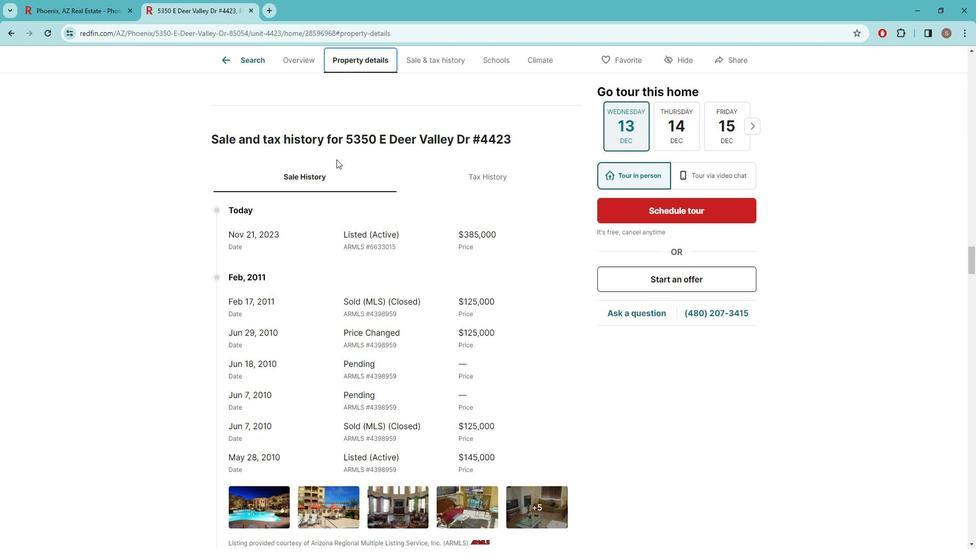 
Action: Mouse scrolled (342, 159) with delta (0, 0)
Screenshot: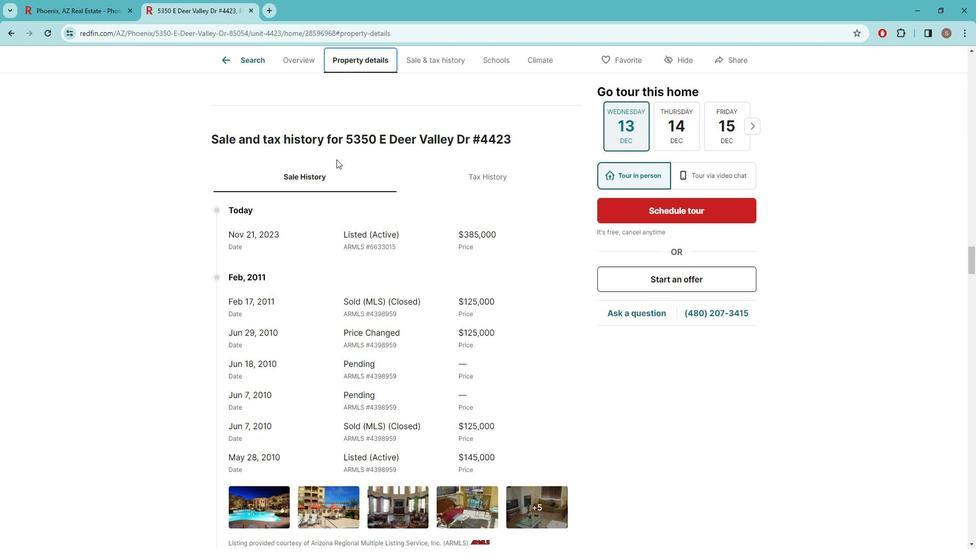 
Action: Mouse scrolled (342, 159) with delta (0, 0)
Screenshot: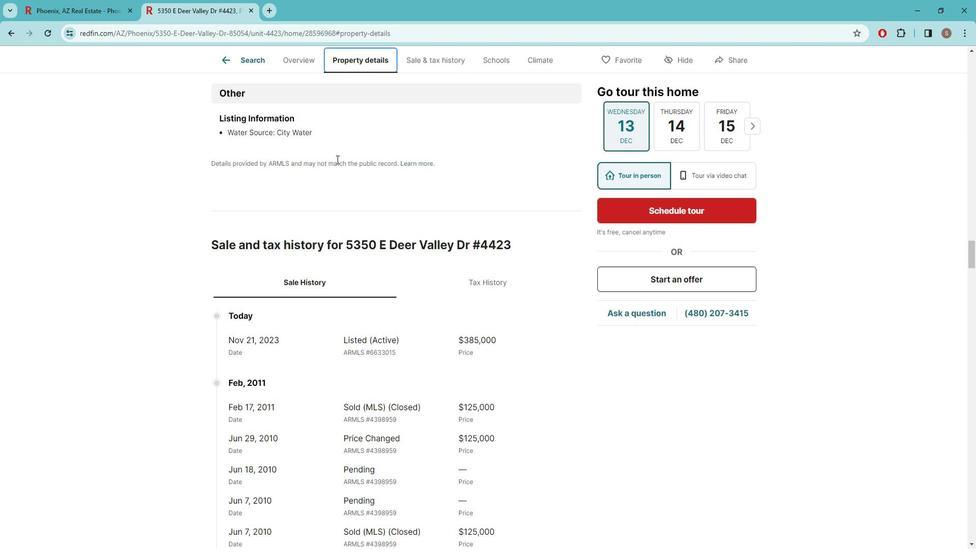 
Action: Mouse scrolled (342, 159) with delta (0, 0)
Screenshot: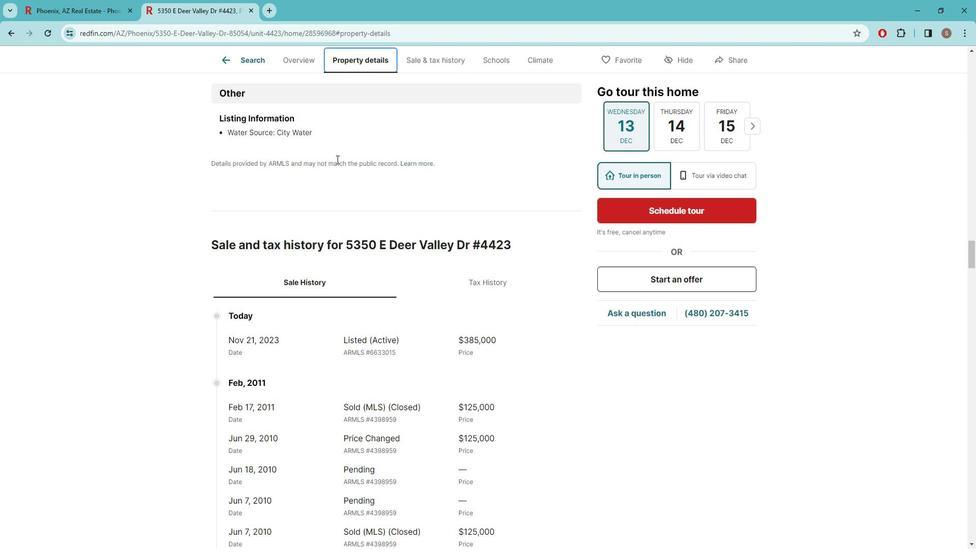 
Action: Mouse scrolled (342, 159) with delta (0, 0)
Screenshot: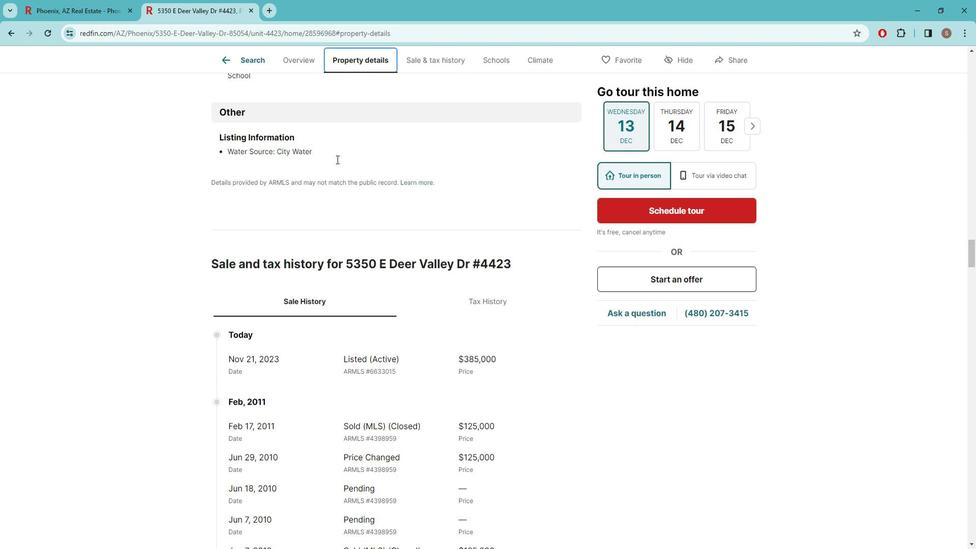 
Action: Mouse scrolled (342, 159) with delta (0, 0)
Screenshot: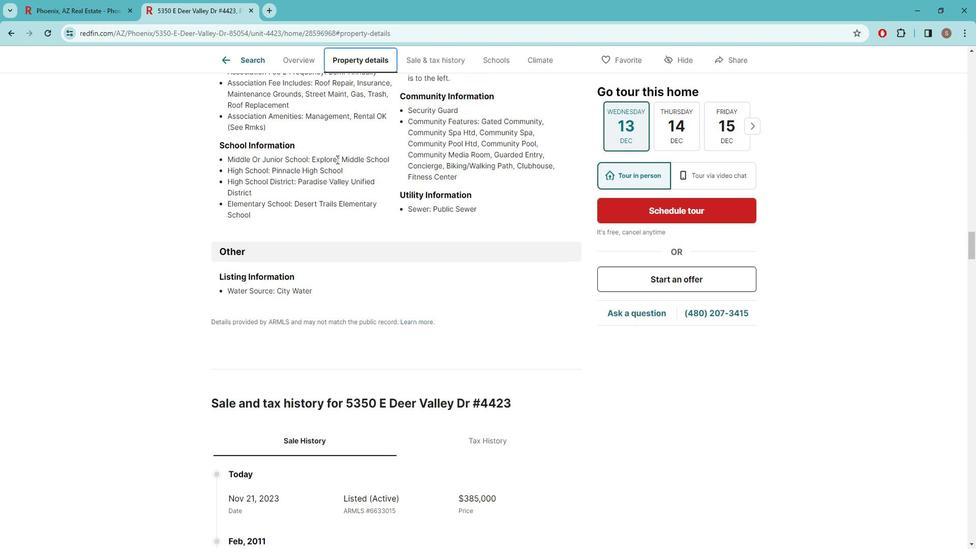 
Action: Mouse scrolled (342, 159) with delta (0, 0)
Screenshot: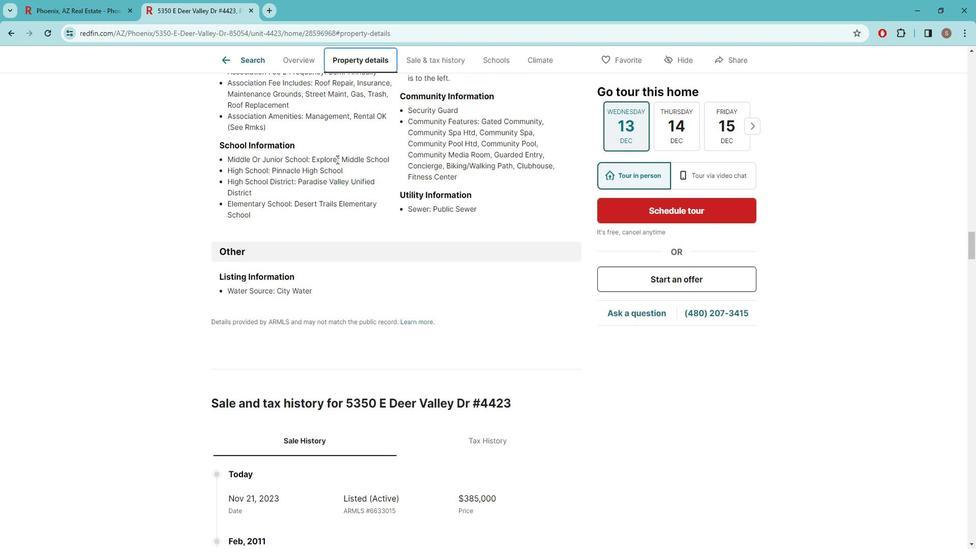 
Action: Mouse scrolled (342, 159) with delta (0, 0)
Screenshot: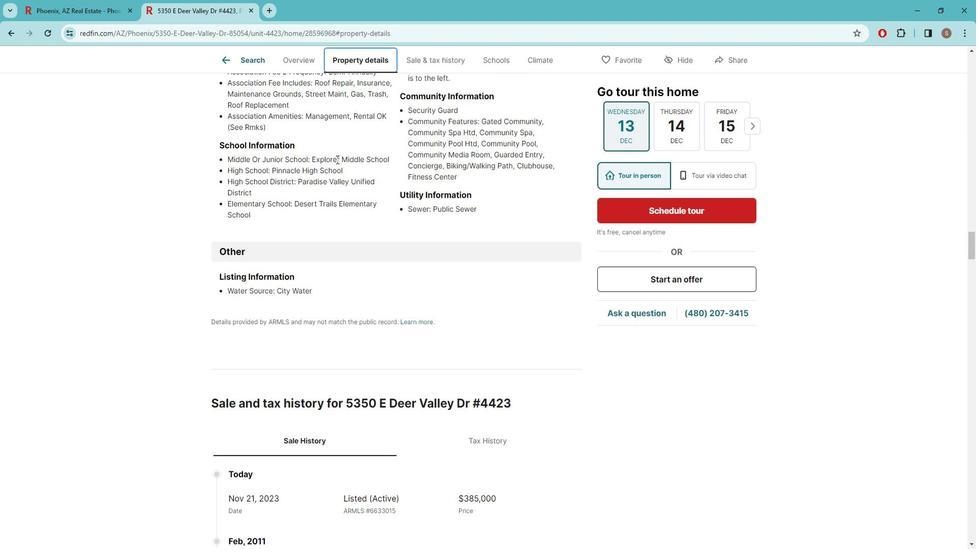 
Action: Mouse scrolled (342, 159) with delta (0, 0)
Screenshot: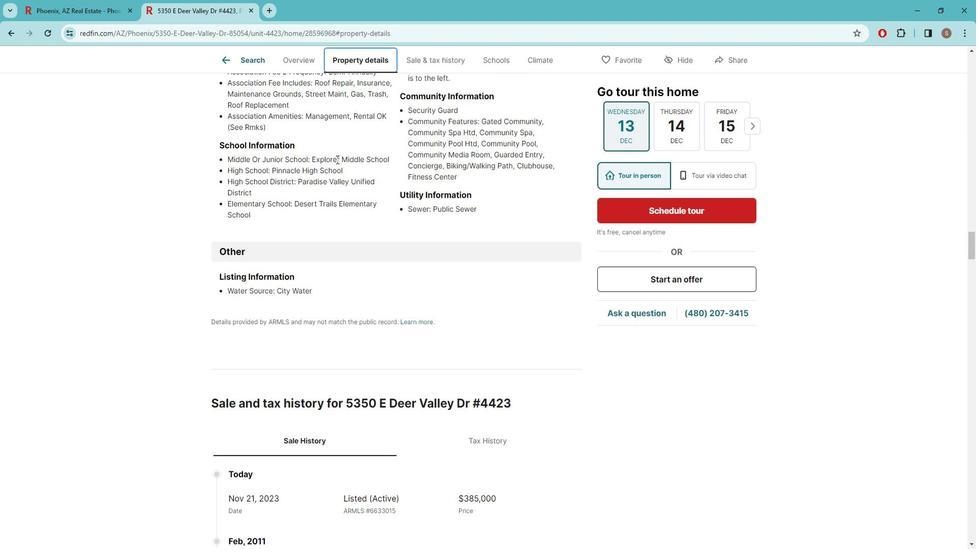 
Action: Mouse scrolled (342, 159) with delta (0, 0)
Screenshot: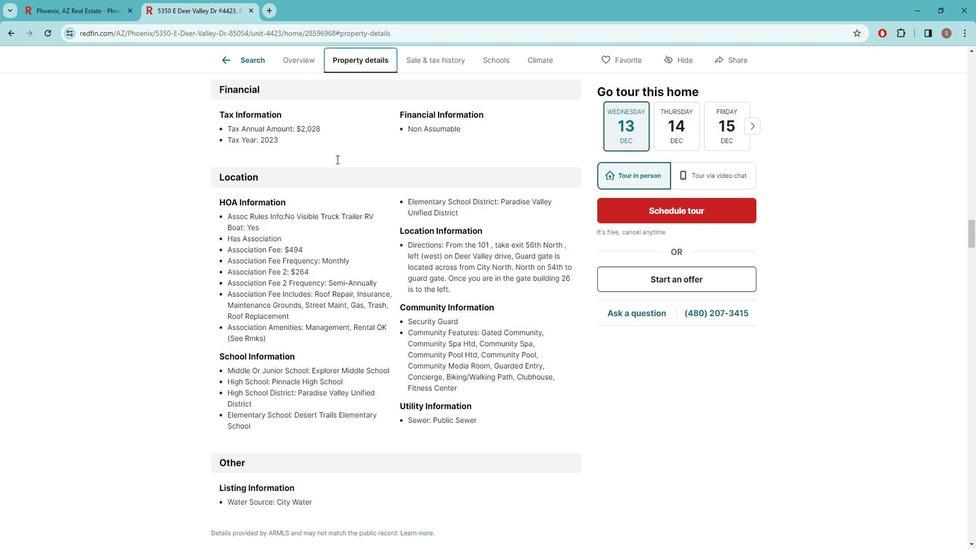 
Action: Mouse scrolled (342, 159) with delta (0, 0)
Screenshot: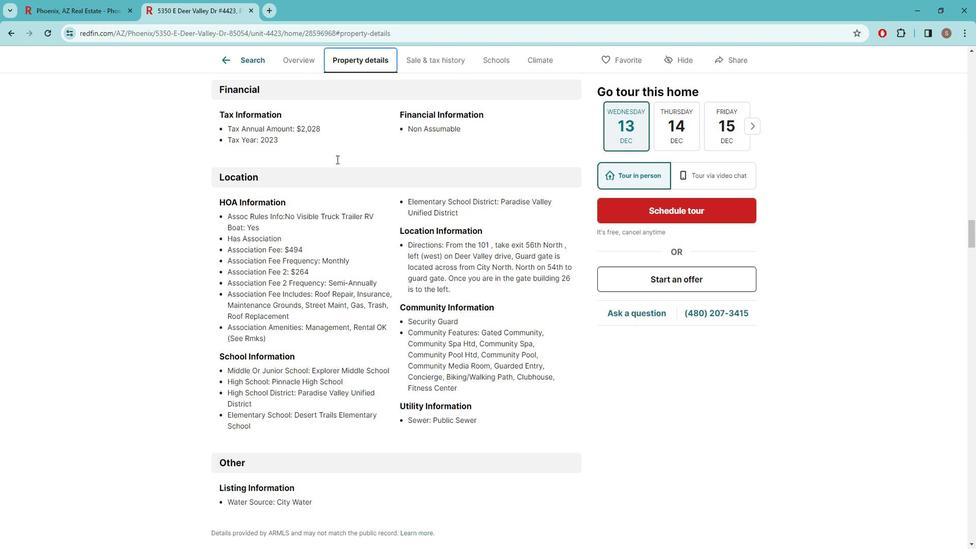 
Action: Mouse scrolled (342, 159) with delta (0, 0)
Screenshot: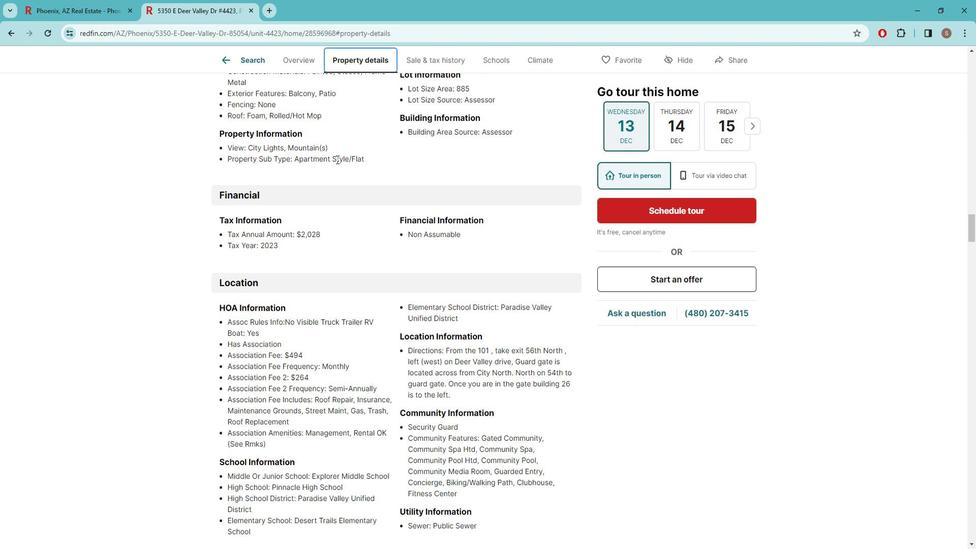
Action: Mouse scrolled (342, 159) with delta (0, 0)
Screenshot: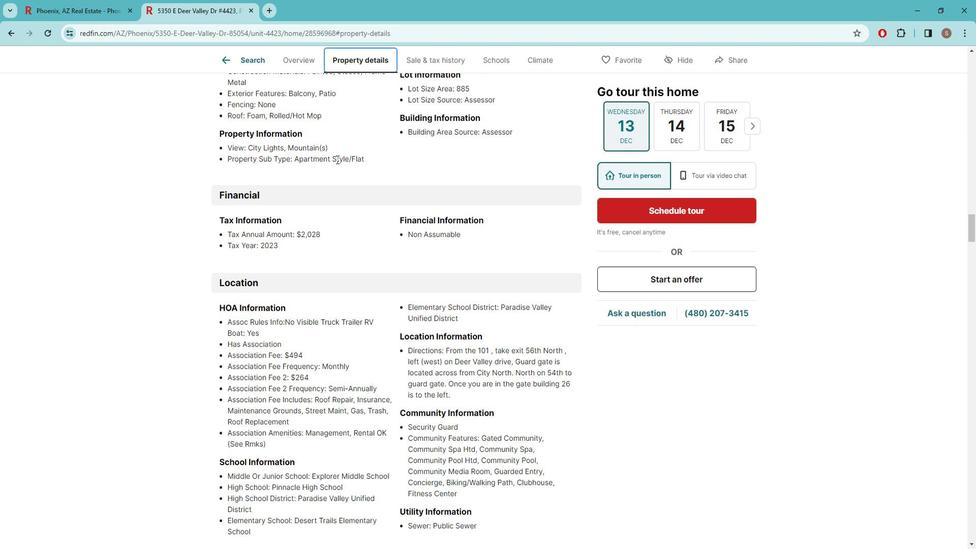 
Action: Mouse scrolled (342, 159) with delta (0, 0)
Screenshot: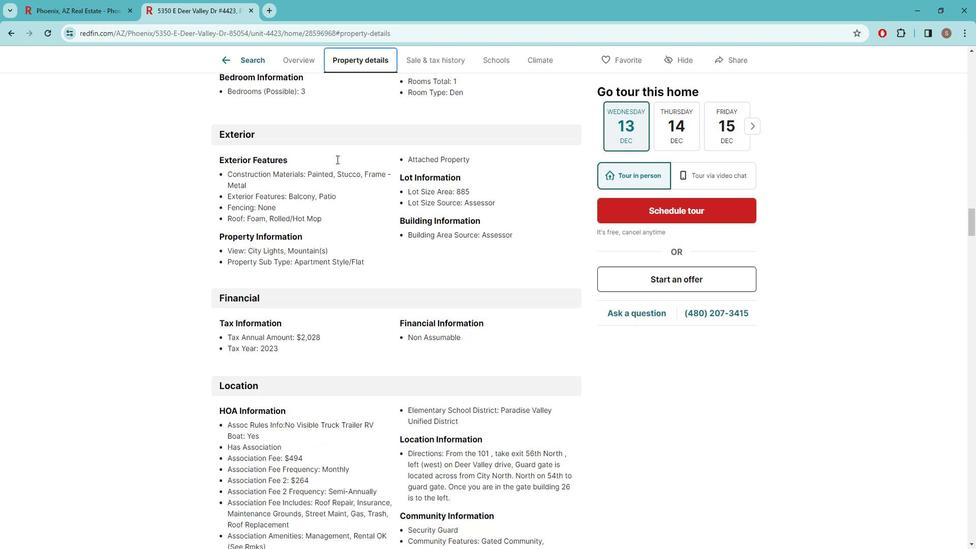 
Action: Mouse scrolled (342, 159) with delta (0, 0)
Screenshot: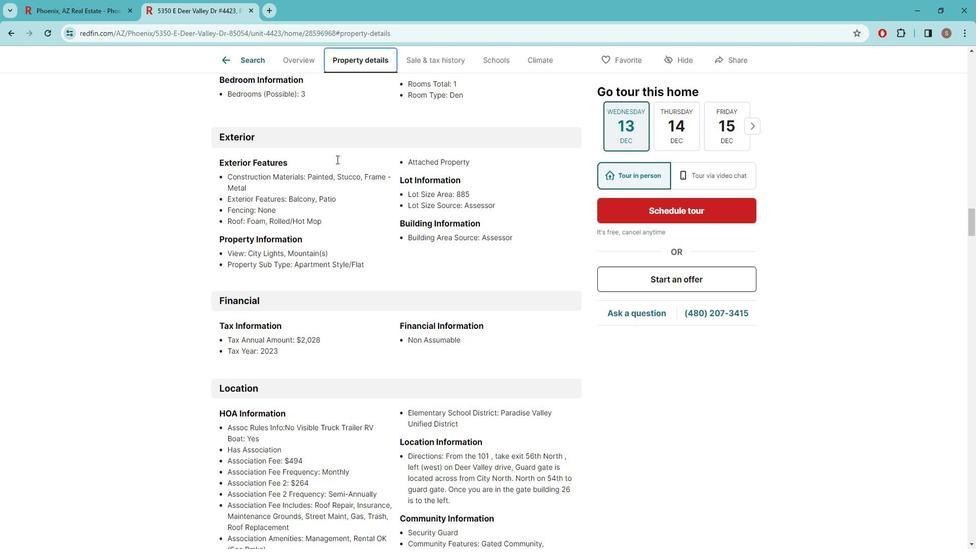 
Action: Mouse scrolled (342, 159) with delta (0, 0)
Screenshot: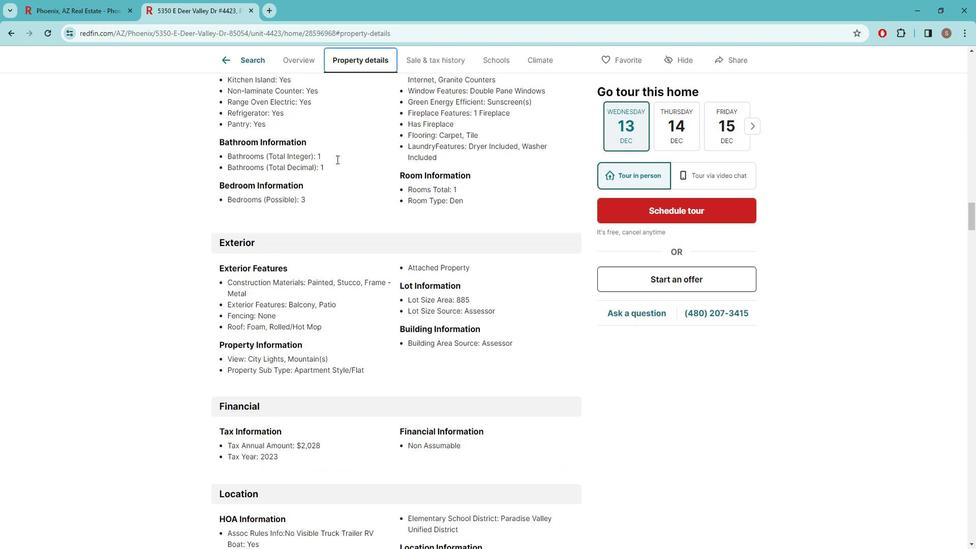 
Action: Mouse scrolled (342, 159) with delta (0, 0)
Screenshot: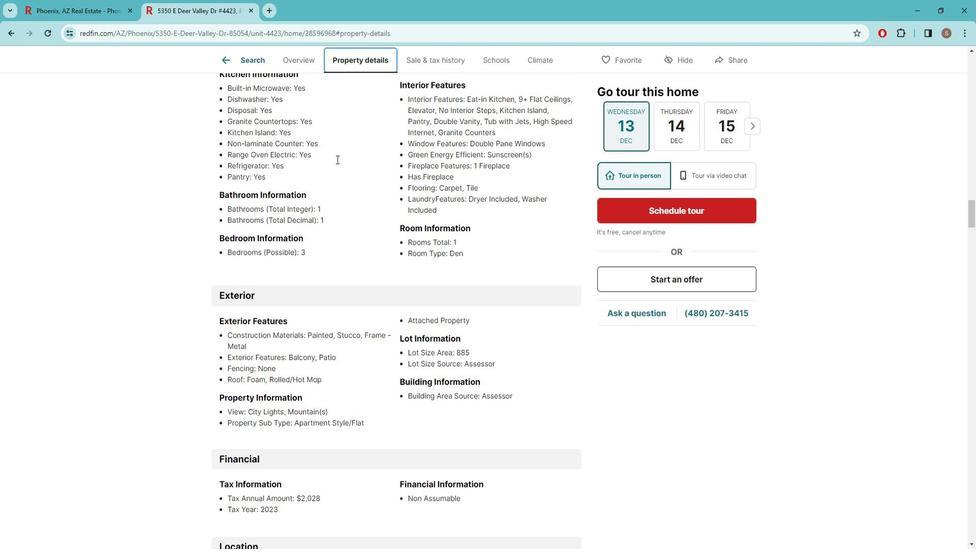 
Action: Mouse scrolled (342, 159) with delta (0, 0)
Screenshot: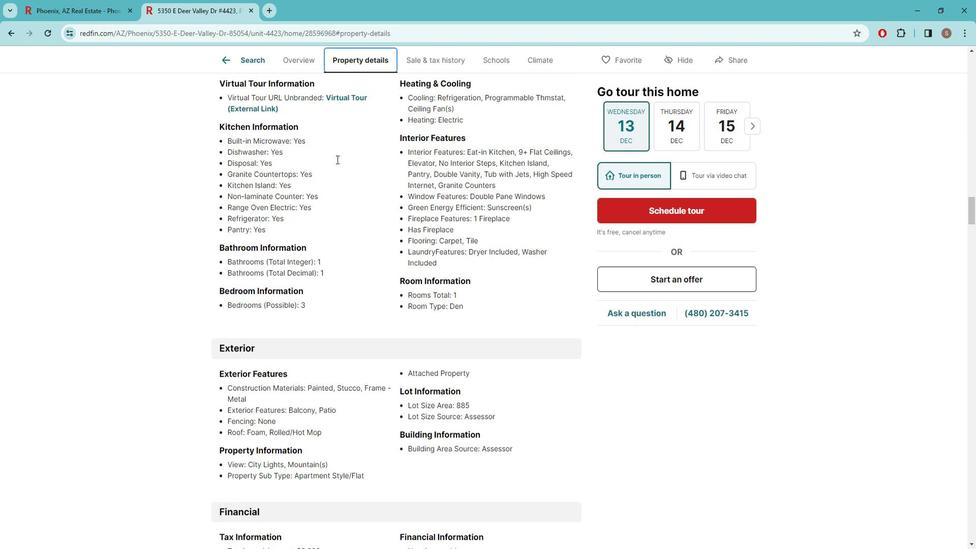 
Action: Mouse scrolled (342, 159) with delta (0, 0)
Screenshot: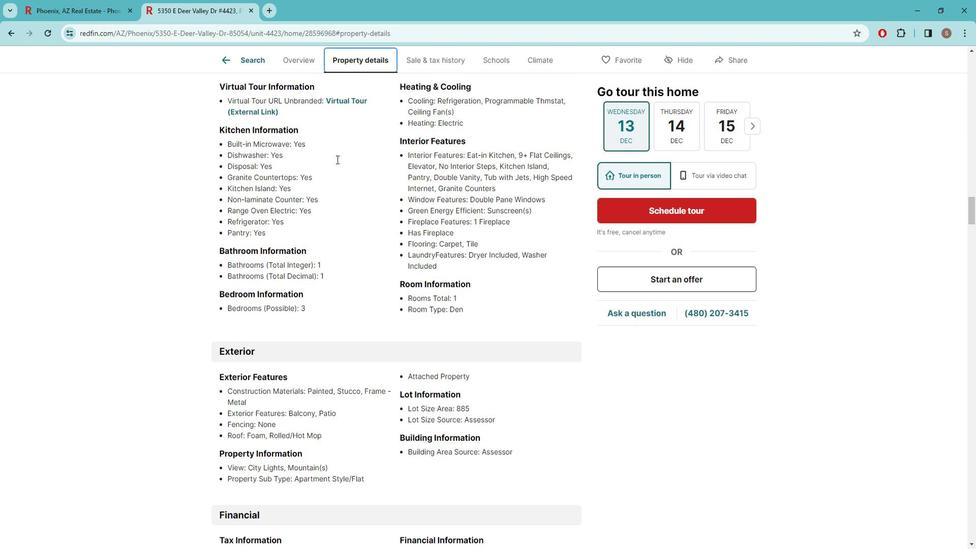 
Action: Mouse scrolled (342, 158) with delta (0, 0)
Screenshot: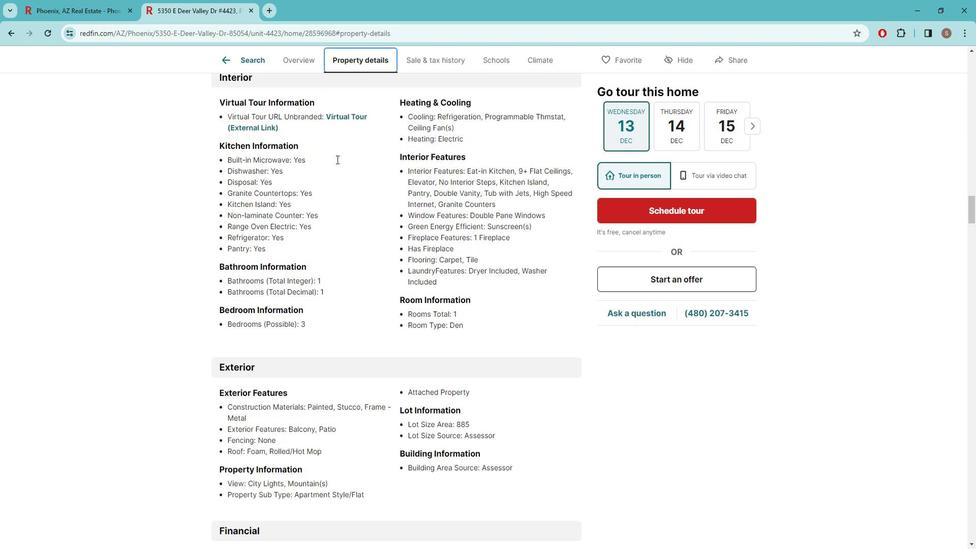 
Action: Mouse scrolled (342, 159) with delta (0, 0)
Screenshot: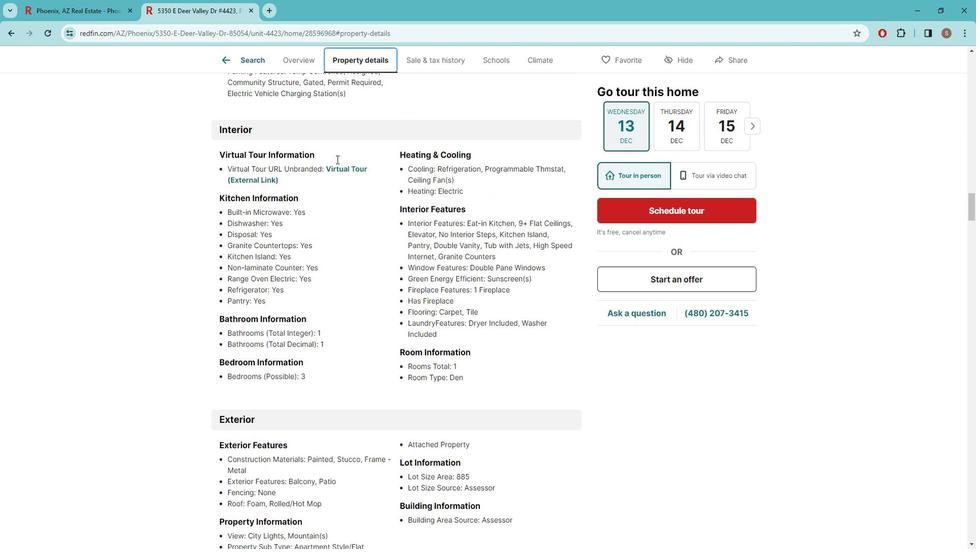 
Action: Mouse scrolled (342, 159) with delta (0, 0)
Screenshot: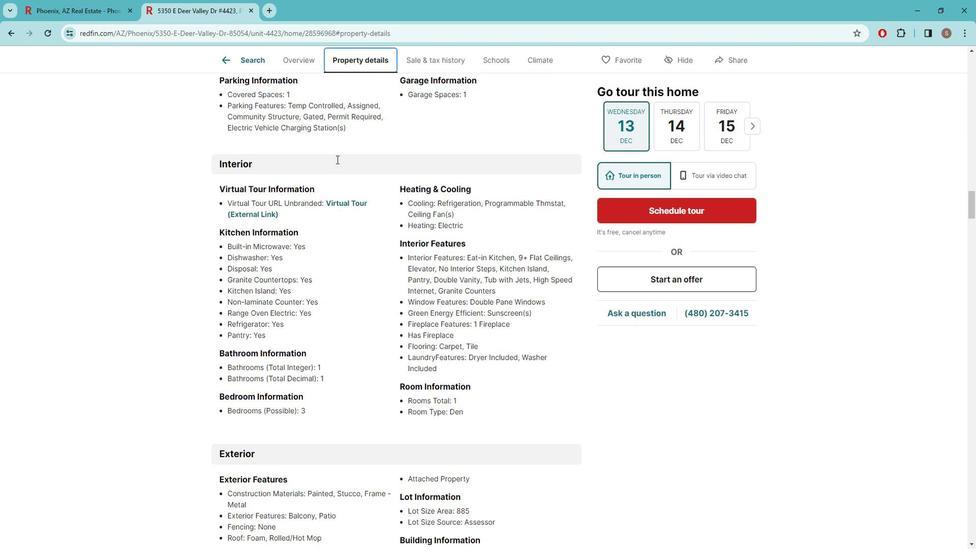 
Action: Mouse scrolled (342, 159) with delta (0, 0)
Screenshot: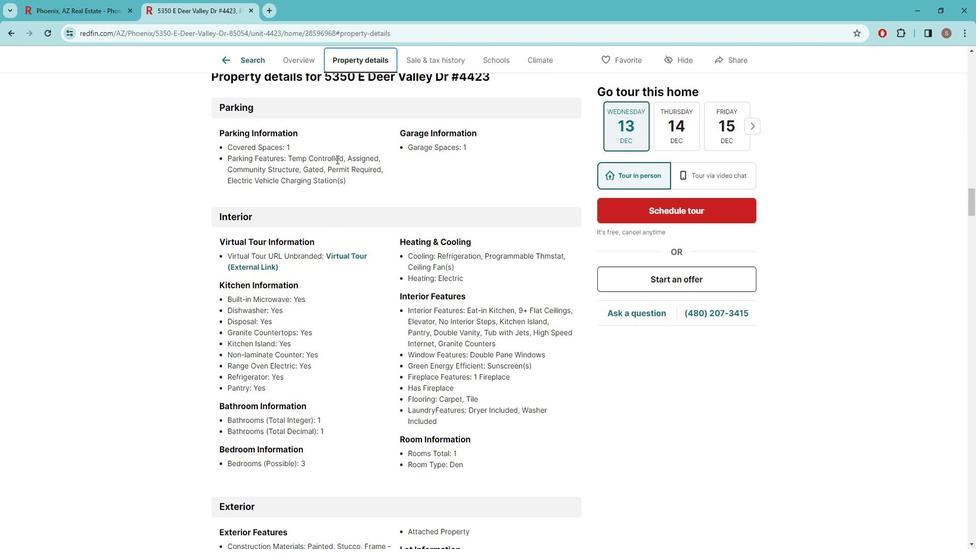 
Action: Mouse scrolled (342, 159) with delta (0, 0)
Screenshot: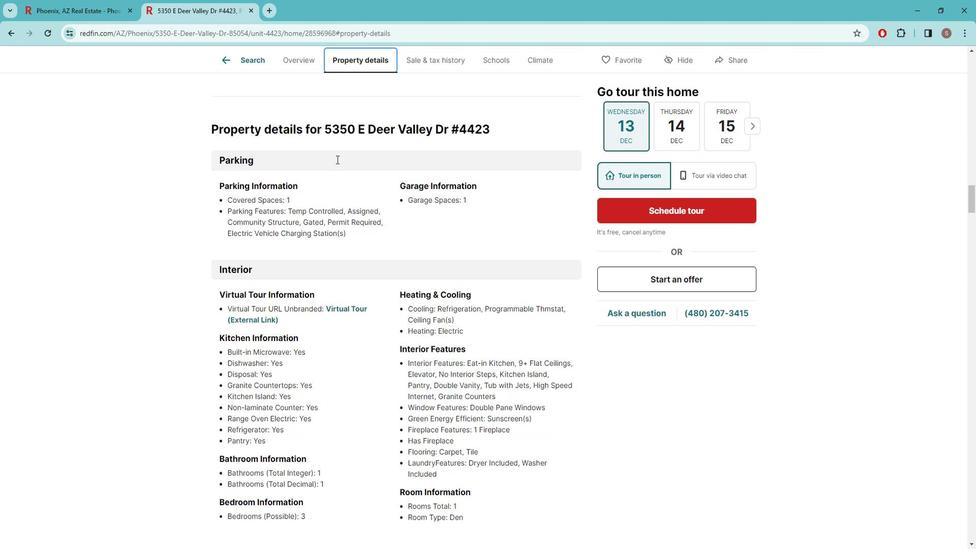 
Action: Mouse scrolled (342, 158) with delta (0, 0)
Screenshot: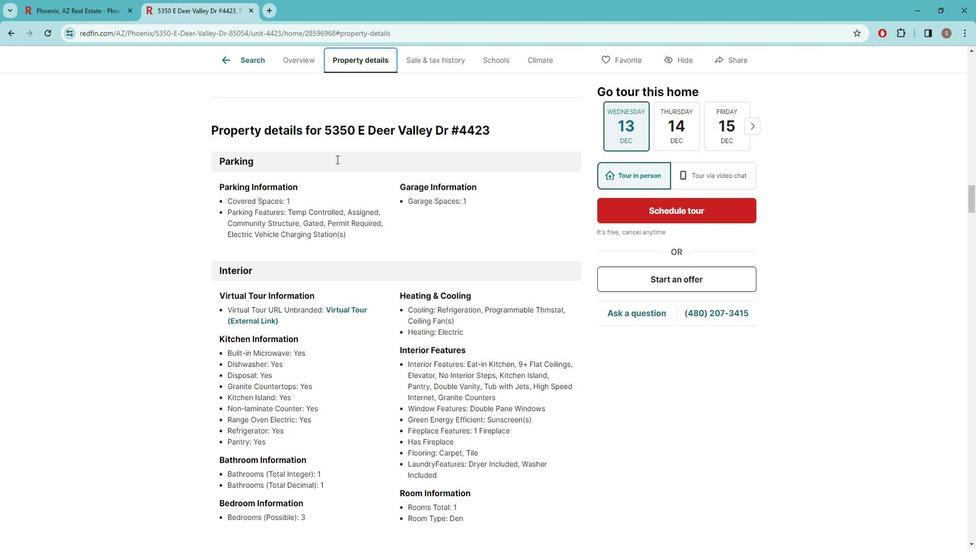 
Action: Mouse scrolled (342, 159) with delta (0, 0)
Screenshot: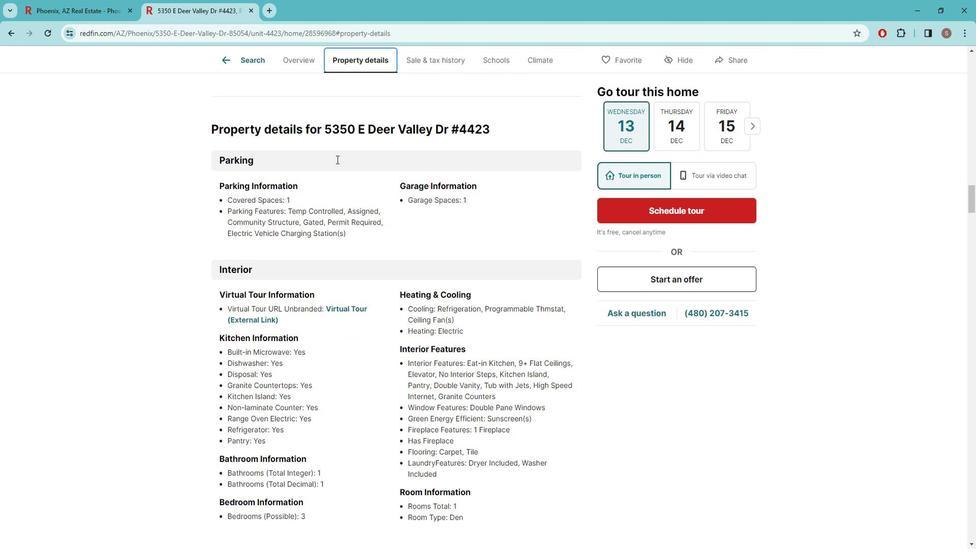 
Action: Mouse scrolled (342, 159) with delta (0, 0)
Screenshot: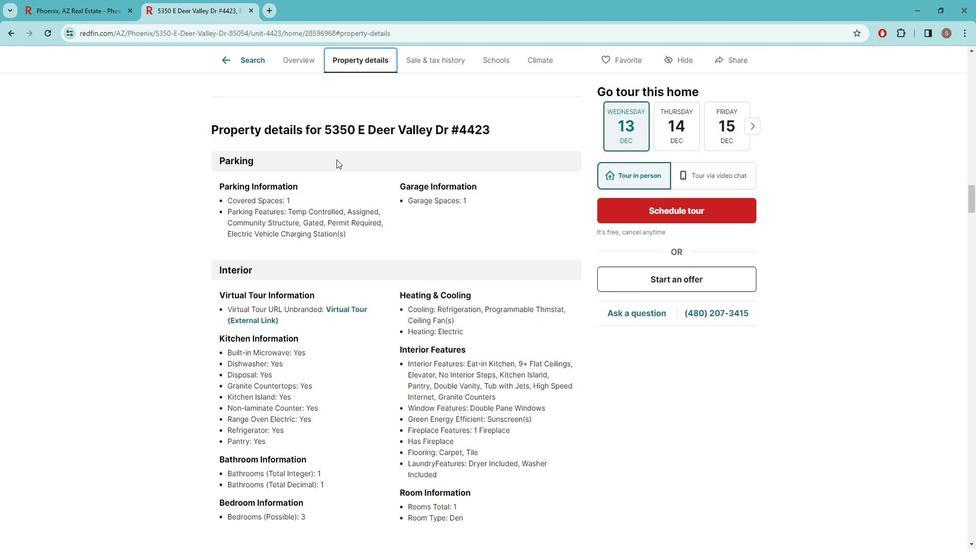 
Action: Mouse scrolled (342, 158) with delta (0, 0)
Screenshot: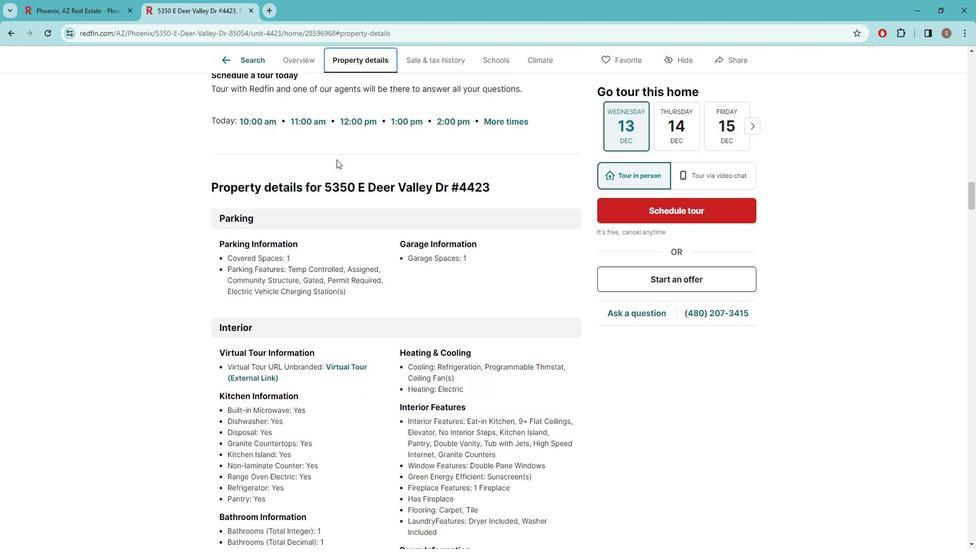 
Action: Mouse scrolled (342, 159) with delta (0, 0)
Screenshot: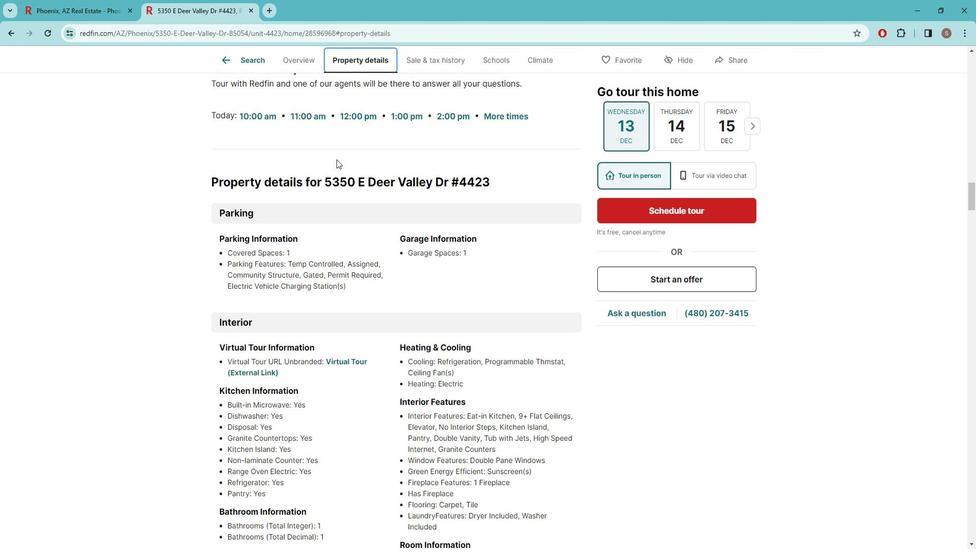 
Action: Mouse scrolled (342, 159) with delta (0, 0)
Screenshot: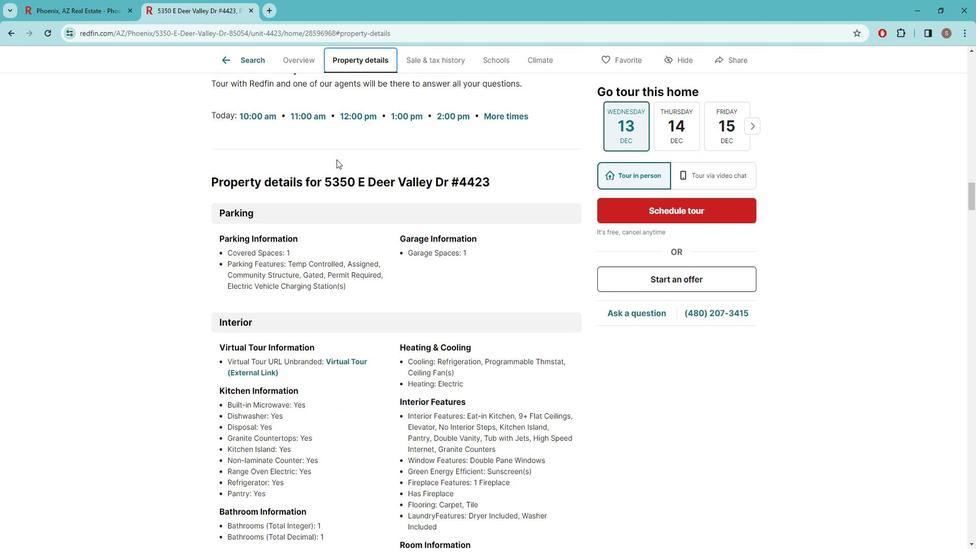 
Action: Mouse scrolled (342, 159) with delta (0, 0)
Screenshot: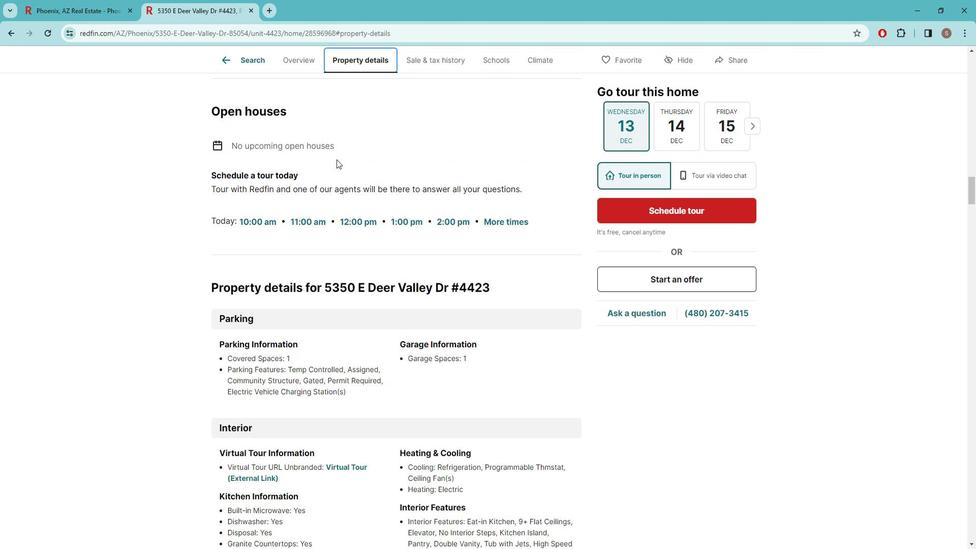 
Action: Mouse scrolled (342, 159) with delta (0, 0)
Screenshot: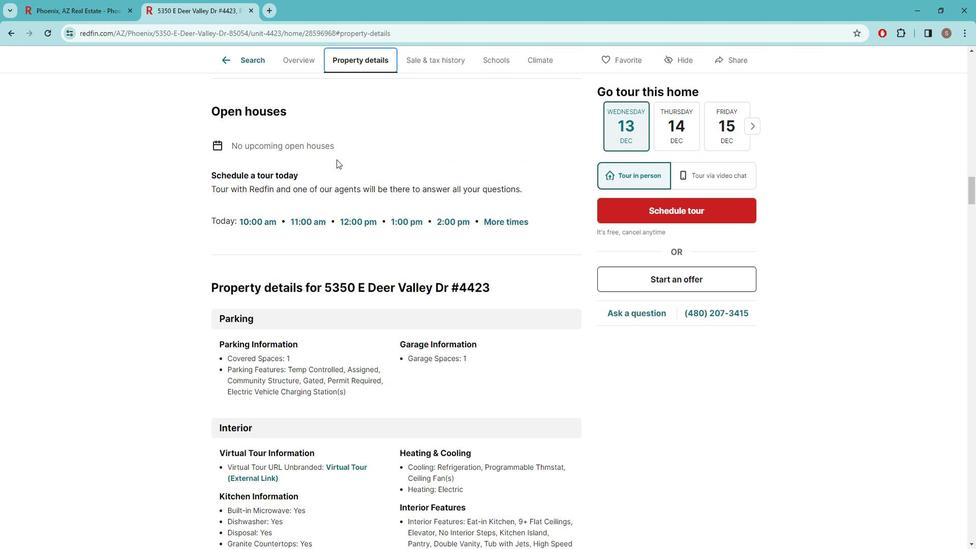 
Action: Mouse scrolled (342, 159) with delta (0, 0)
Screenshot: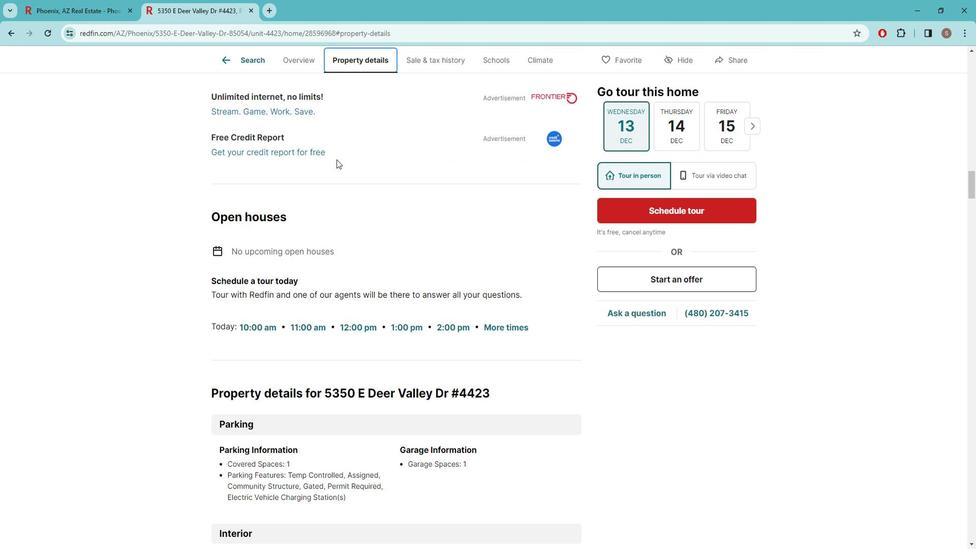 
Action: Mouse scrolled (342, 159) with delta (0, 0)
Screenshot: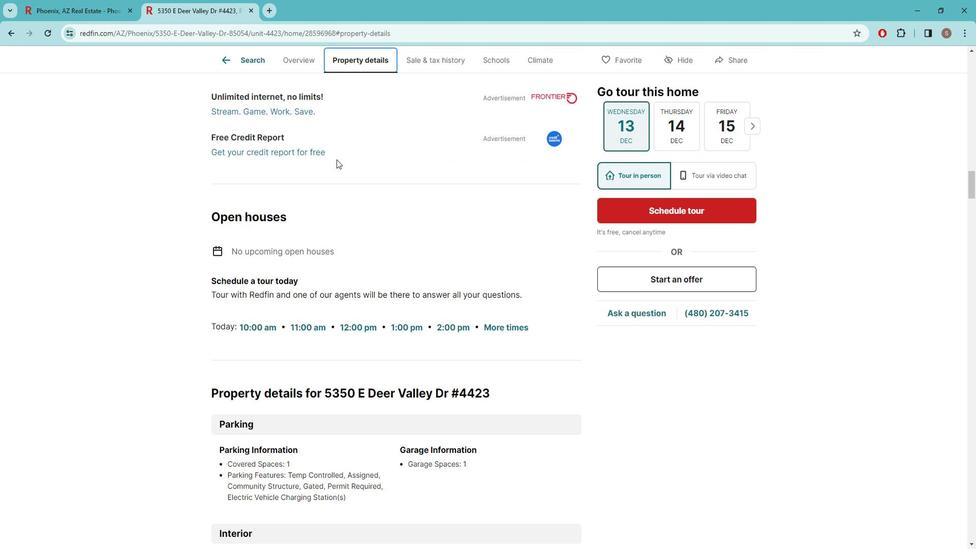 
Action: Mouse scrolled (342, 159) with delta (0, 0)
Screenshot: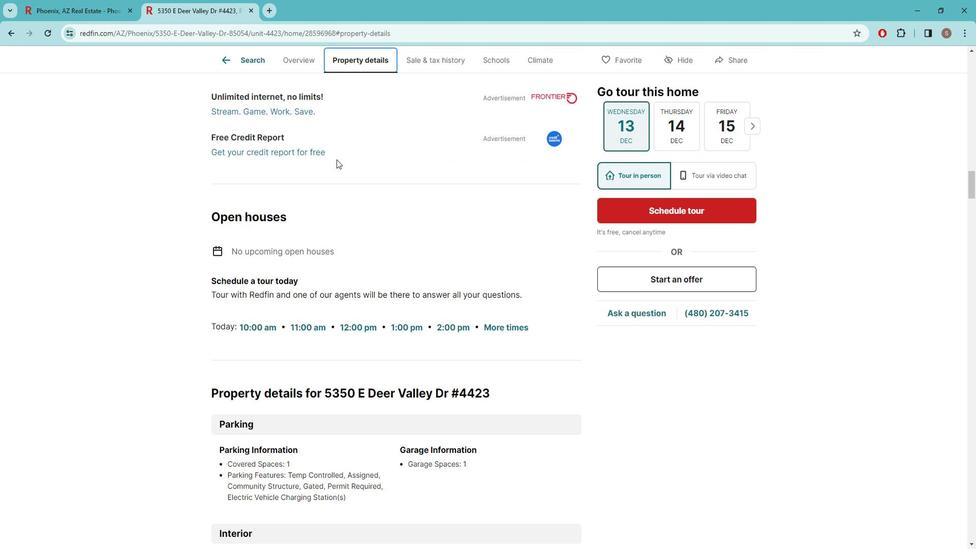 
Action: Mouse scrolled (342, 159) with delta (0, 0)
Screenshot: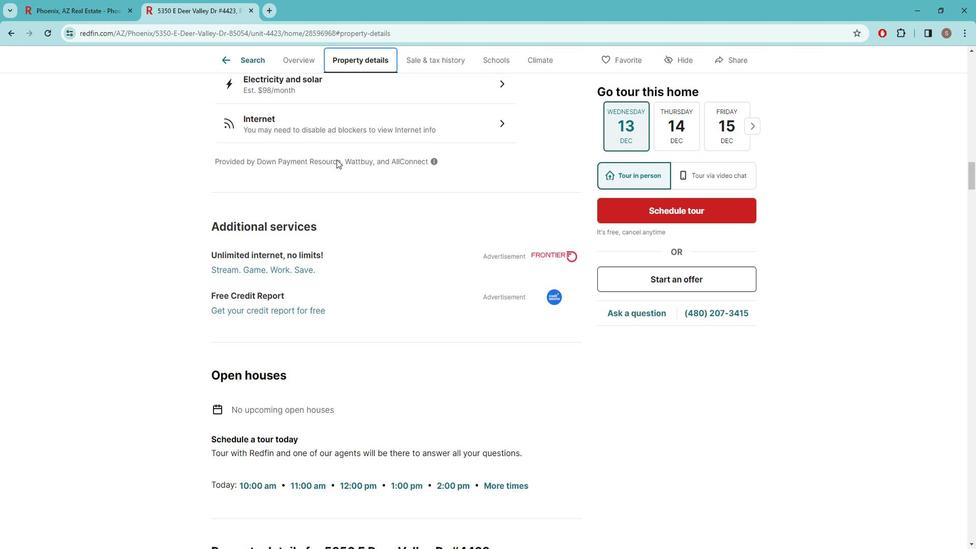 
Action: Mouse scrolled (342, 159) with delta (0, 0)
Screenshot: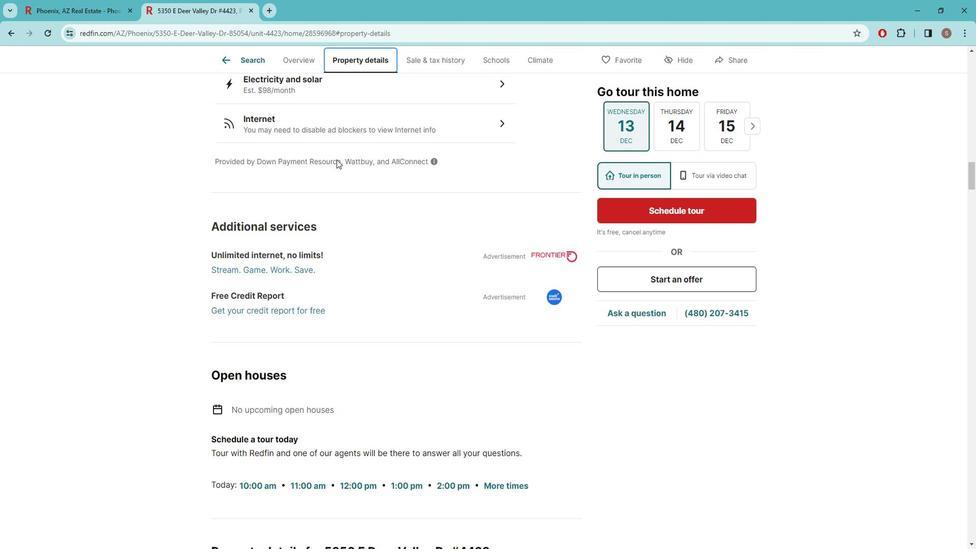 
Action: Mouse scrolled (342, 159) with delta (0, 0)
Screenshot: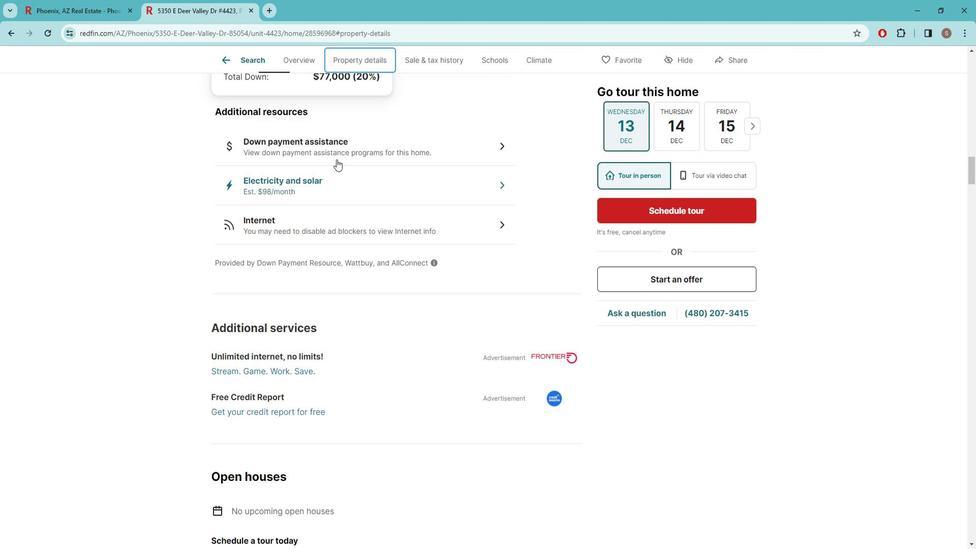 
Action: Mouse scrolled (342, 159) with delta (0, 0)
Screenshot: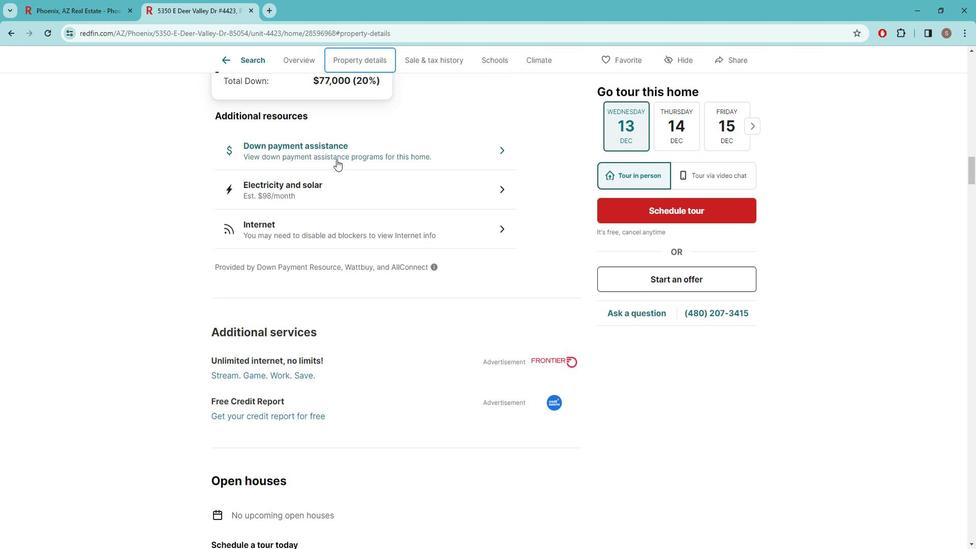
Action: Mouse scrolled (342, 159) with delta (0, 0)
Screenshot: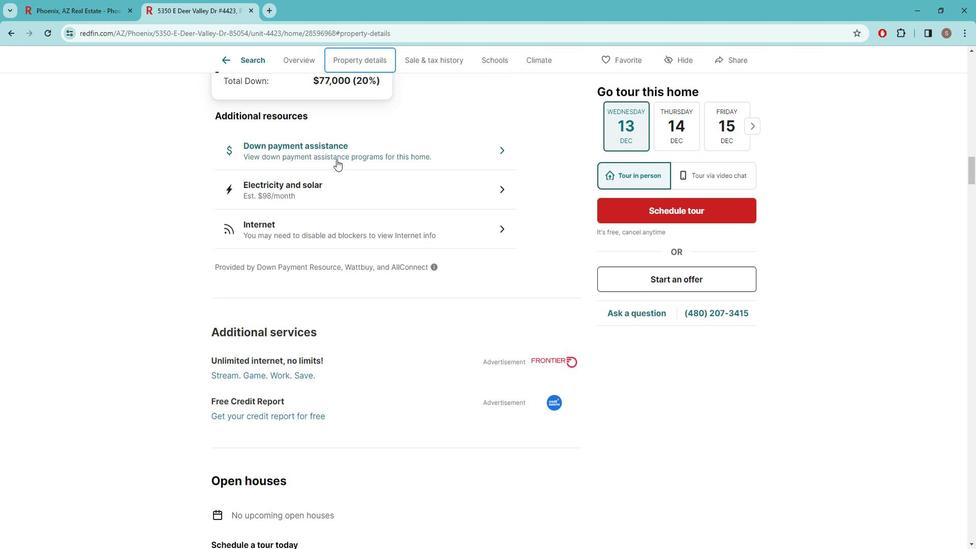 
Action: Mouse scrolled (342, 159) with delta (0, 0)
Screenshot: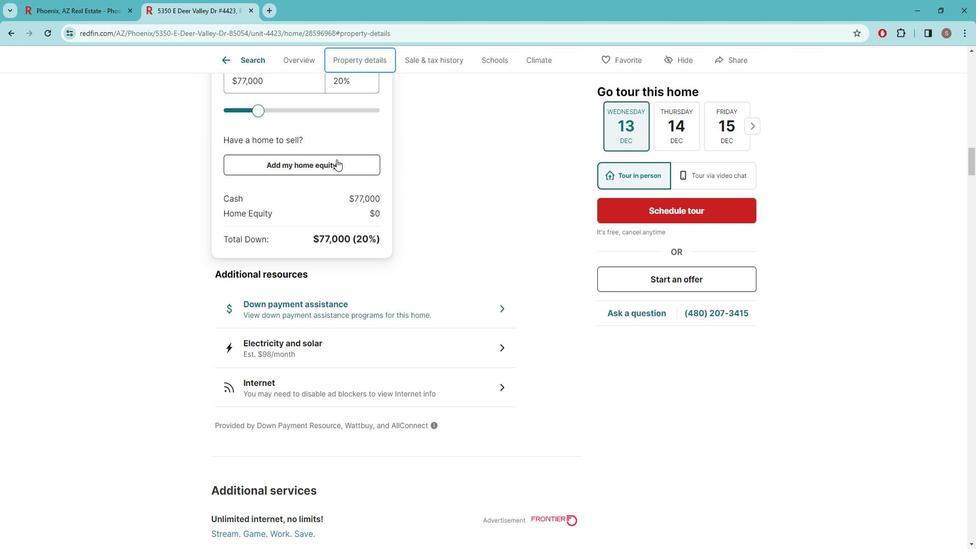 
Action: Mouse scrolled (342, 159) with delta (0, 0)
Screenshot: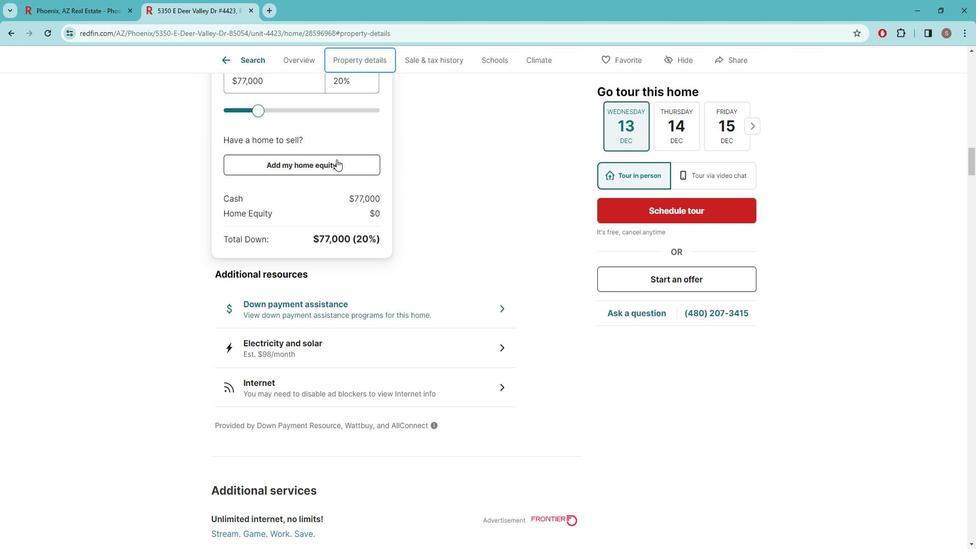 
Action: Mouse scrolled (342, 159) with delta (0, 0)
Screenshot: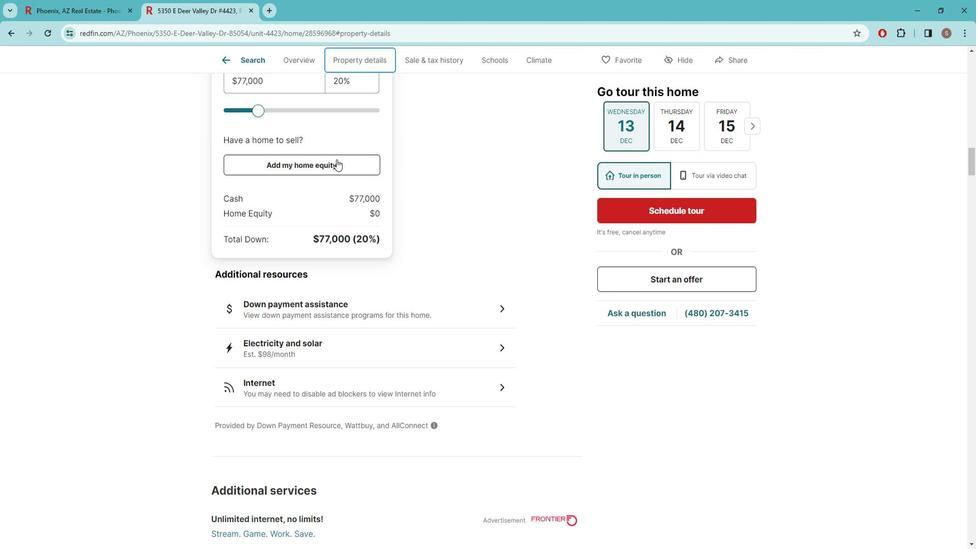 
Action: Mouse scrolled (342, 159) with delta (0, 0)
Screenshot: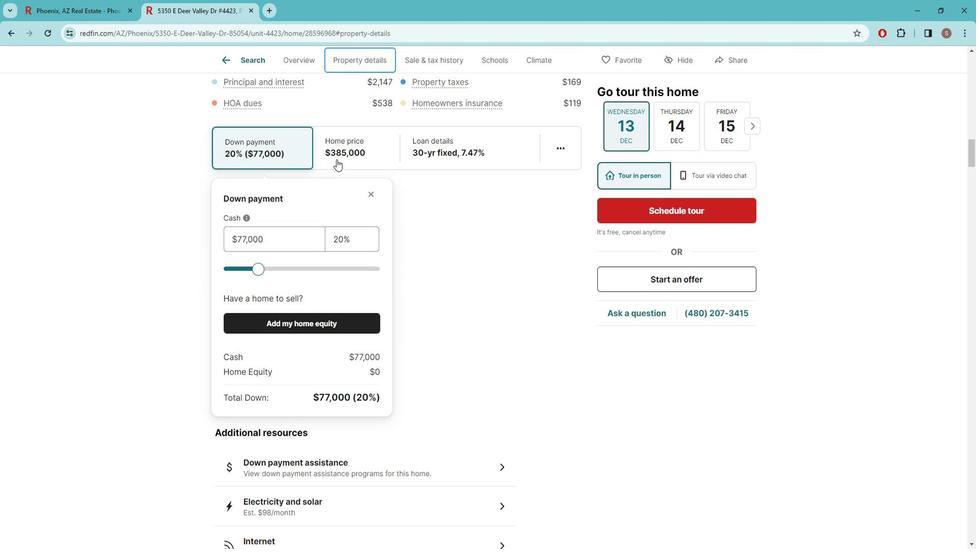 
Action: Mouse scrolled (342, 159) with delta (0, 0)
Screenshot: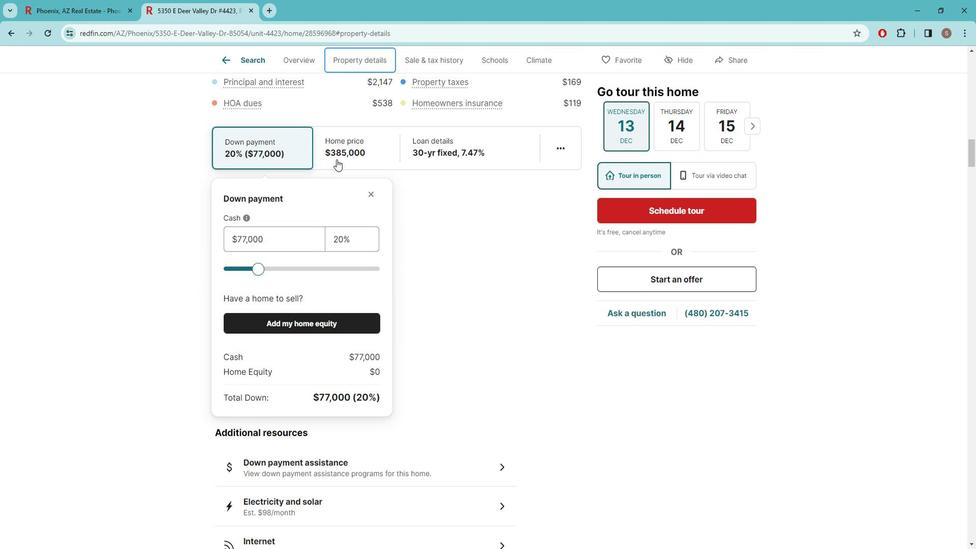 
Action: Mouse scrolled (342, 159) with delta (0, 0)
Screenshot: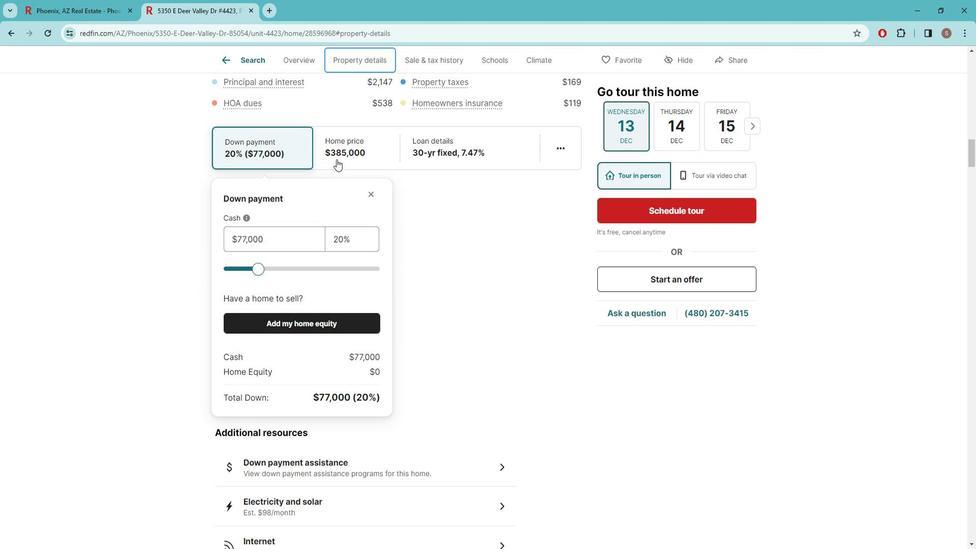 
Action: Mouse scrolled (342, 159) with delta (0, 0)
Screenshot: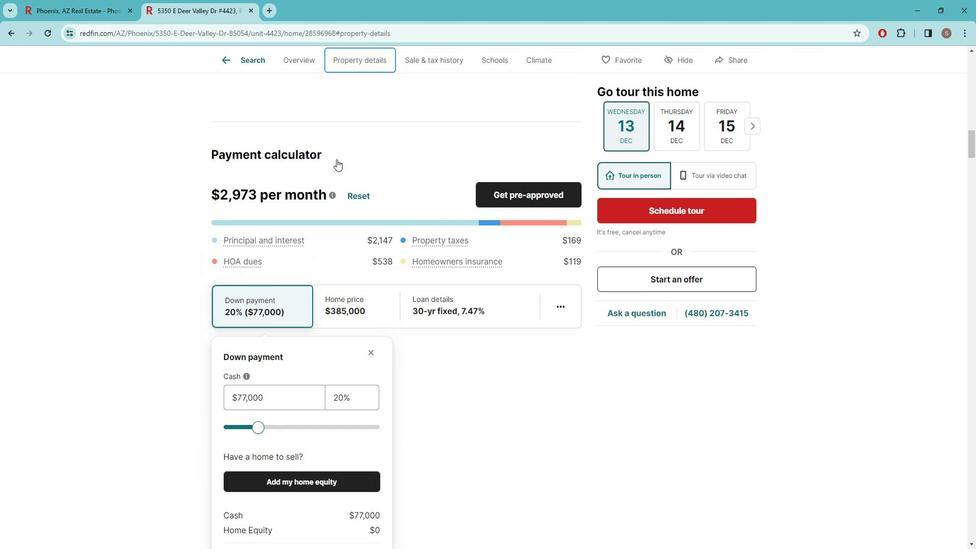 
Action: Mouse scrolled (342, 159) with delta (0, 0)
Screenshot: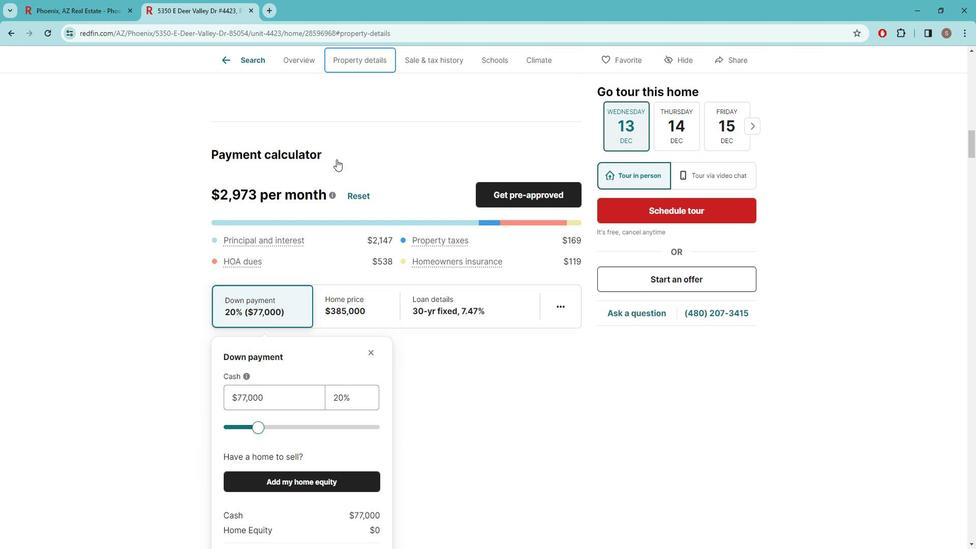 
Action: Mouse scrolled (342, 159) with delta (0, 0)
Screenshot: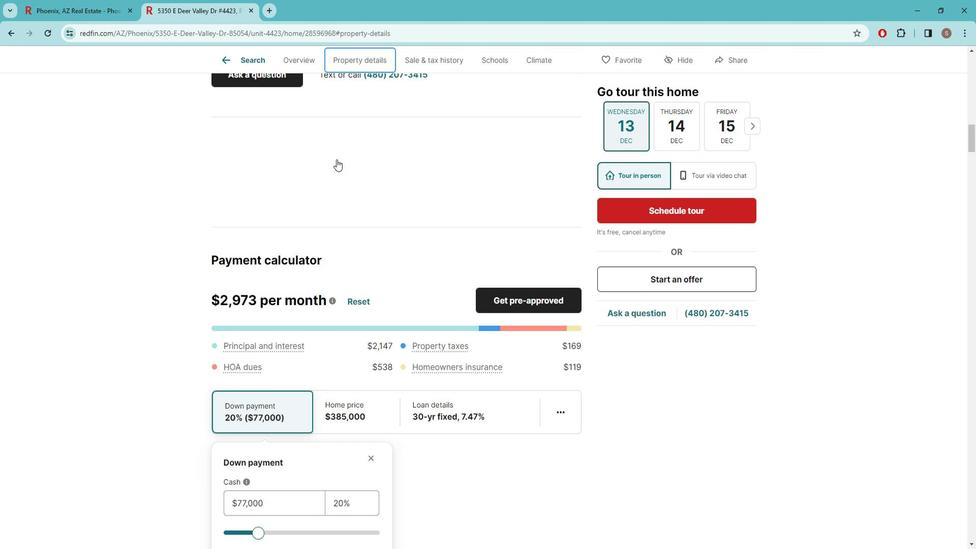 
Action: Mouse scrolled (342, 159) with delta (0, 0)
Screenshot: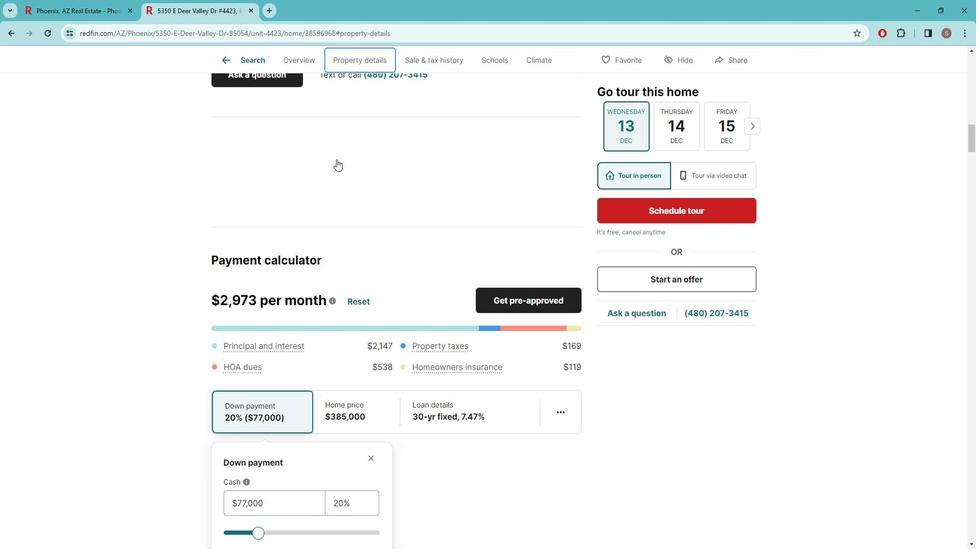 
Action: Mouse scrolled (342, 159) with delta (0, 0)
Screenshot: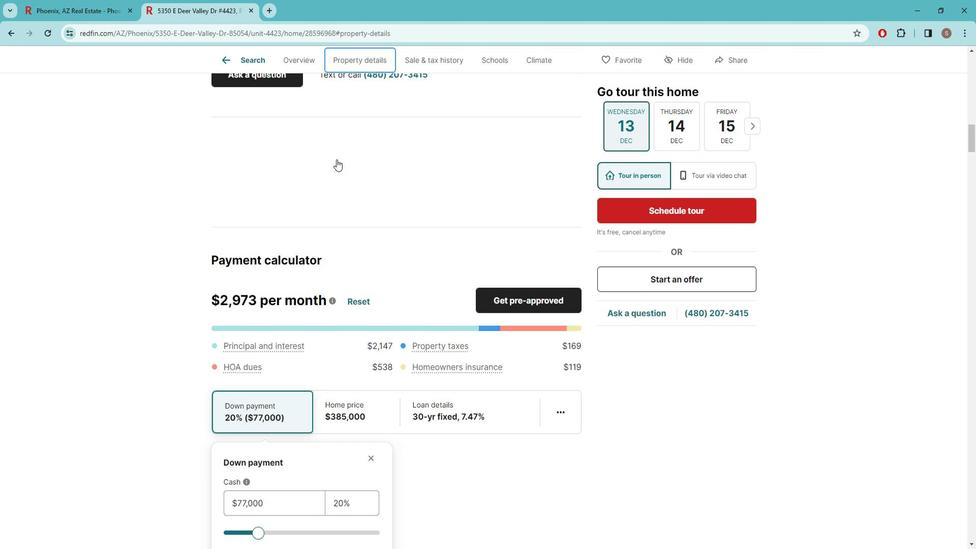 
Action: Mouse scrolled (342, 159) with delta (0, 0)
Screenshot: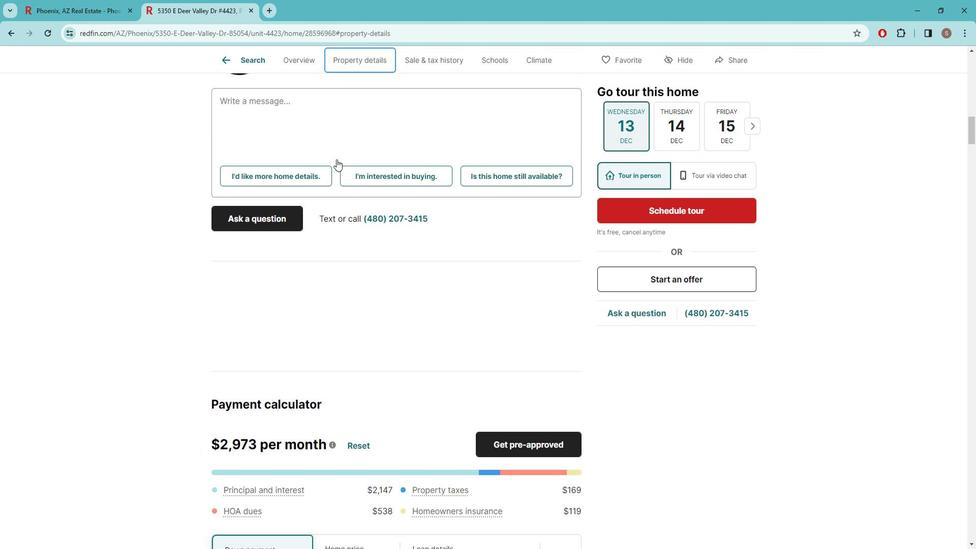 
Action: Mouse scrolled (342, 159) with delta (0, 0)
Screenshot: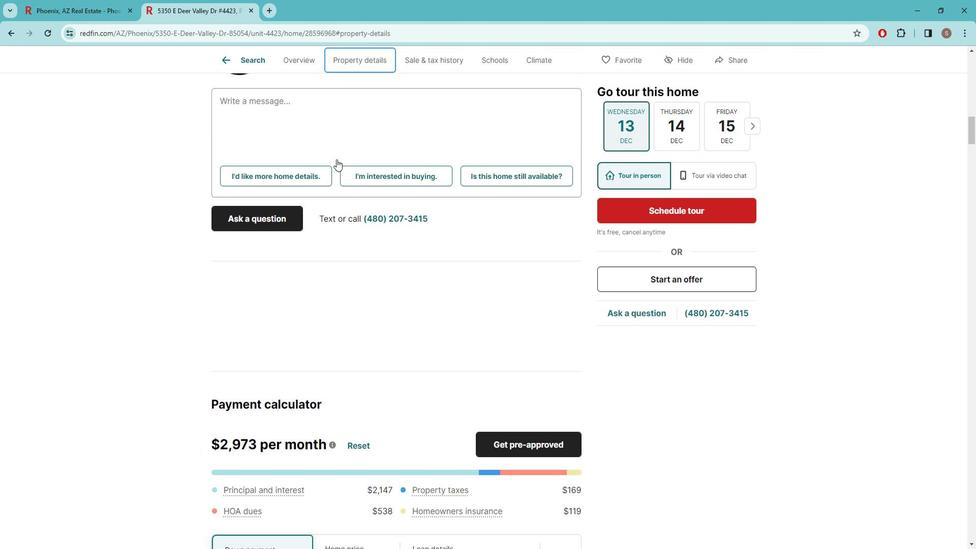 
Action: Mouse scrolled (342, 159) with delta (0, 0)
Screenshot: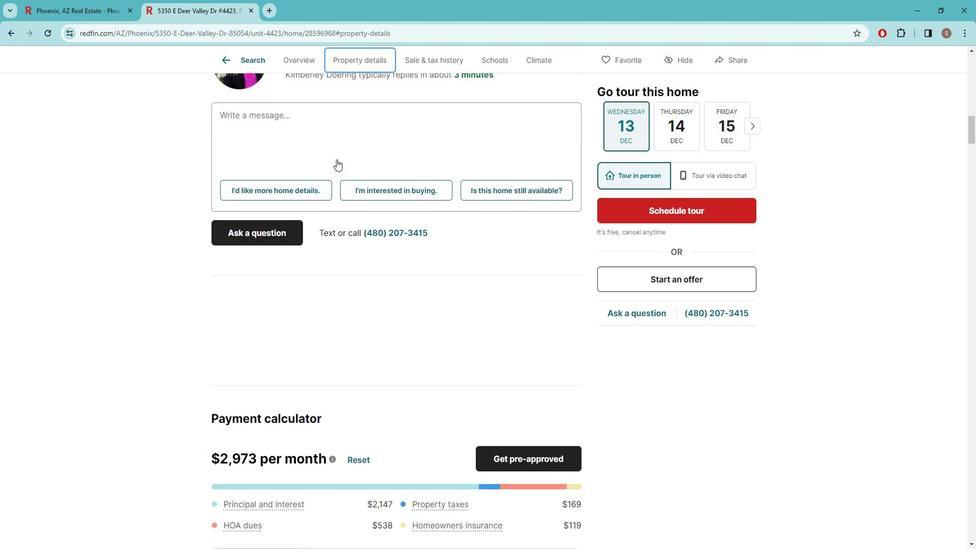 
Action: Mouse scrolled (342, 159) with delta (0, 0)
Screenshot: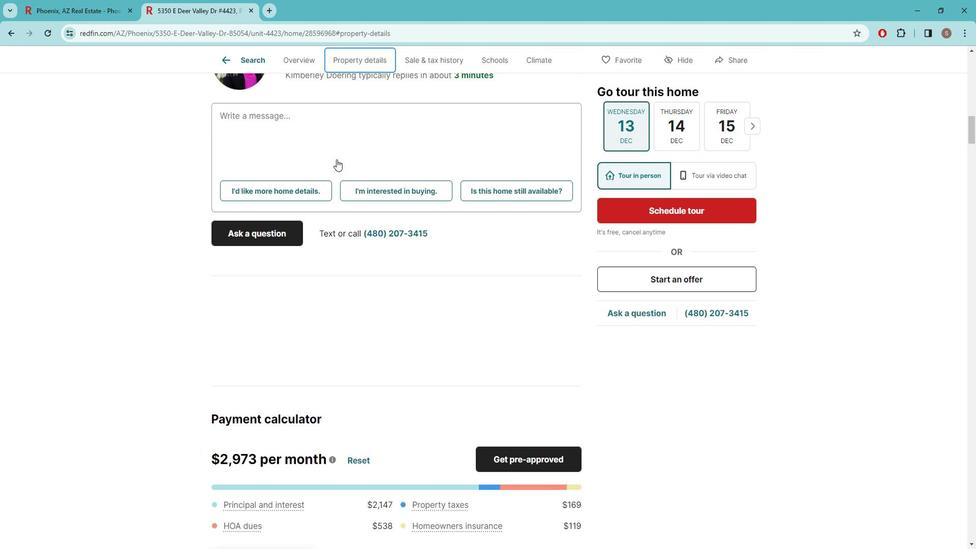 
Action: Mouse scrolled (342, 159) with delta (0, 0)
Screenshot: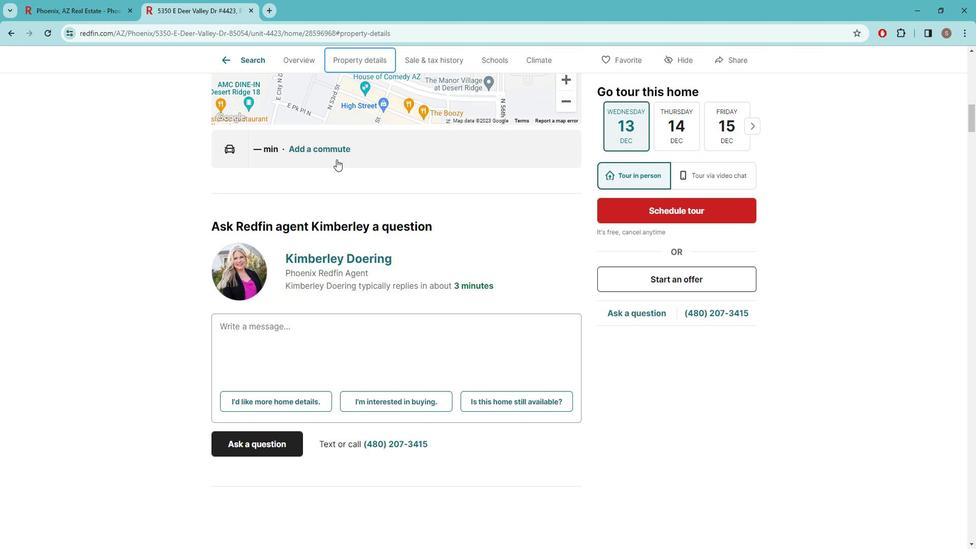 
Action: Mouse scrolled (342, 159) with delta (0, 0)
Screenshot: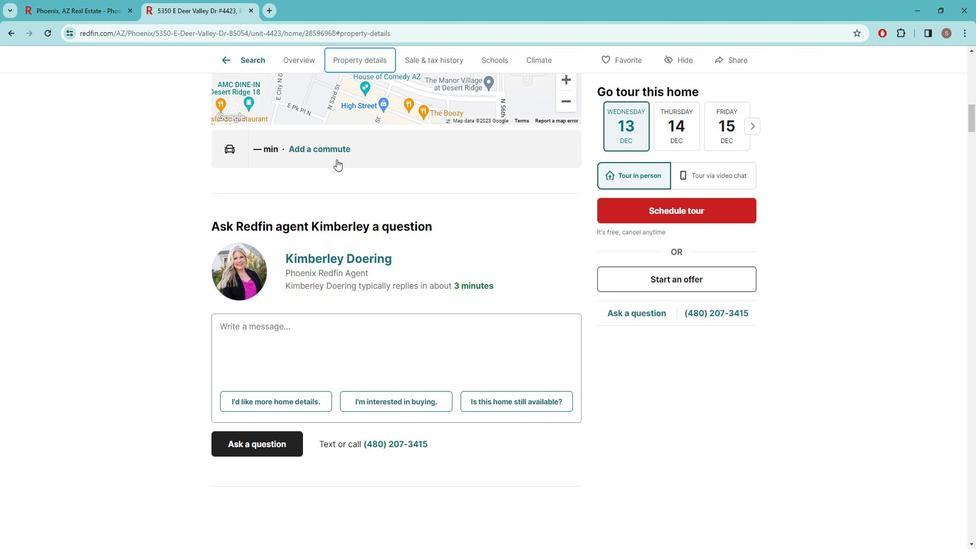 
Action: Mouse scrolled (342, 159) with delta (0, 0)
Screenshot: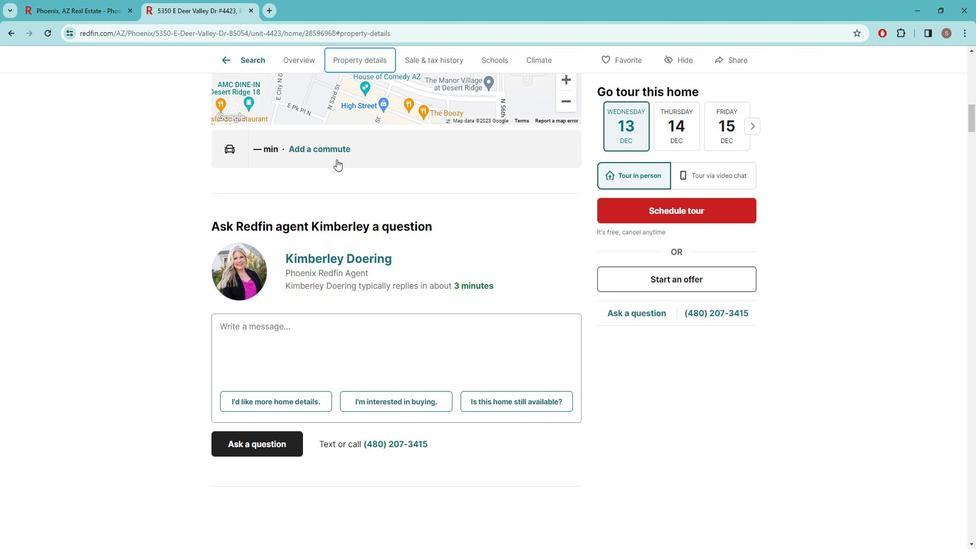 
Action: Mouse scrolled (342, 159) with delta (0, 0)
Screenshot: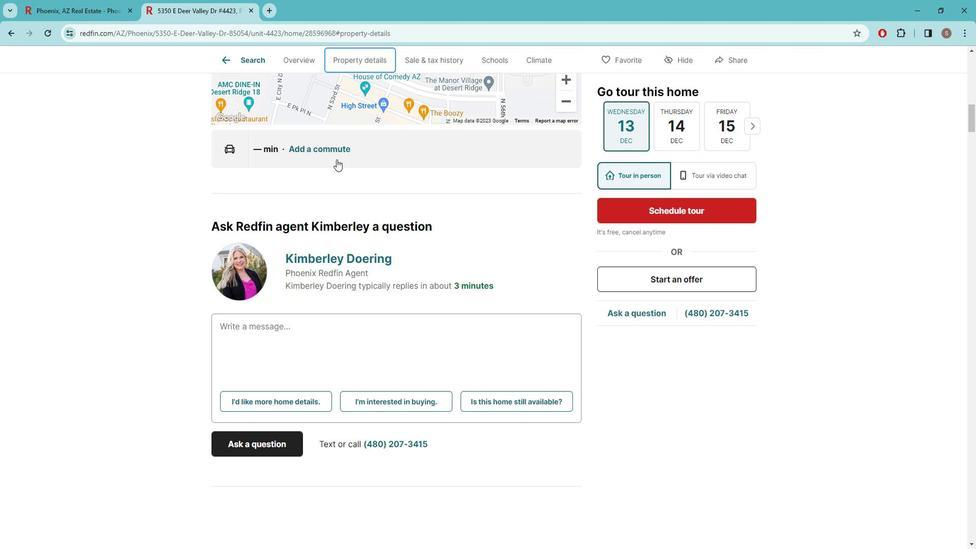 
Action: Mouse scrolled (342, 159) with delta (0, 0)
Screenshot: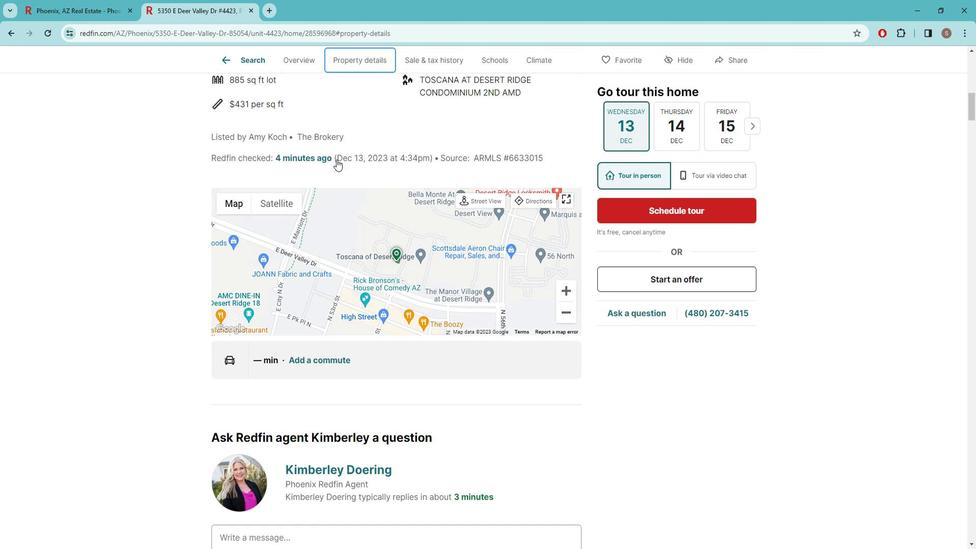 
Action: Mouse scrolled (342, 159) with delta (0, 0)
Screenshot: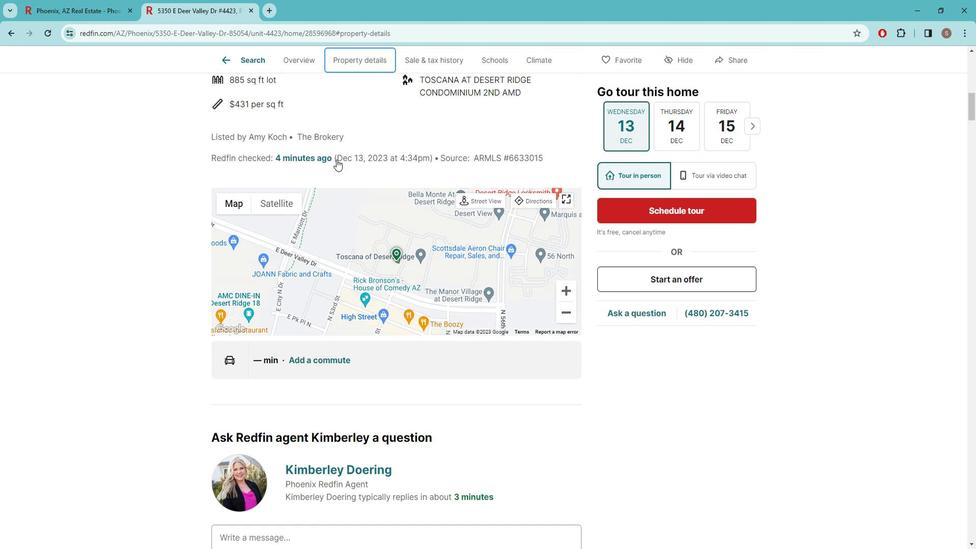 
Action: Mouse scrolled (342, 159) with delta (0, 0)
Screenshot: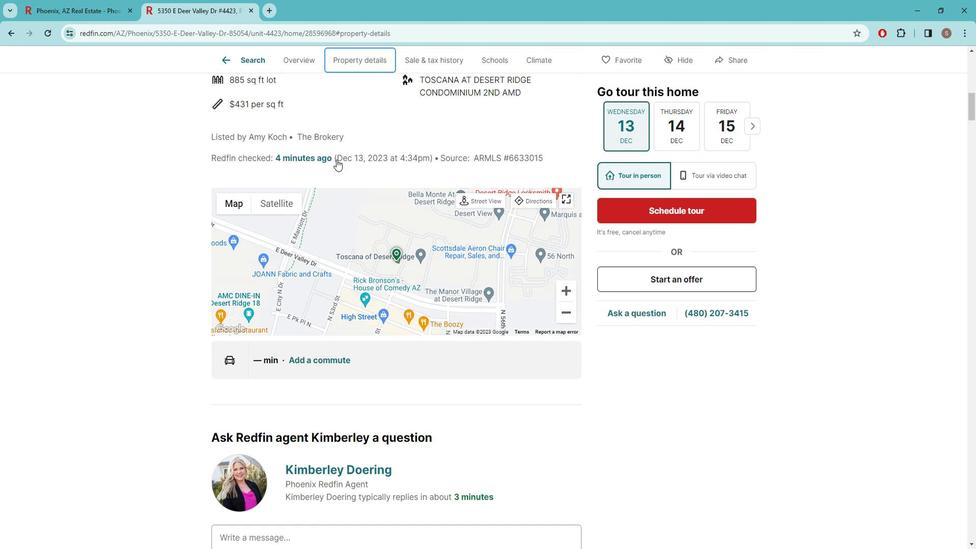 
Action: Mouse scrolled (342, 159) with delta (0, 0)
Screenshot: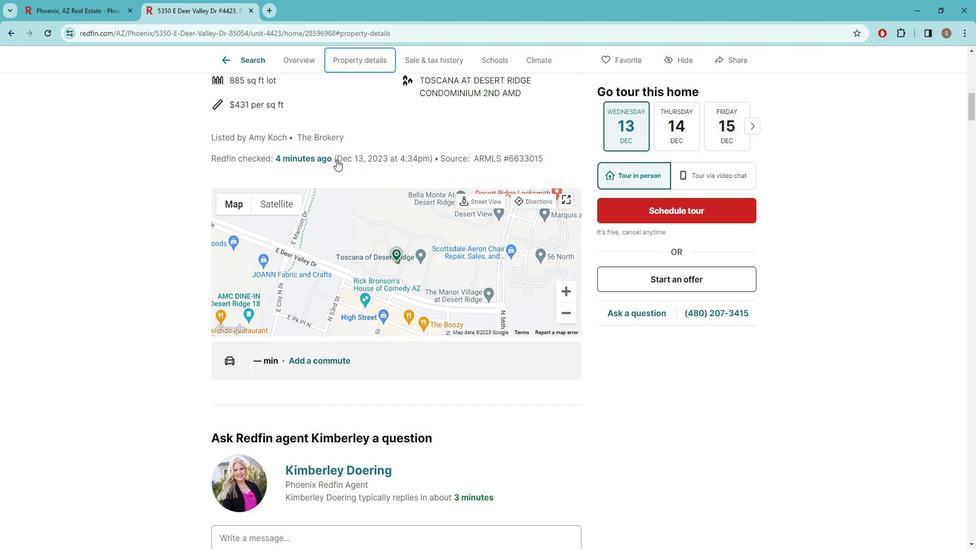 
Action: Mouse scrolled (342, 159) with delta (0, 0)
Screenshot: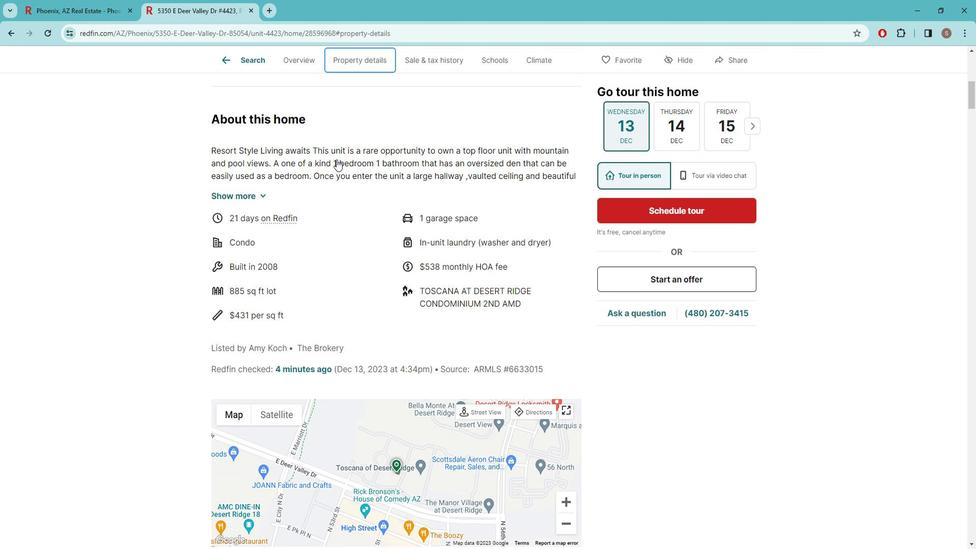 
Action: Mouse scrolled (342, 159) with delta (0, 0)
Screenshot: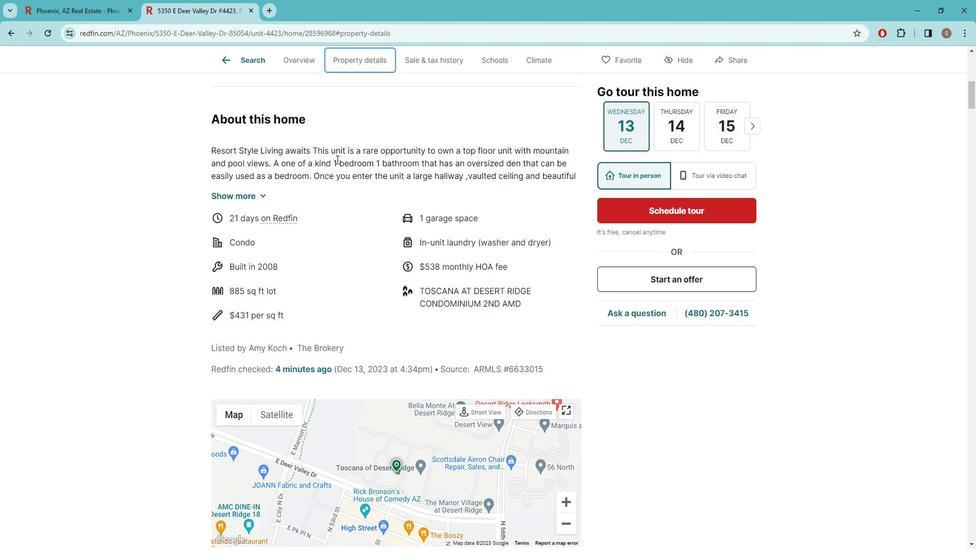 
Action: Mouse scrolled (342, 159) with delta (0, 0)
Screenshot: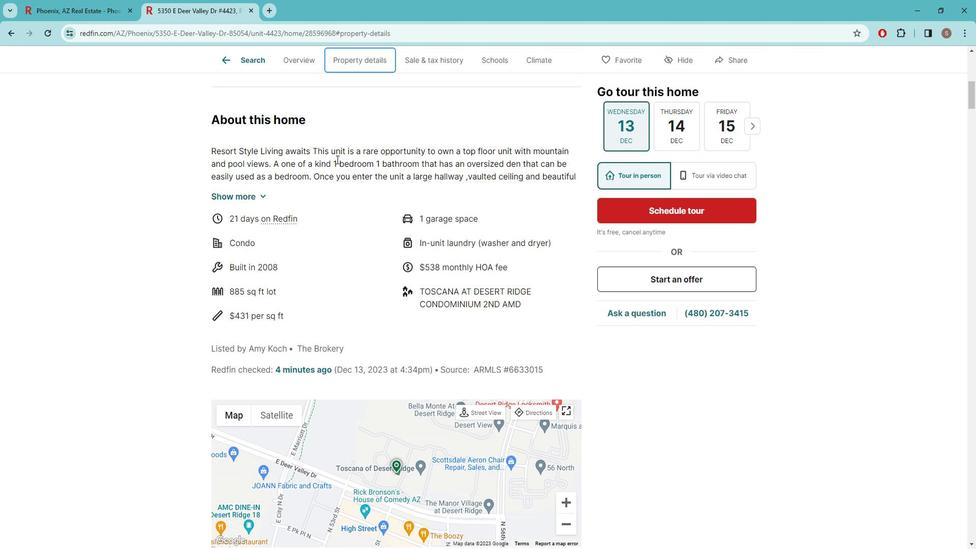 
Action: Mouse scrolled (342, 159) with delta (0, 0)
Screenshot: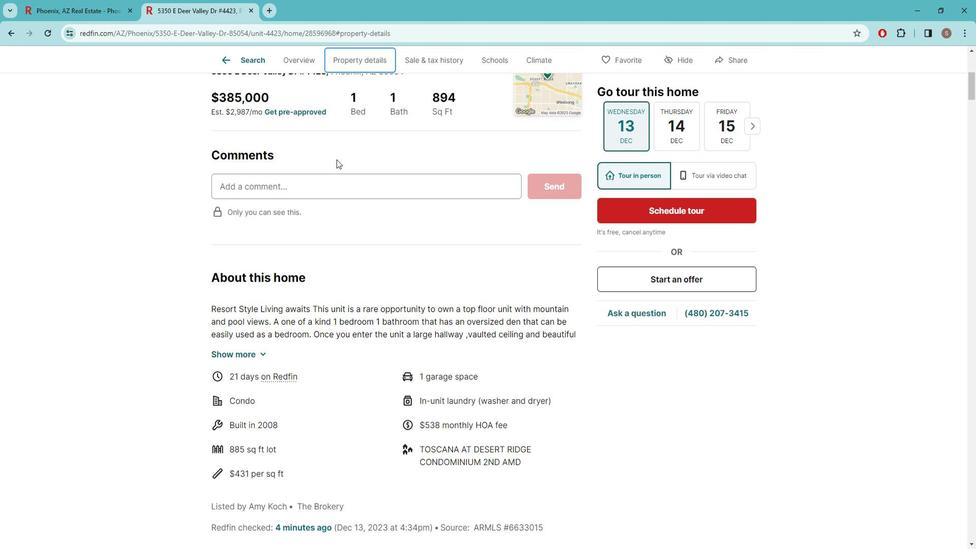 
Action: Mouse scrolled (342, 159) with delta (0, 0)
Screenshot: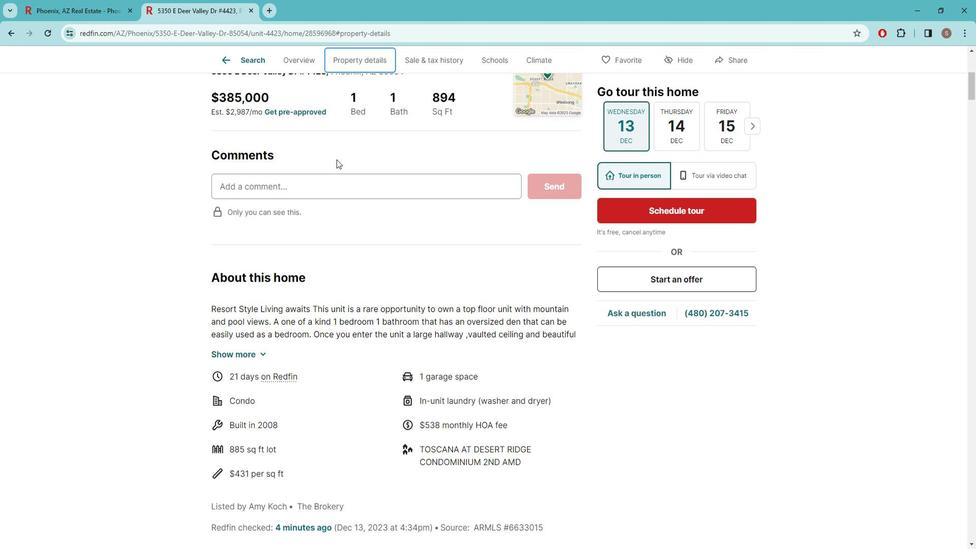 
Action: Mouse scrolled (342, 159) with delta (0, 0)
Screenshot: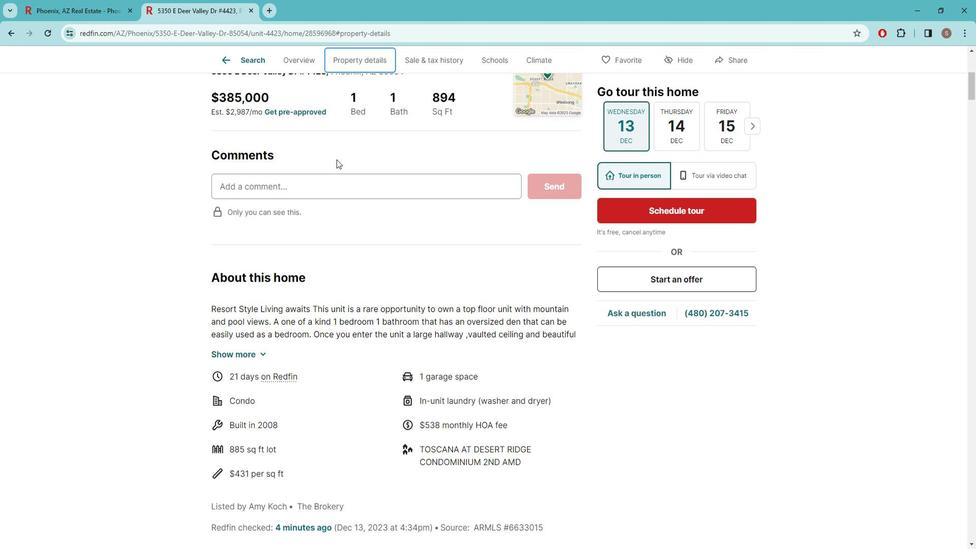 
Action: Mouse scrolled (342, 159) with delta (0, 0)
Screenshot: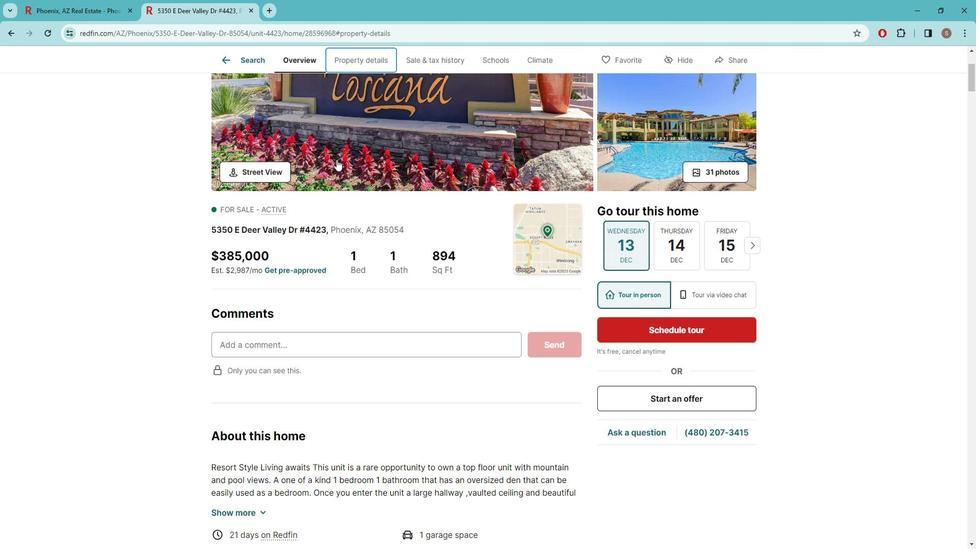 
Action: Mouse scrolled (342, 159) with delta (0, 0)
Screenshot: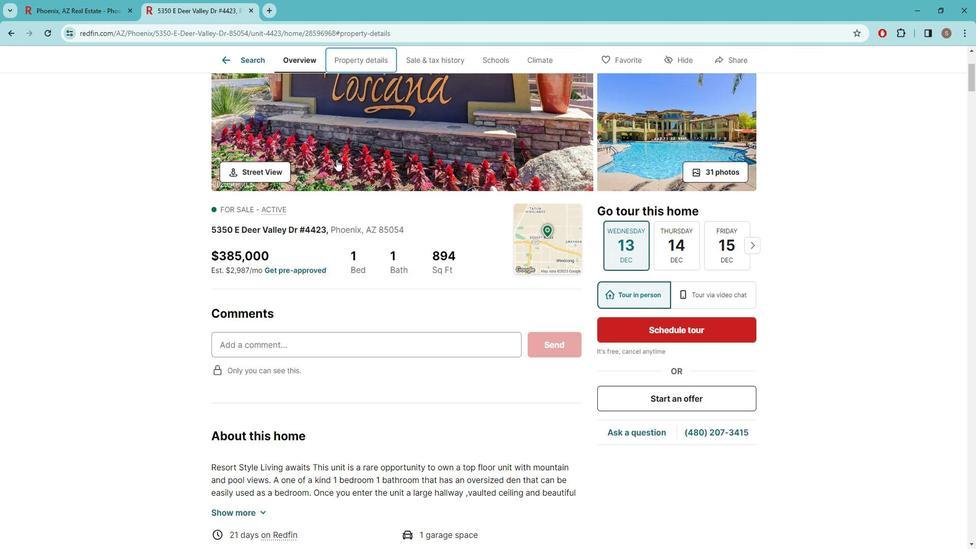 
Action: Mouse scrolled (342, 159) with delta (0, 0)
Screenshot: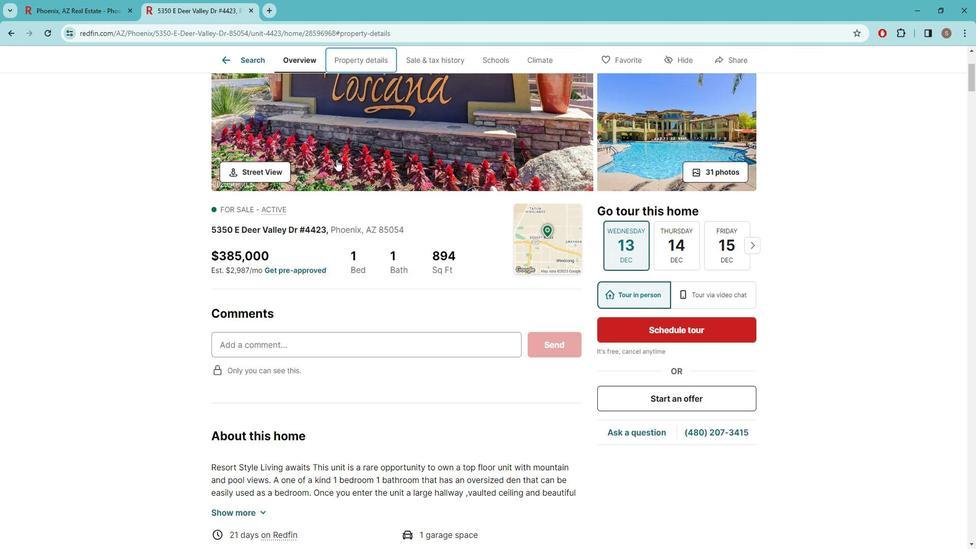 
Action: Mouse scrolled (342, 159) with delta (0, 0)
Screenshot: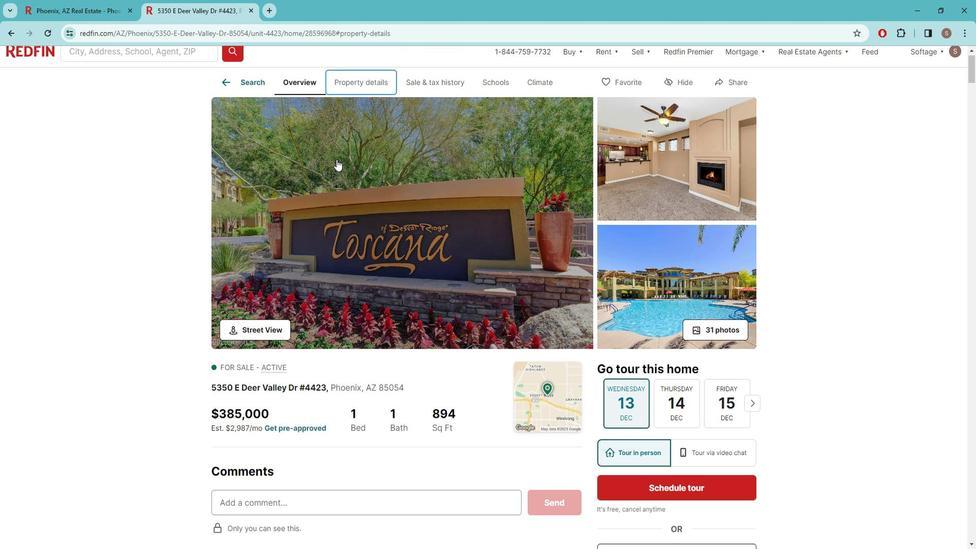 
Action: Mouse scrolled (342, 159) with delta (0, 0)
Screenshot: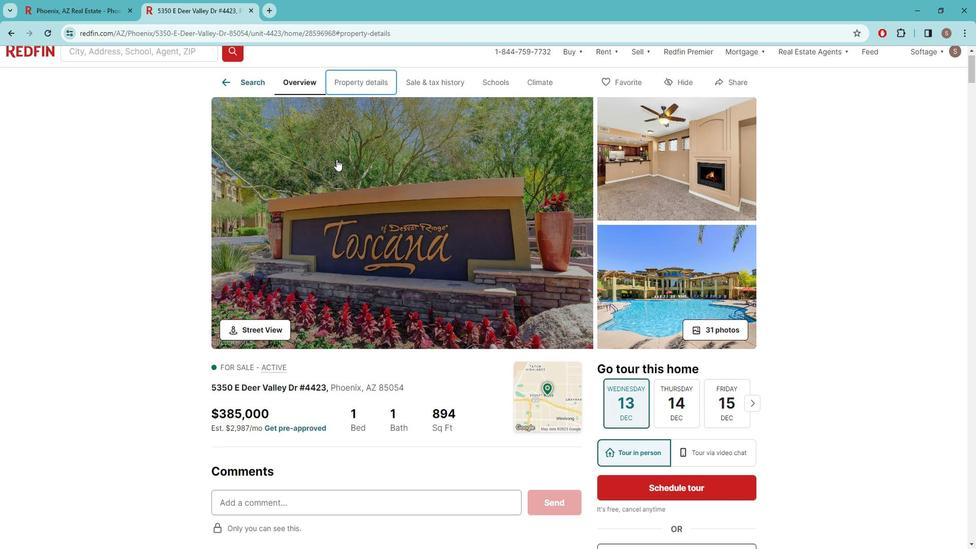 
Action: Mouse scrolled (342, 159) with delta (0, 0)
Screenshot: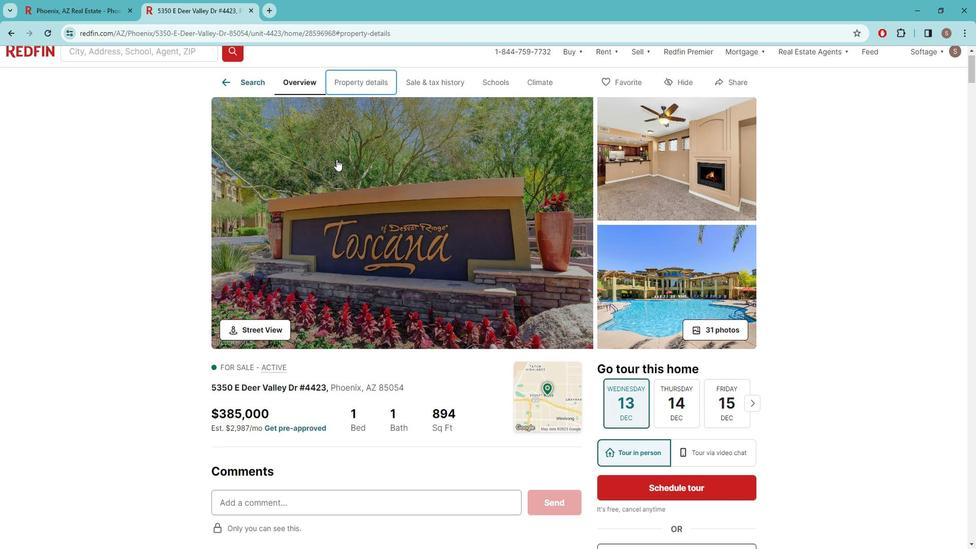 
